 Task: Look for Waterfront Condos in Santa Monica.
Action: Key pressed <Key.caps_lock>S<Key.caps_lock>anta<Key.space><Key.caps_lock>M<Key.caps_lock>onica
Screenshot: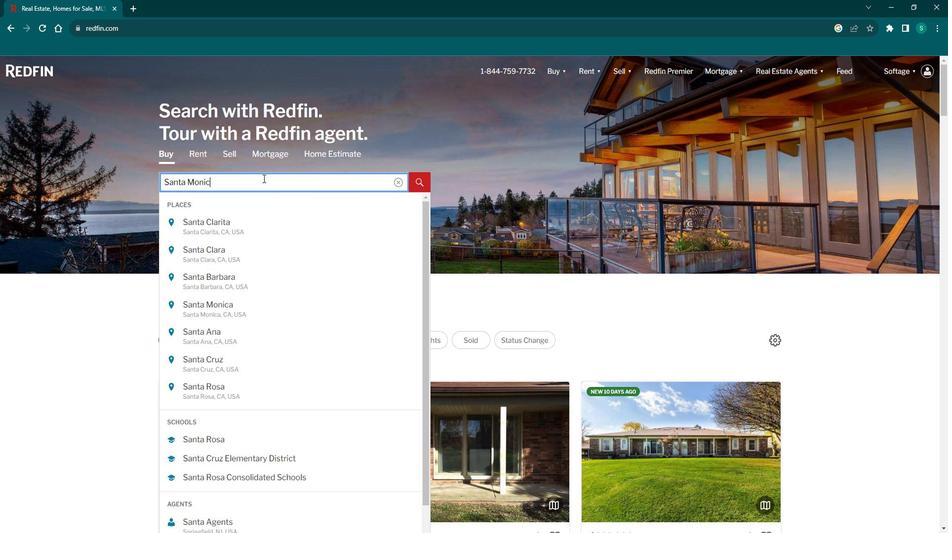 
Action: Mouse moved to (241, 215)
Screenshot: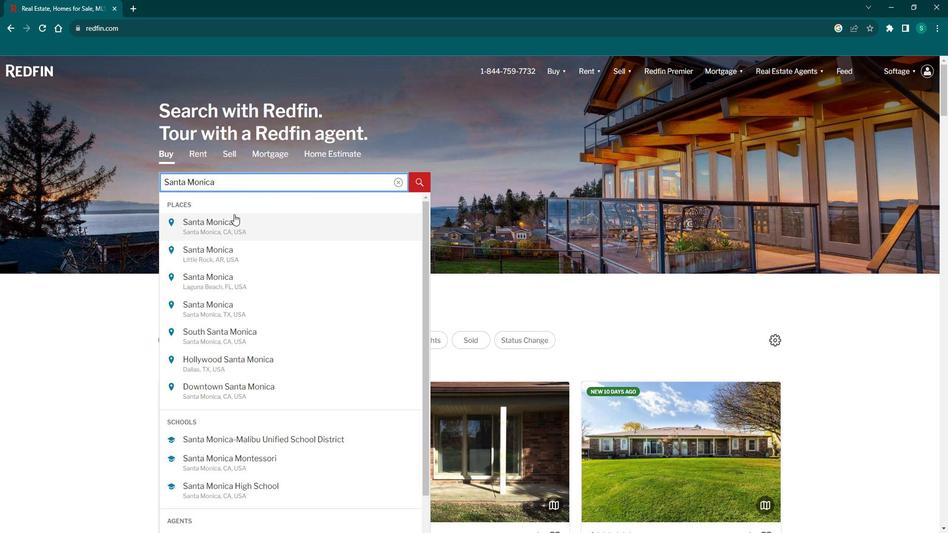 
Action: Mouse pressed left at (241, 215)
Screenshot: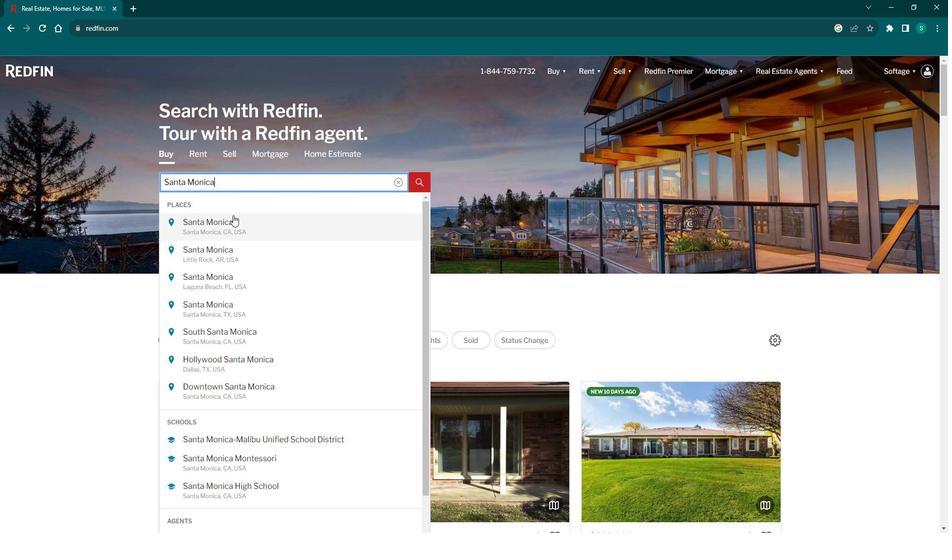 
Action: Mouse moved to (845, 139)
Screenshot: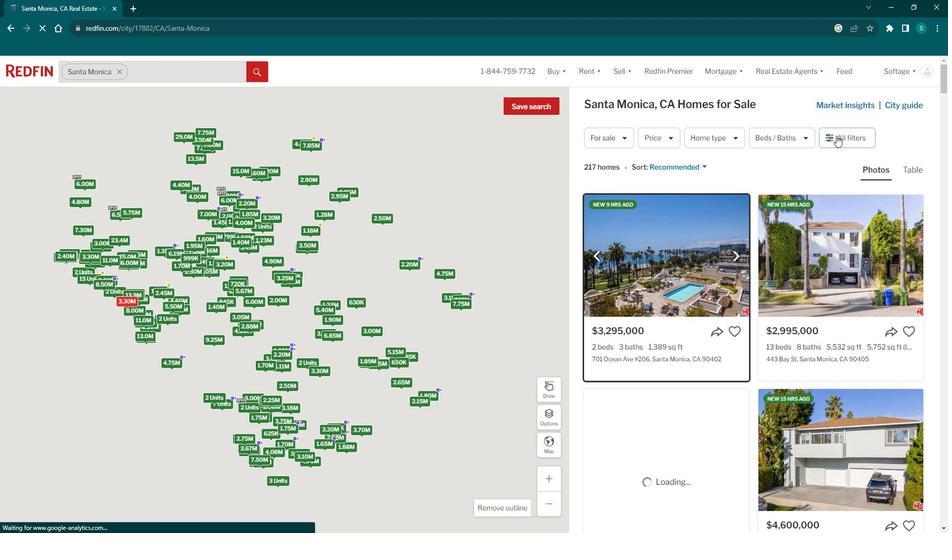 
Action: Mouse pressed left at (845, 139)
Screenshot: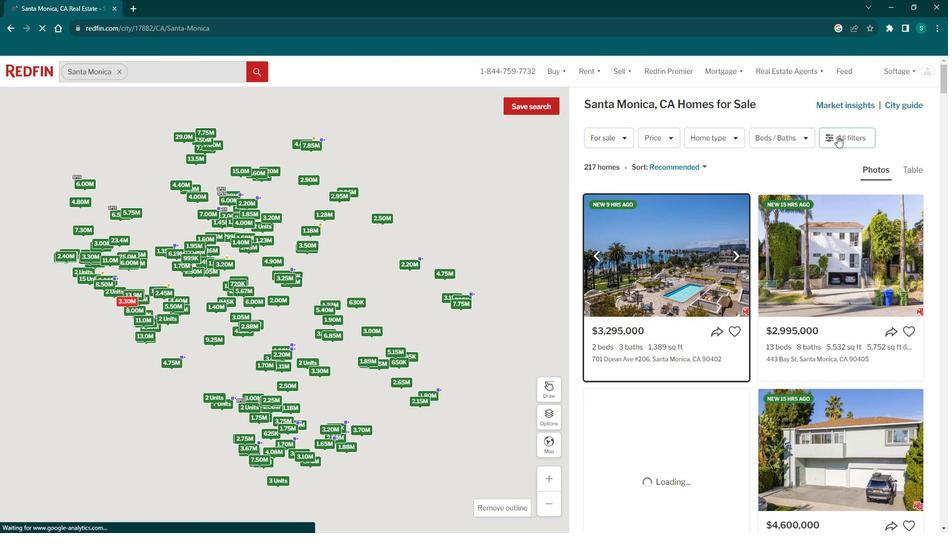 
Action: Mouse pressed left at (845, 139)
Screenshot: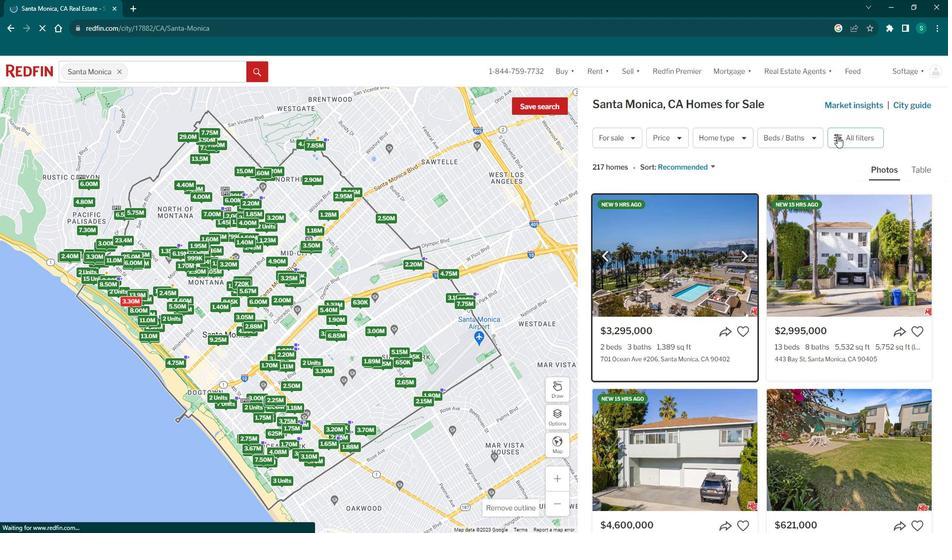 
Action: Mouse moved to (757, 343)
Screenshot: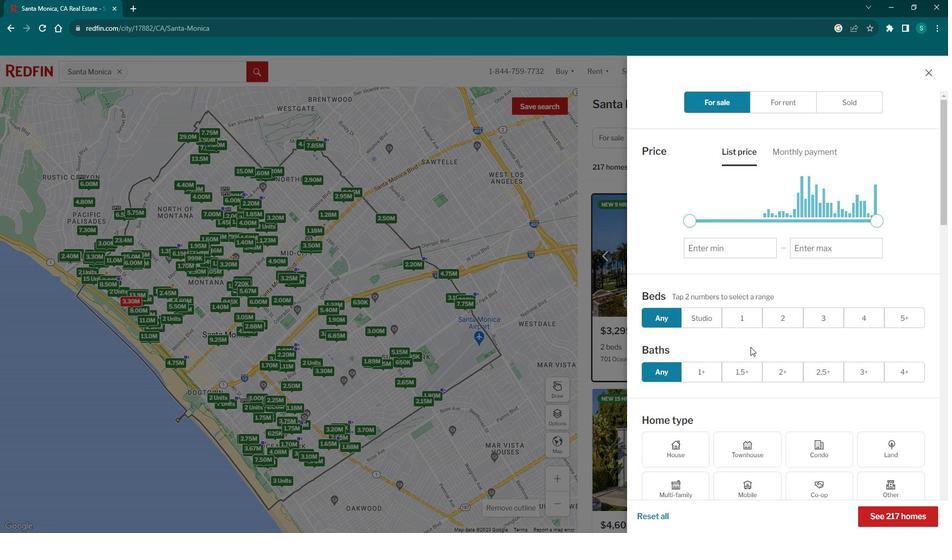 
Action: Mouse scrolled (757, 343) with delta (0, 0)
Screenshot: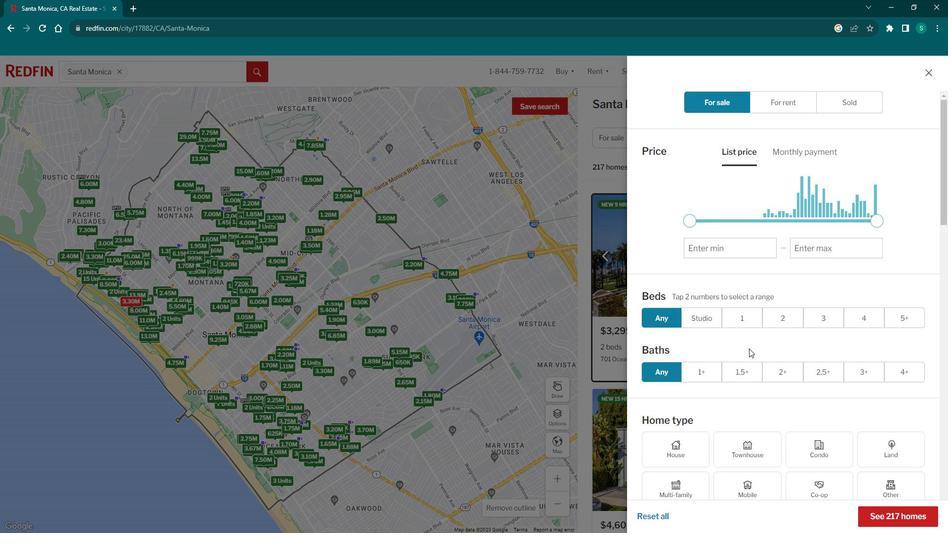 
Action: Mouse scrolled (757, 343) with delta (0, 0)
Screenshot: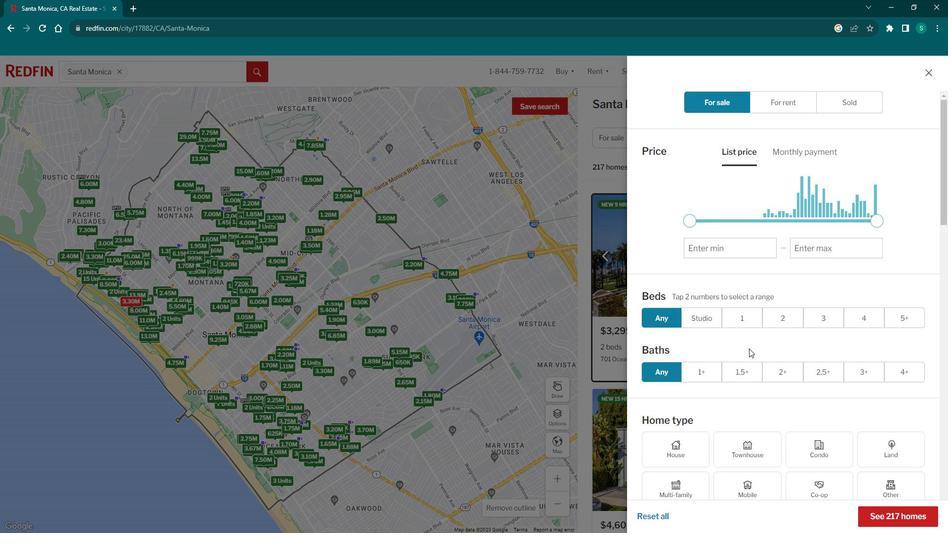 
Action: Mouse scrolled (757, 343) with delta (0, 0)
Screenshot: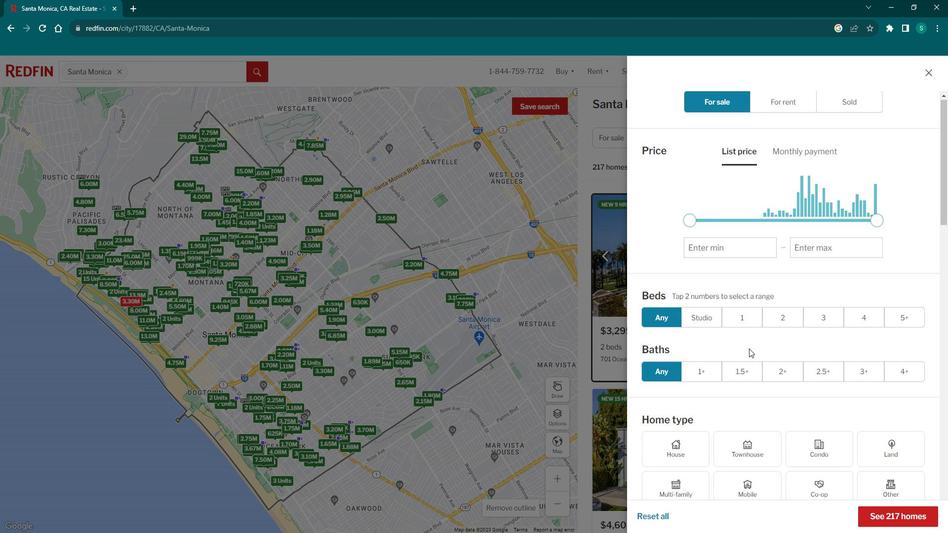 
Action: Mouse moved to (832, 301)
Screenshot: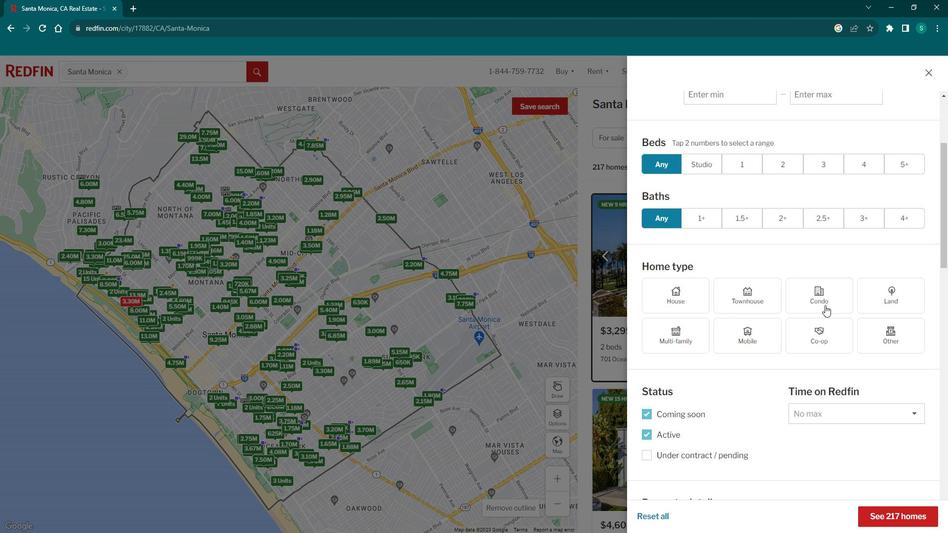 
Action: Mouse pressed left at (832, 301)
Screenshot: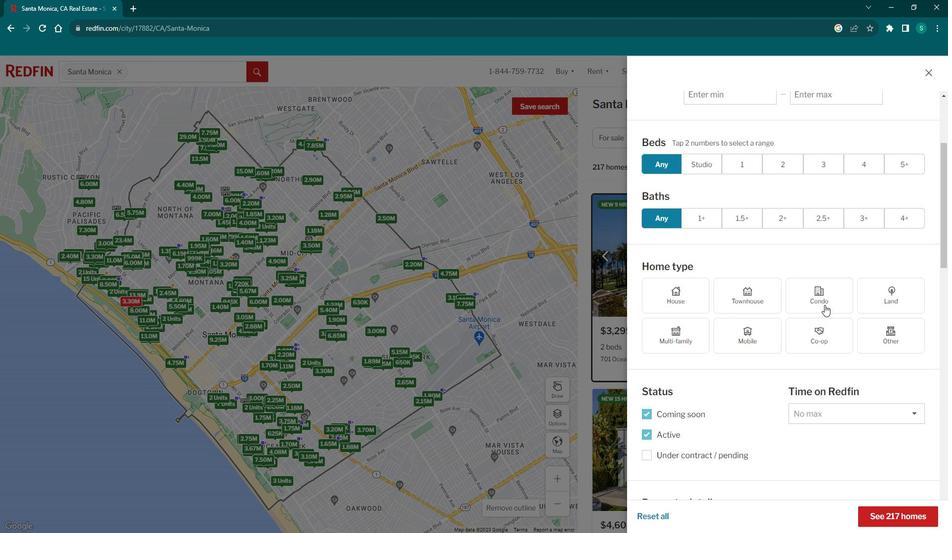 
Action: Mouse moved to (767, 408)
Screenshot: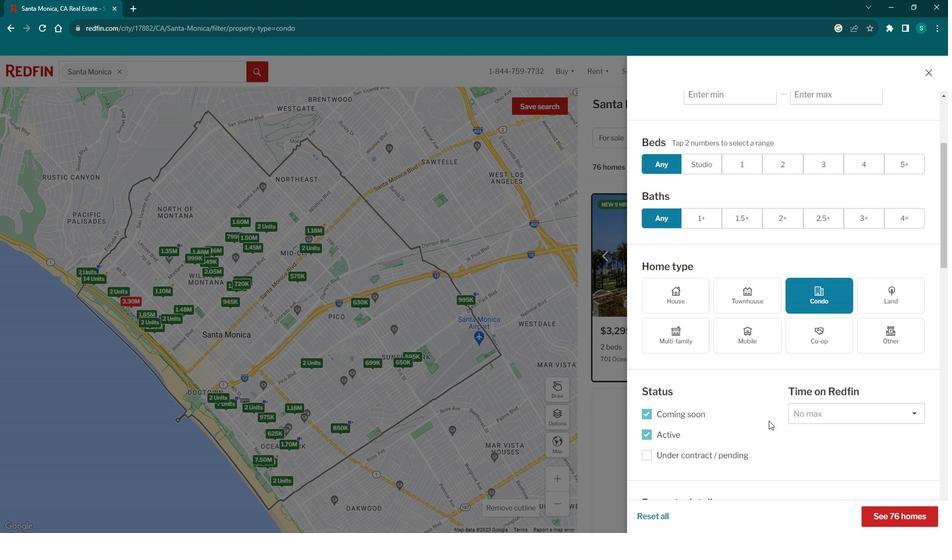 
Action: Mouse scrolled (767, 407) with delta (0, 0)
Screenshot: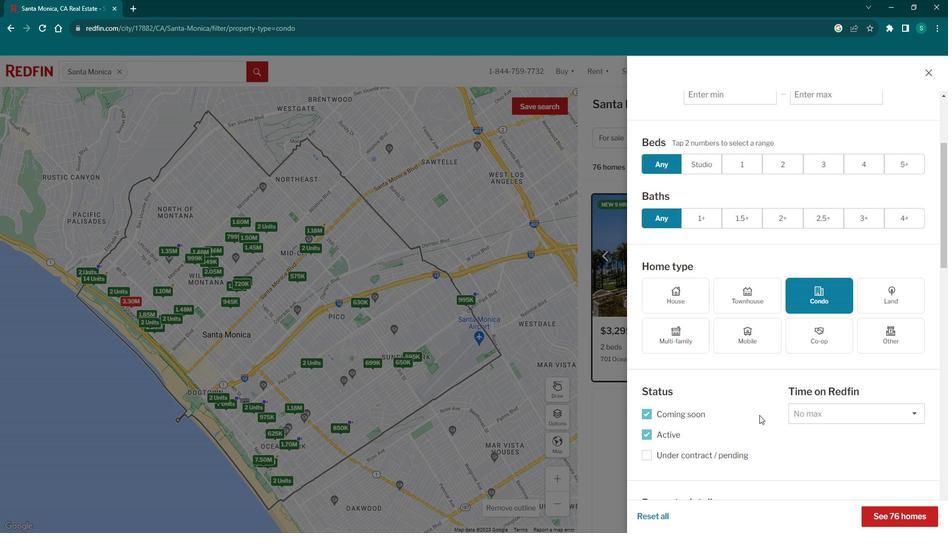 
Action: Mouse scrolled (767, 407) with delta (0, 0)
Screenshot: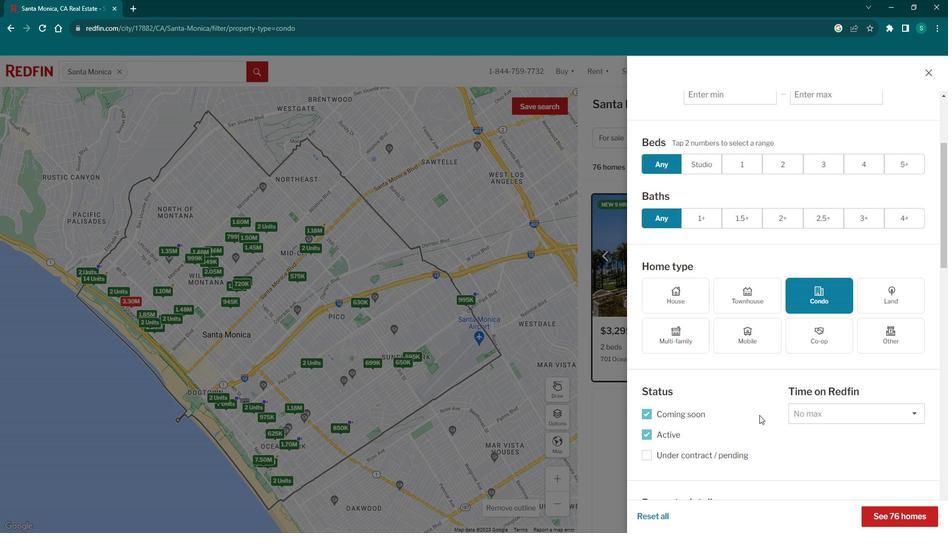 
Action: Mouse scrolled (767, 407) with delta (0, 0)
Screenshot: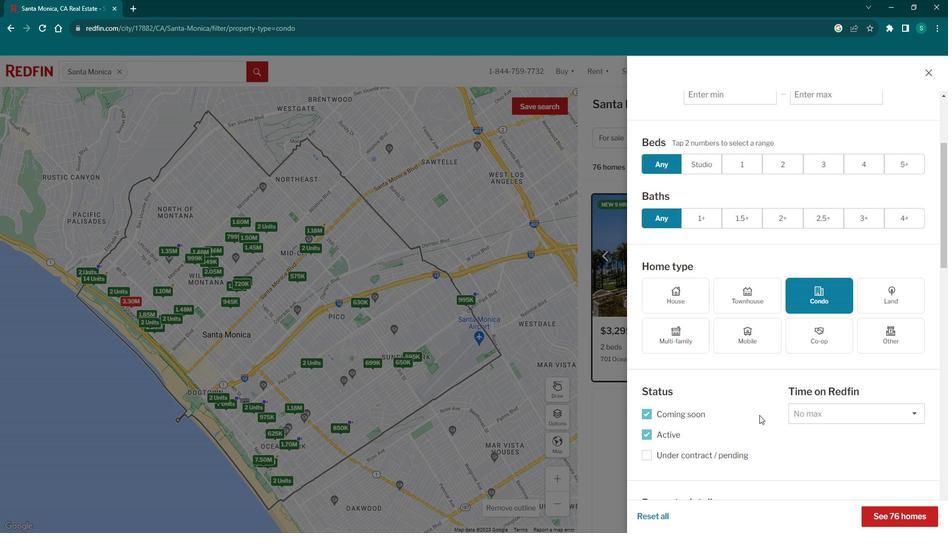 
Action: Mouse scrolled (767, 407) with delta (0, 0)
Screenshot: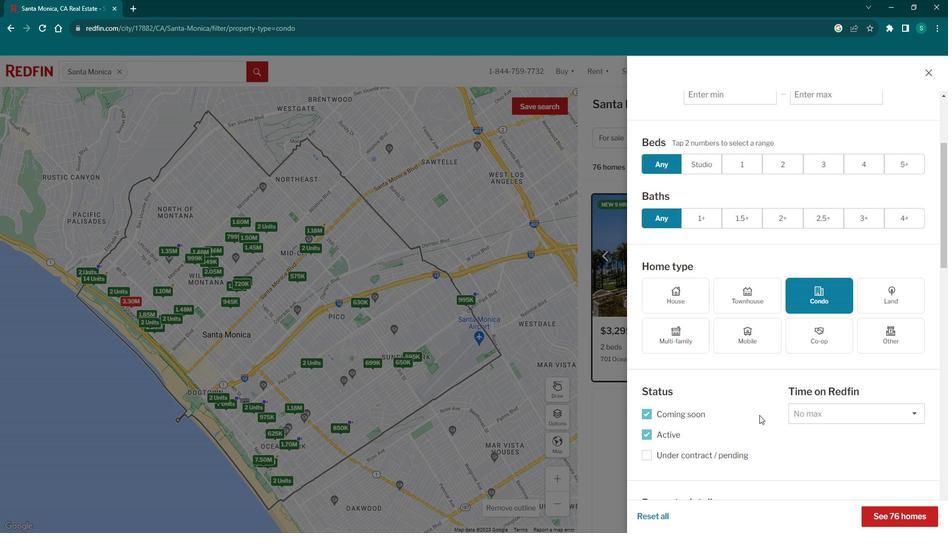 
Action: Mouse moved to (718, 369)
Screenshot: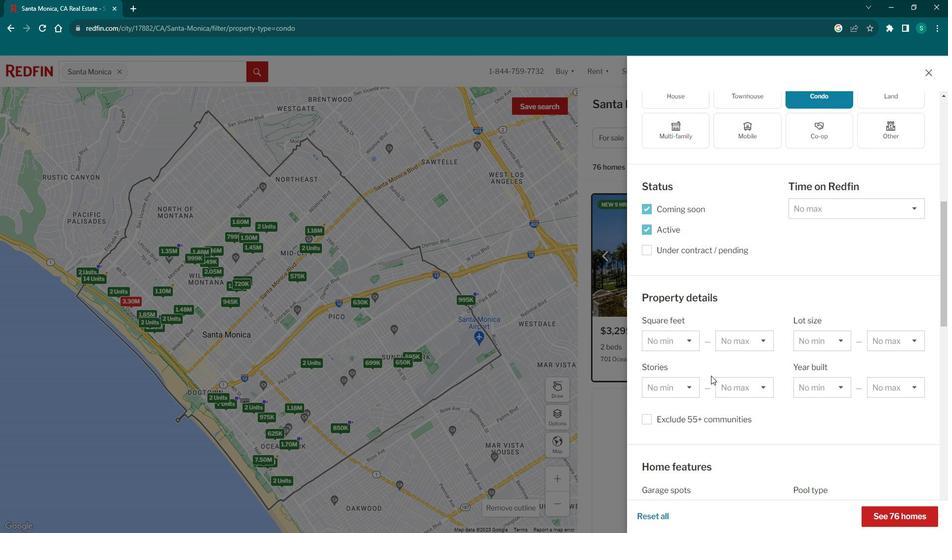 
Action: Mouse scrolled (718, 369) with delta (0, 0)
Screenshot: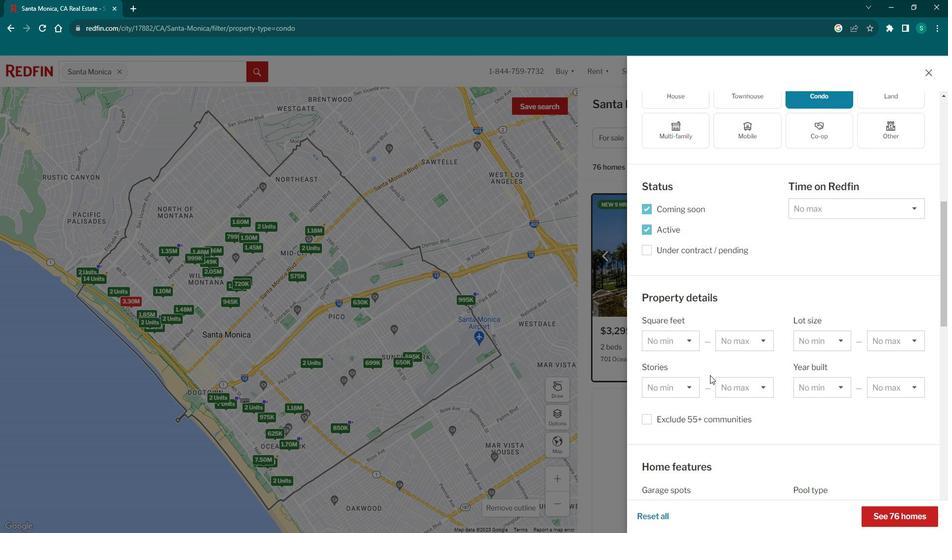 
Action: Mouse scrolled (718, 369) with delta (0, 0)
Screenshot: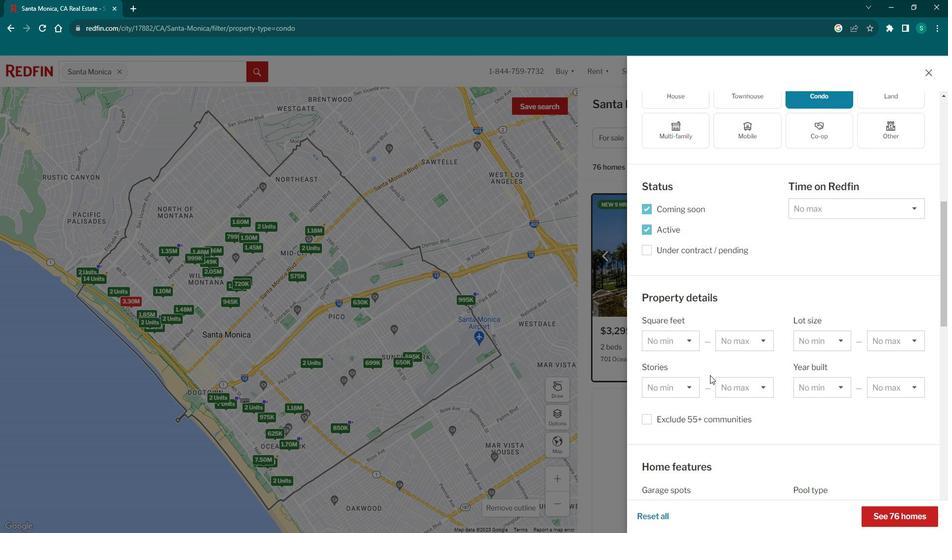 
Action: Mouse moved to (716, 369)
Screenshot: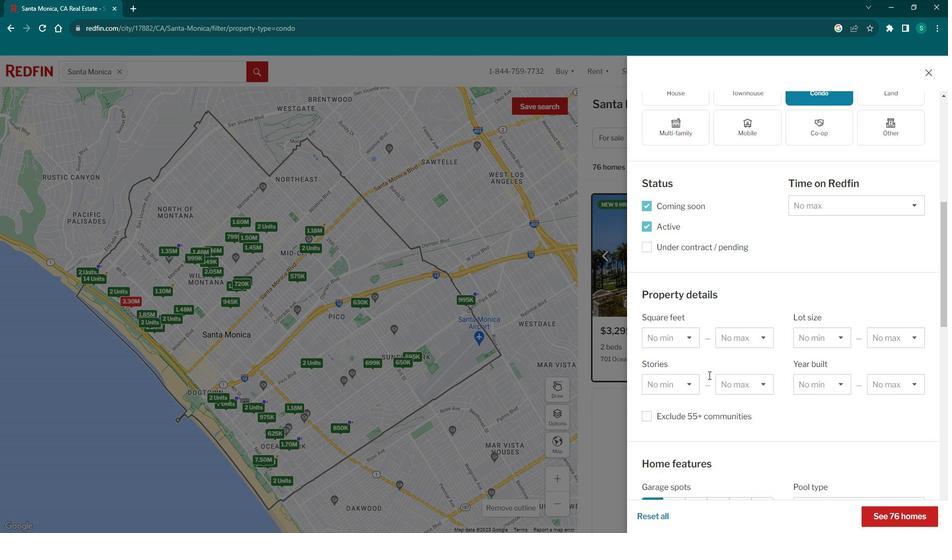 
Action: Mouse scrolled (716, 369) with delta (0, 0)
Screenshot: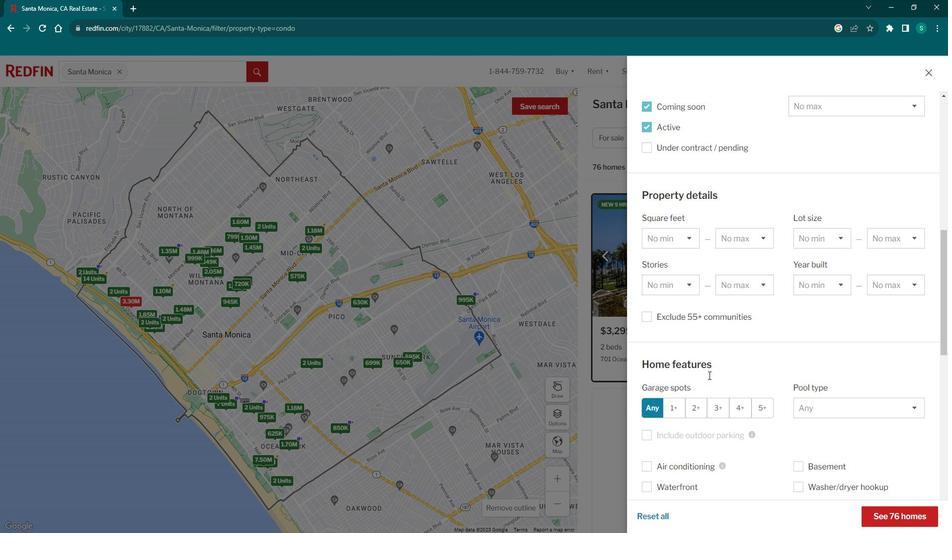 
Action: Mouse scrolled (716, 369) with delta (0, 0)
Screenshot: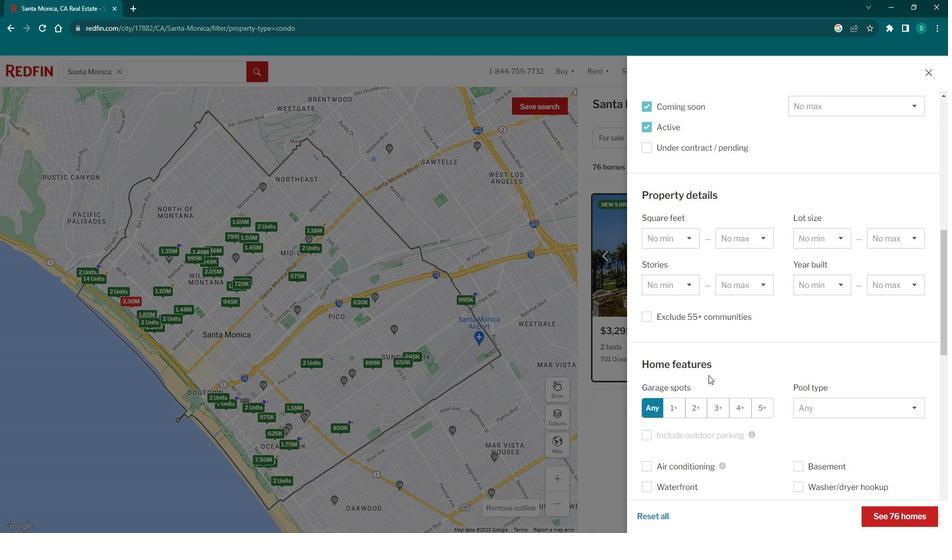 
Action: Mouse scrolled (716, 369) with delta (0, 0)
Screenshot: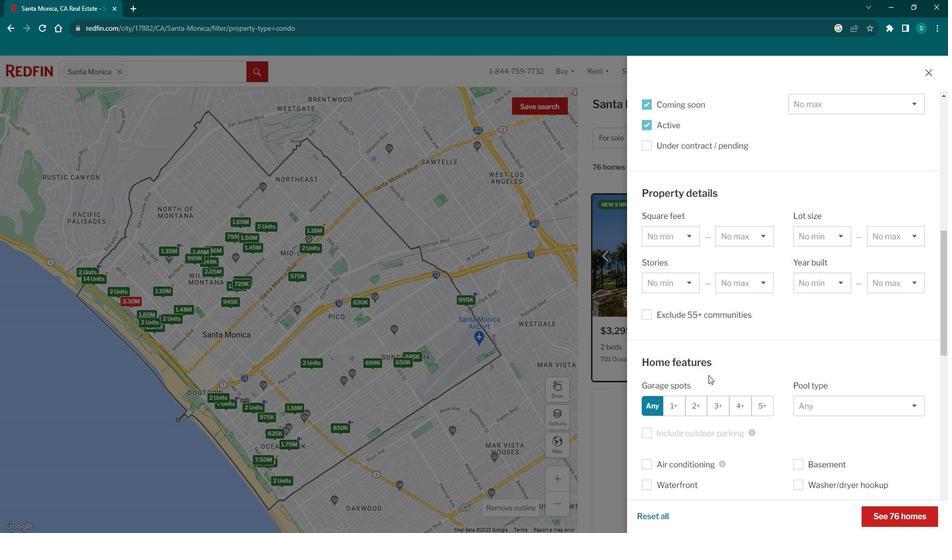 
Action: Mouse moved to (678, 330)
Screenshot: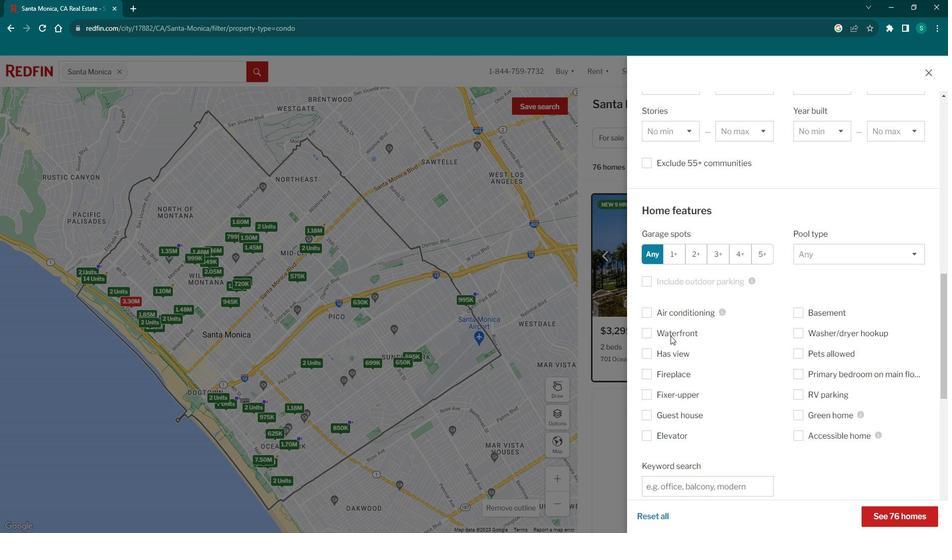 
Action: Mouse pressed left at (678, 330)
Screenshot: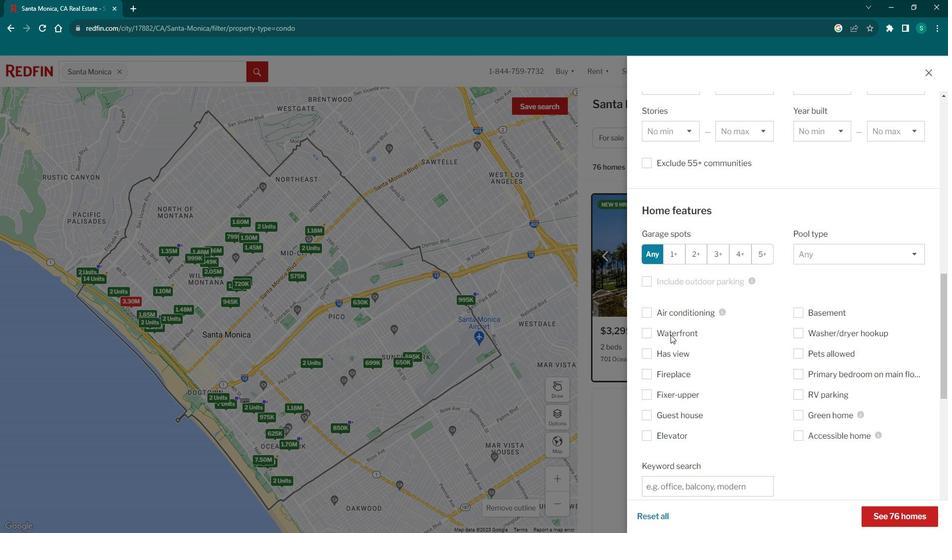
Action: Mouse moved to (918, 478)
Screenshot: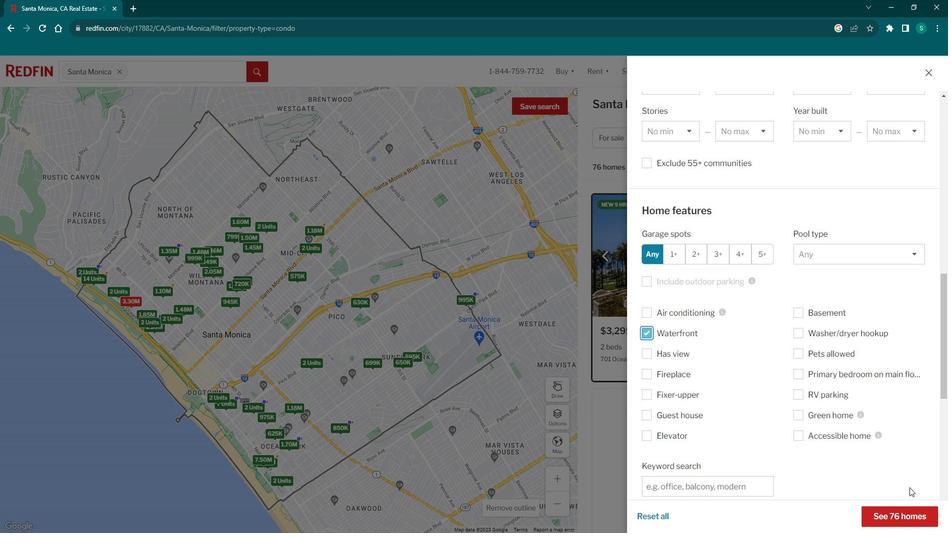 
Action: Mouse scrolled (918, 477) with delta (0, 0)
Screenshot: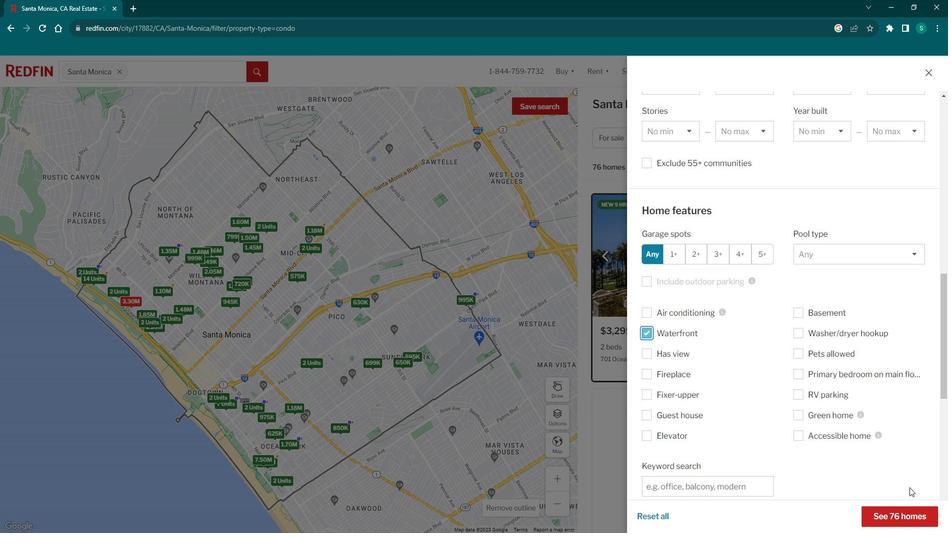 
Action: Mouse moved to (906, 500)
Screenshot: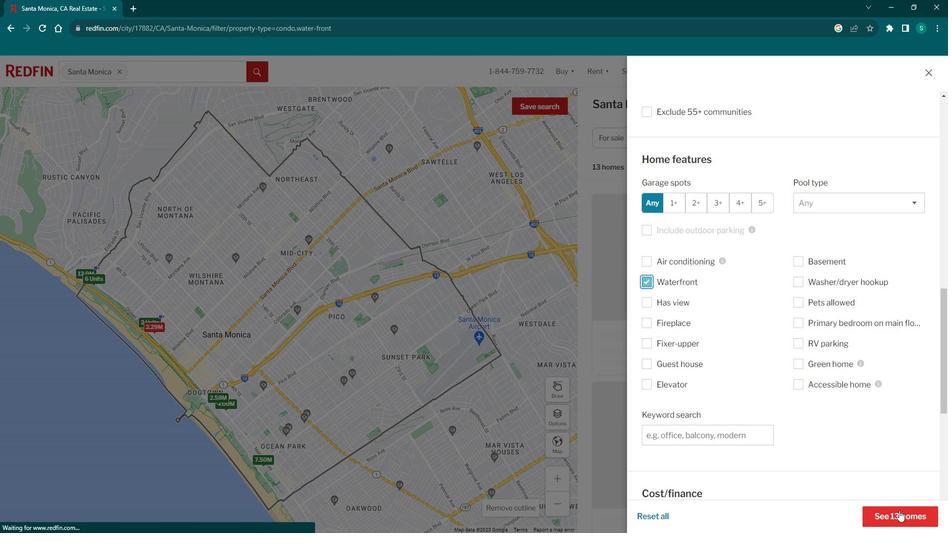 
Action: Mouse pressed left at (906, 500)
Screenshot: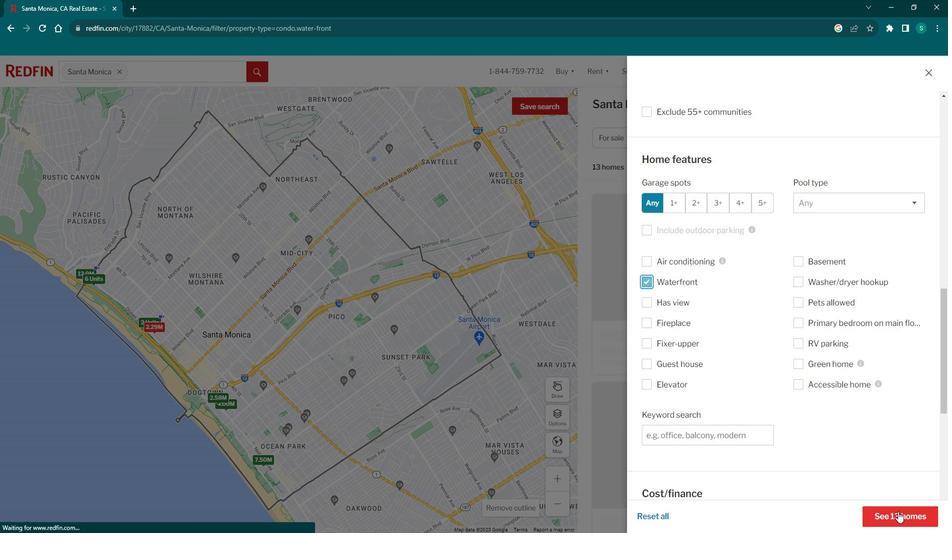 
Action: Mouse moved to (662, 306)
Screenshot: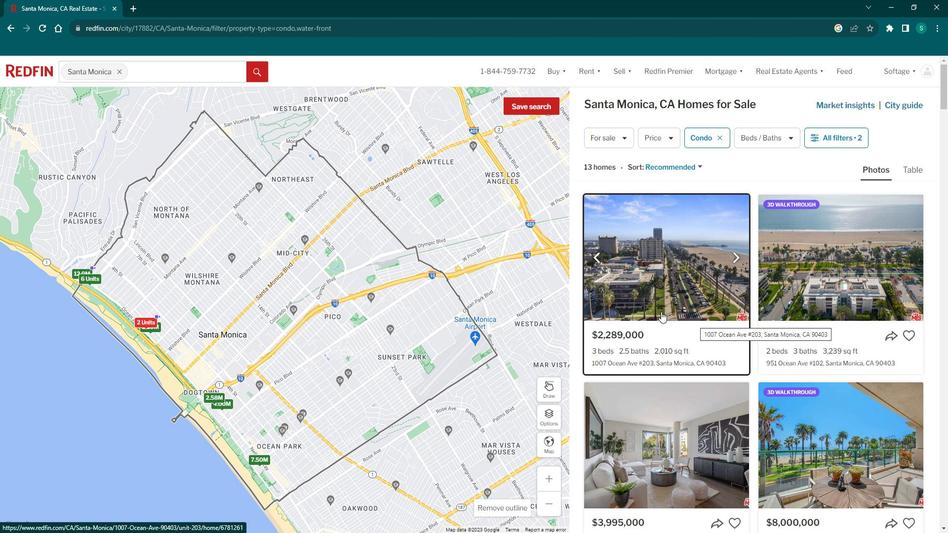 
Action: Mouse pressed left at (662, 306)
Screenshot: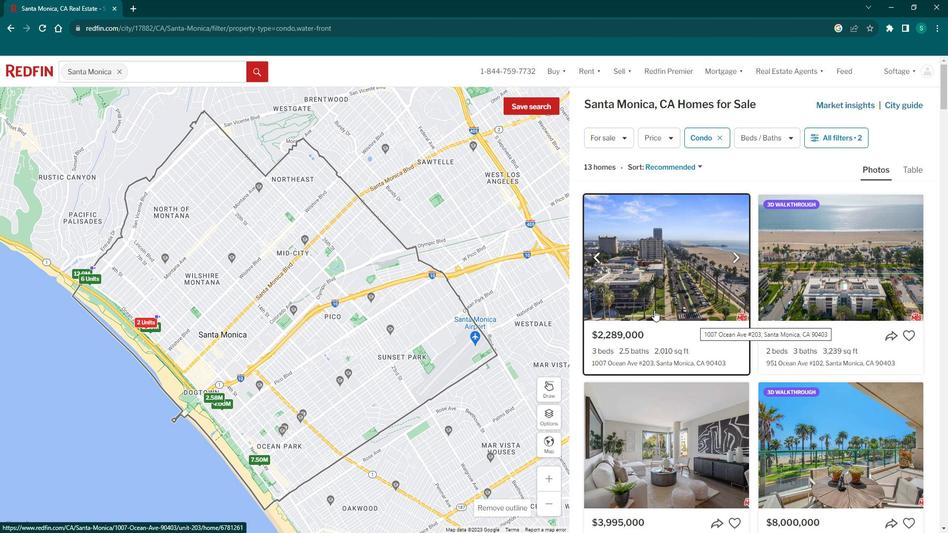 
Action: Mouse moved to (342, 242)
Screenshot: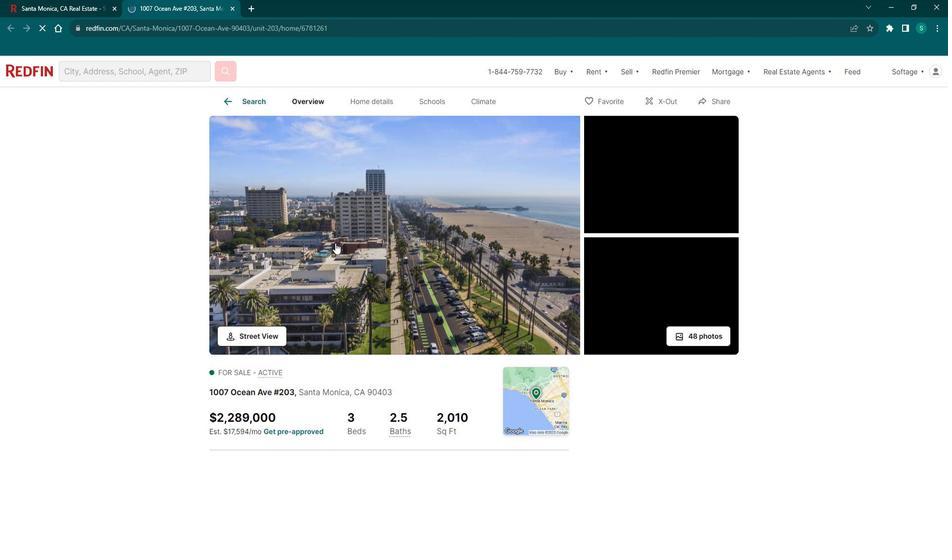 
Action: Mouse scrolled (342, 241) with delta (0, 0)
Screenshot: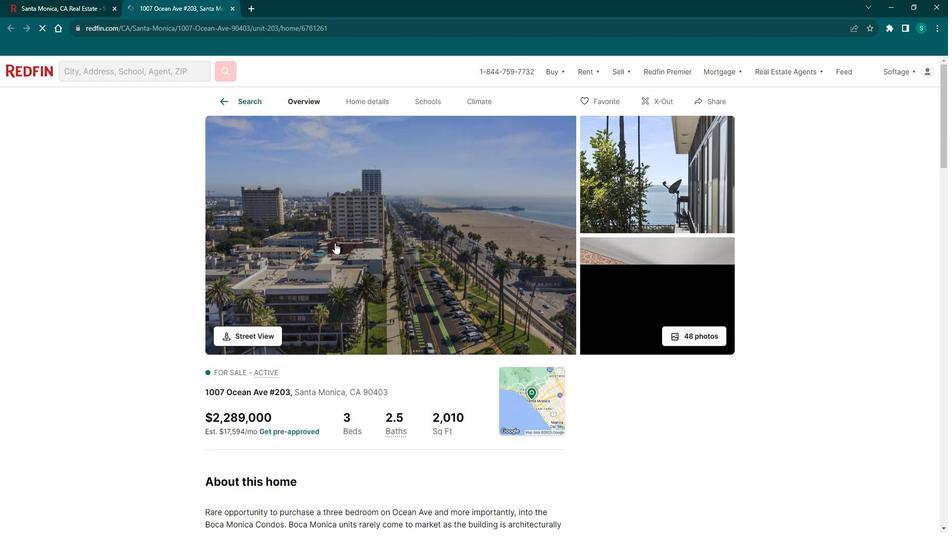 
Action: Mouse scrolled (342, 241) with delta (0, 0)
Screenshot: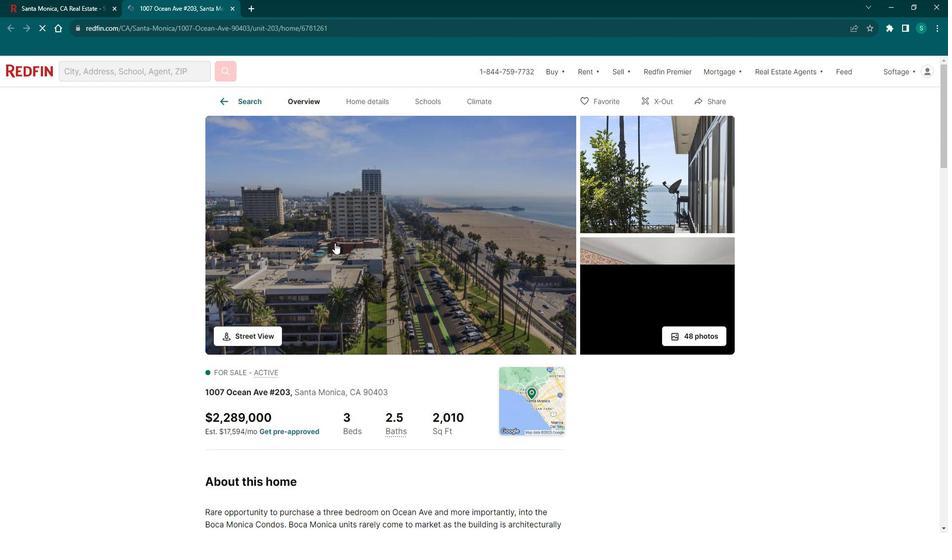 
Action: Mouse scrolled (342, 241) with delta (0, 0)
Screenshot: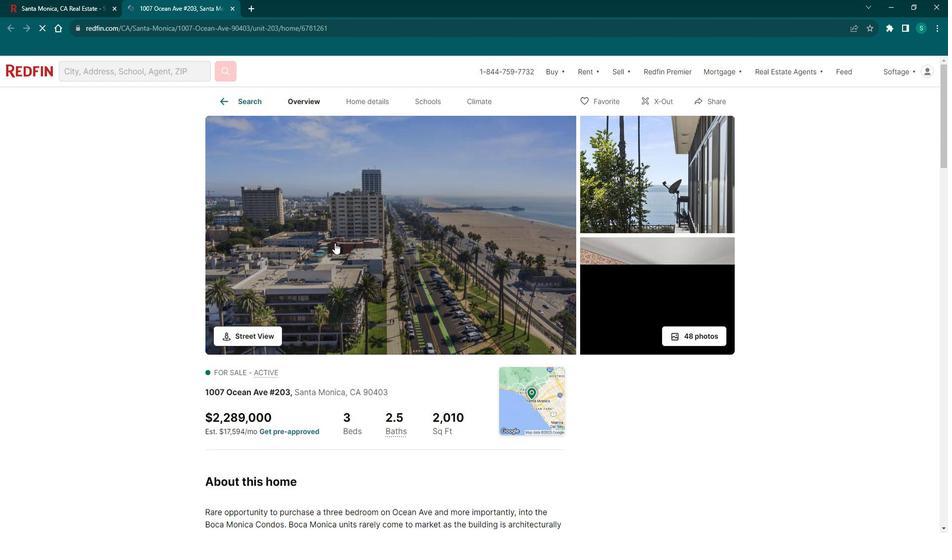 
Action: Mouse scrolled (342, 241) with delta (0, 0)
Screenshot: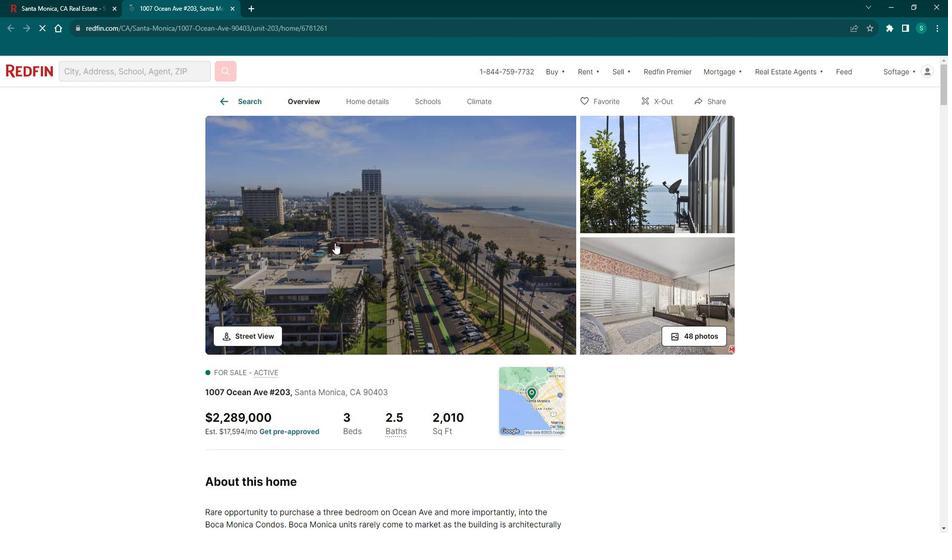 
Action: Mouse scrolled (342, 241) with delta (0, 0)
Screenshot: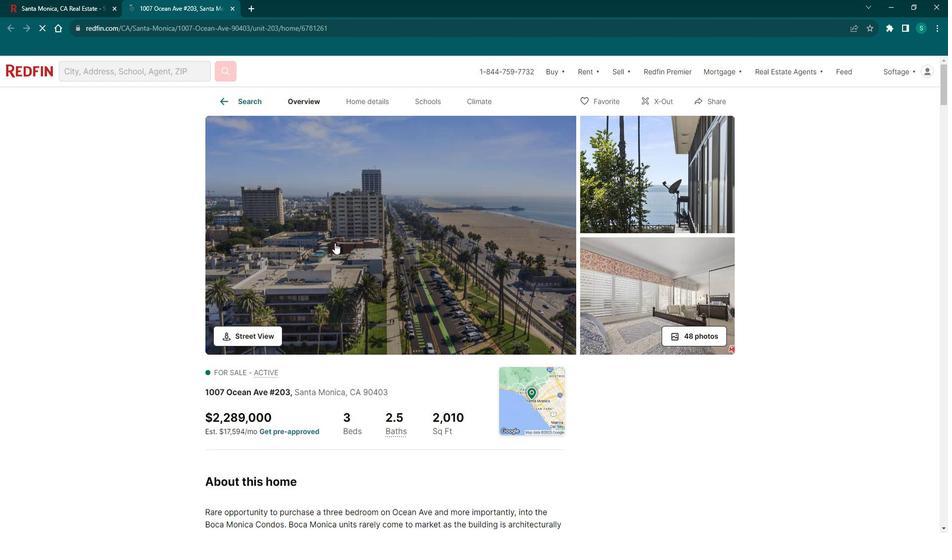 
Action: Mouse scrolled (342, 241) with delta (0, 0)
Screenshot: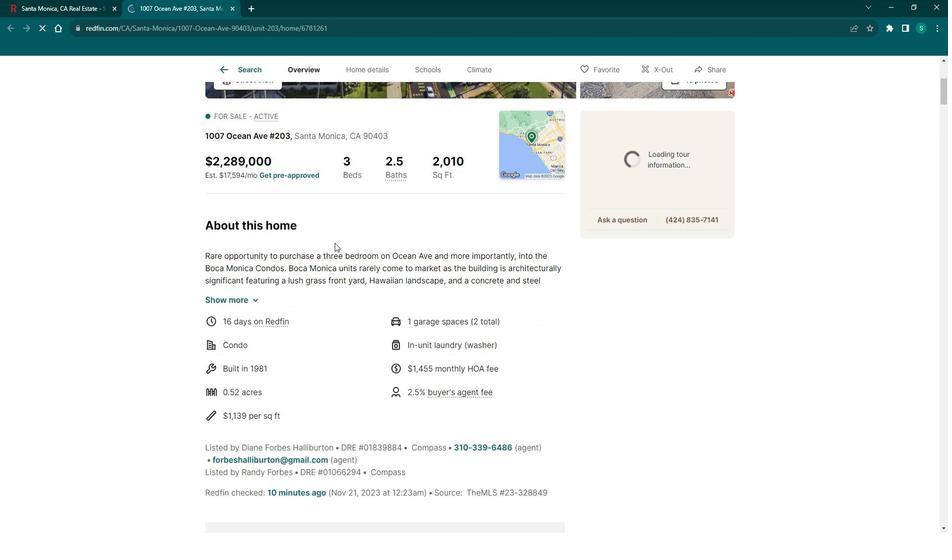 
Action: Mouse scrolled (342, 241) with delta (0, 0)
Screenshot: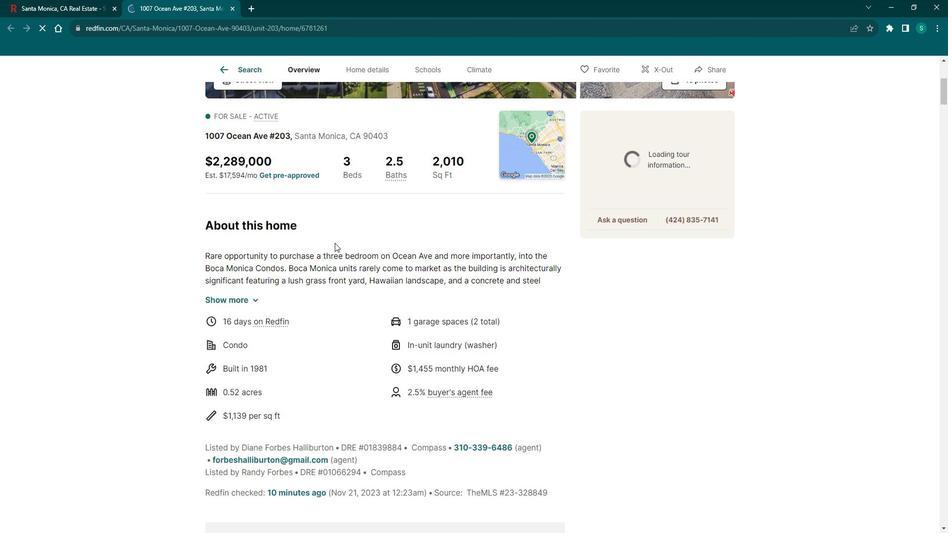 
Action: Mouse moved to (249, 193)
Screenshot: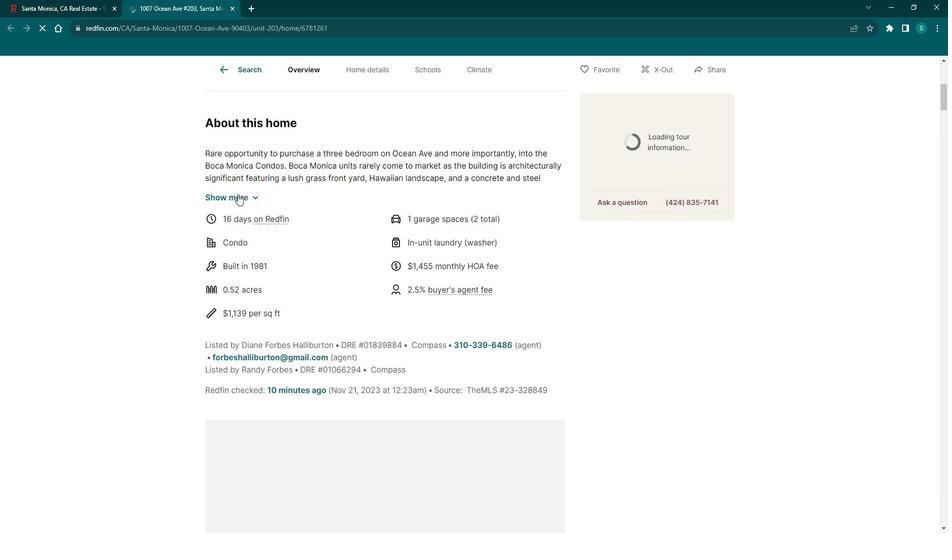 
Action: Mouse pressed left at (249, 193)
Screenshot: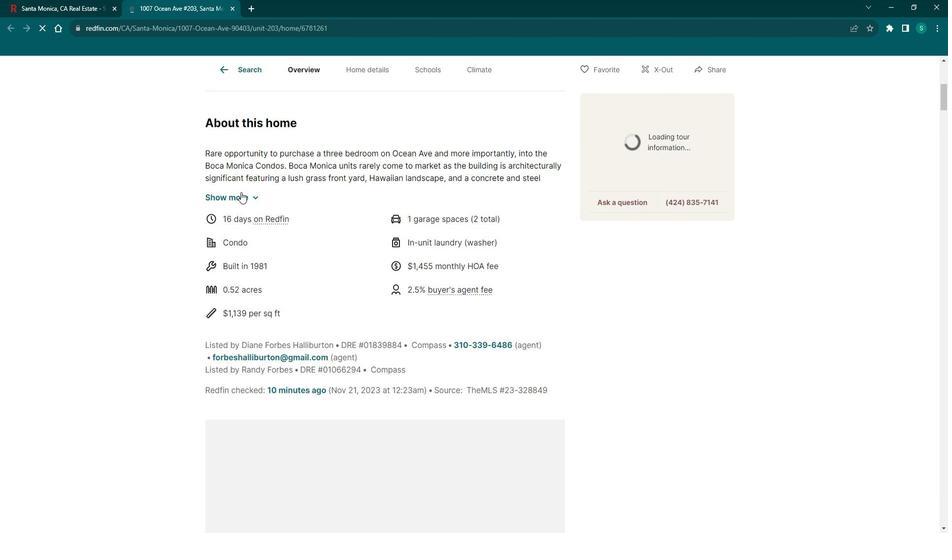 
Action: Mouse moved to (256, 197)
Screenshot: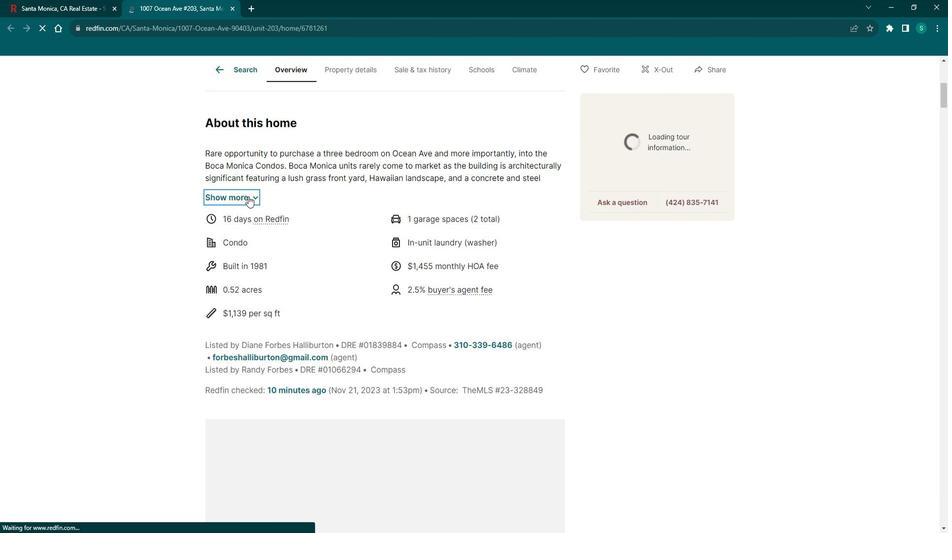 
Action: Mouse pressed left at (256, 197)
Screenshot: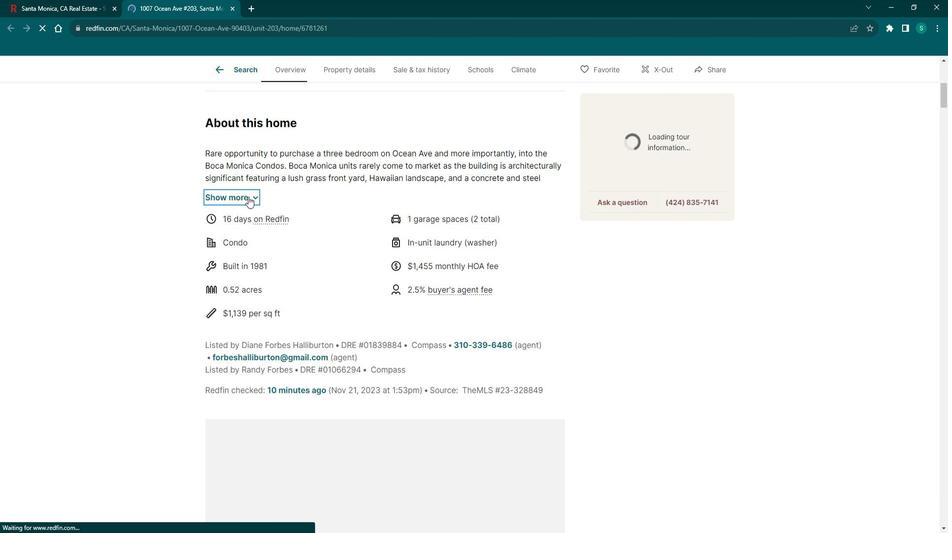
Action: Mouse moved to (253, 196)
Screenshot: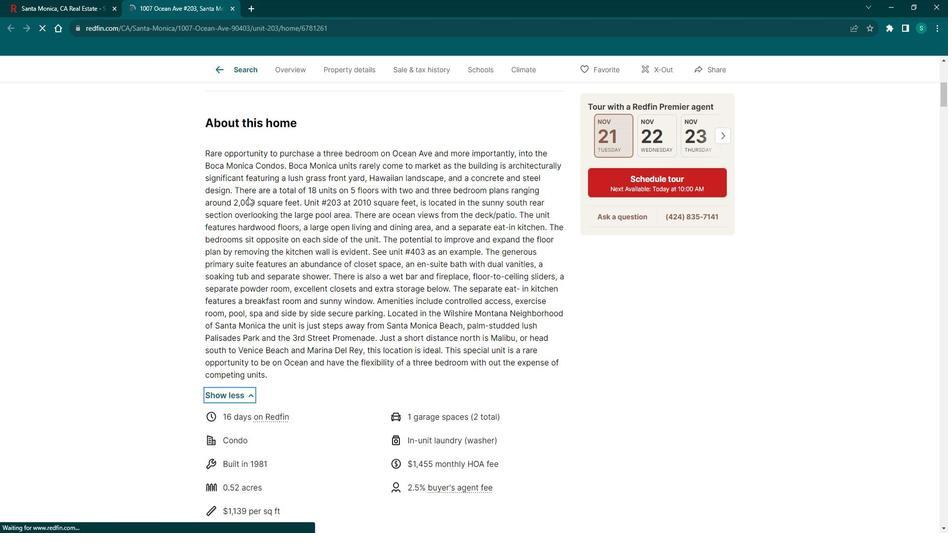 
Action: Mouse scrolled (253, 195) with delta (0, 0)
Screenshot: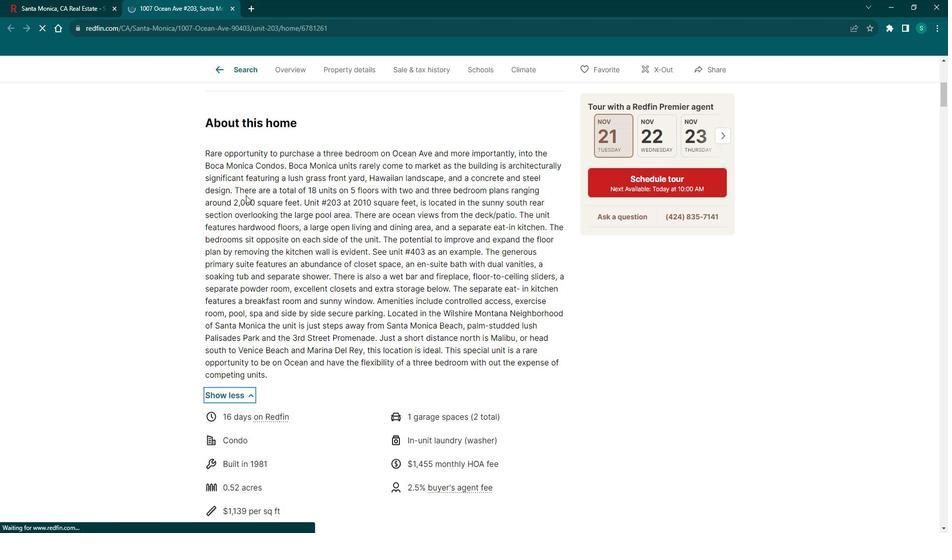 
Action: Mouse scrolled (253, 195) with delta (0, 0)
Screenshot: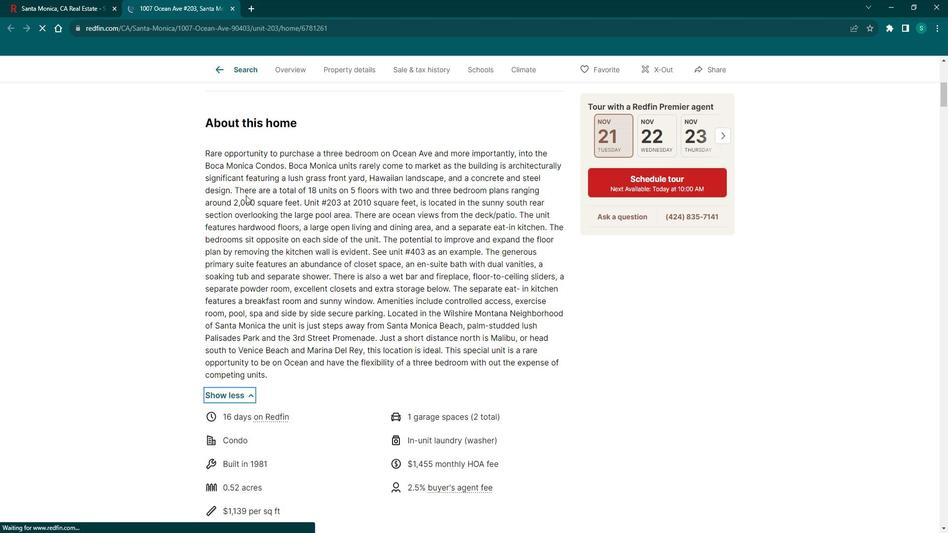 
Action: Mouse scrolled (253, 195) with delta (0, 0)
Screenshot: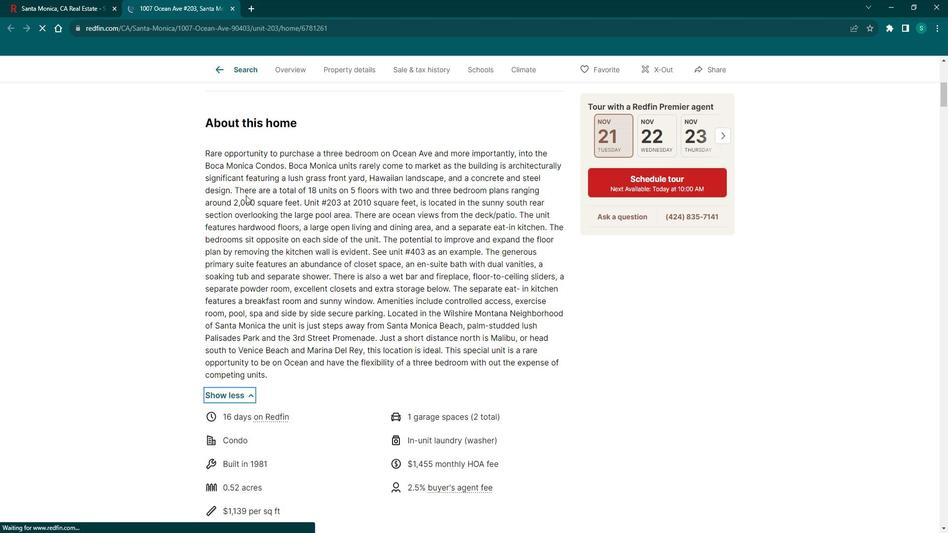 
Action: Mouse scrolled (253, 195) with delta (0, 0)
Screenshot: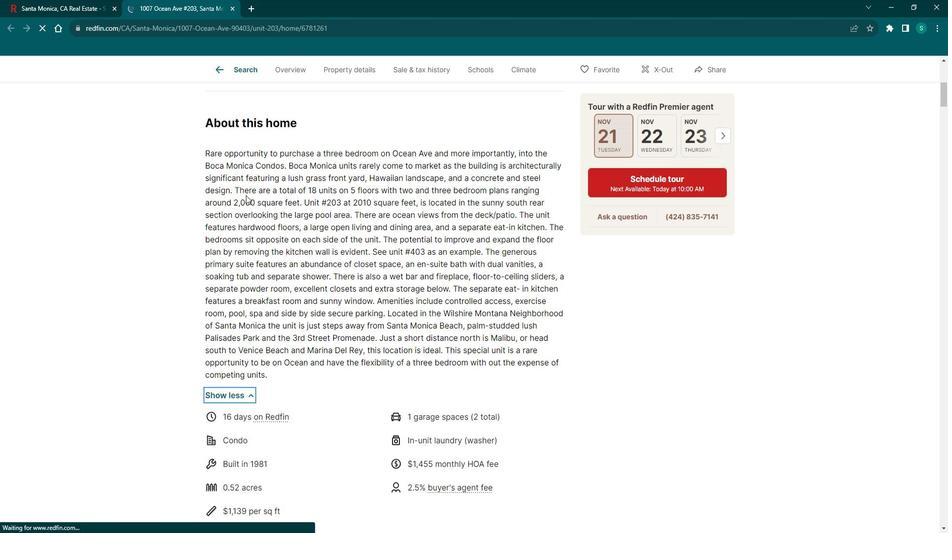 
Action: Mouse scrolled (253, 195) with delta (0, 0)
Screenshot: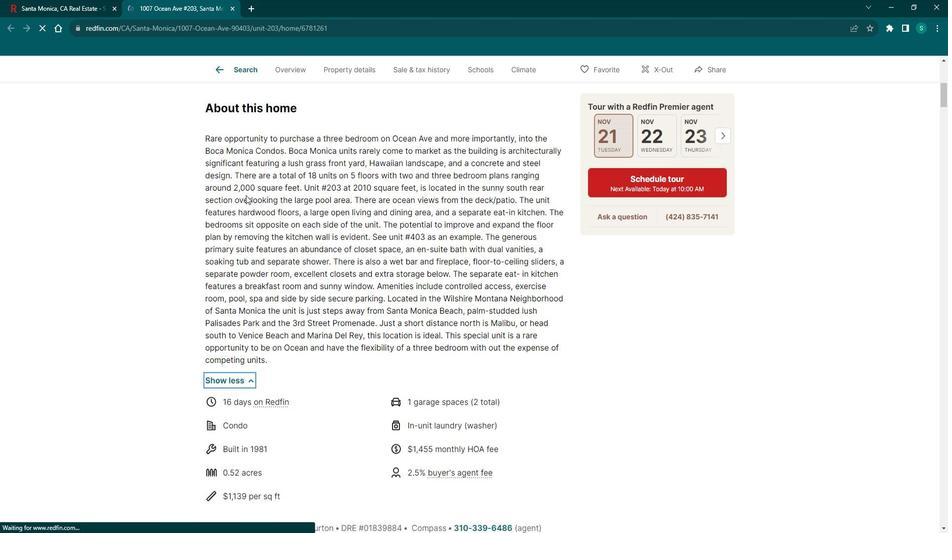 
Action: Mouse scrolled (253, 195) with delta (0, 0)
Screenshot: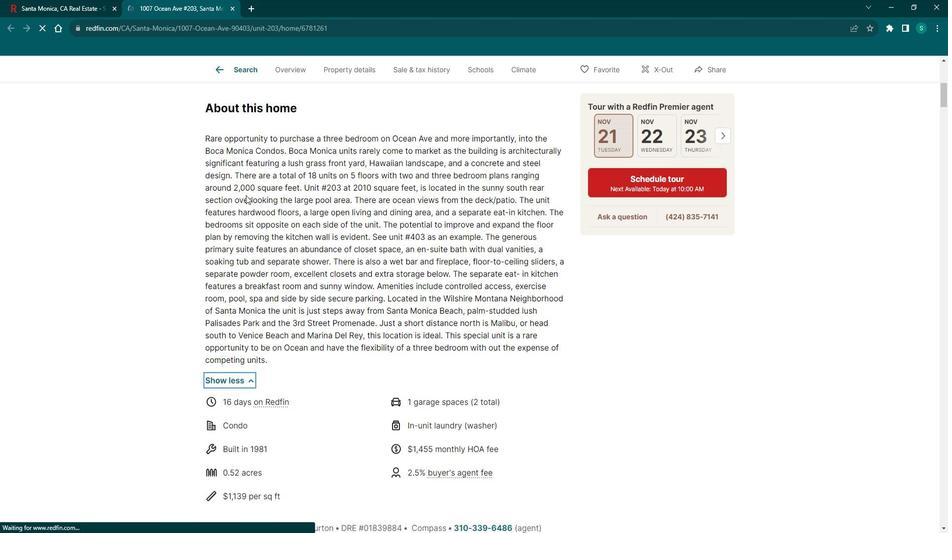 
Action: Mouse scrolled (253, 195) with delta (0, 0)
Screenshot: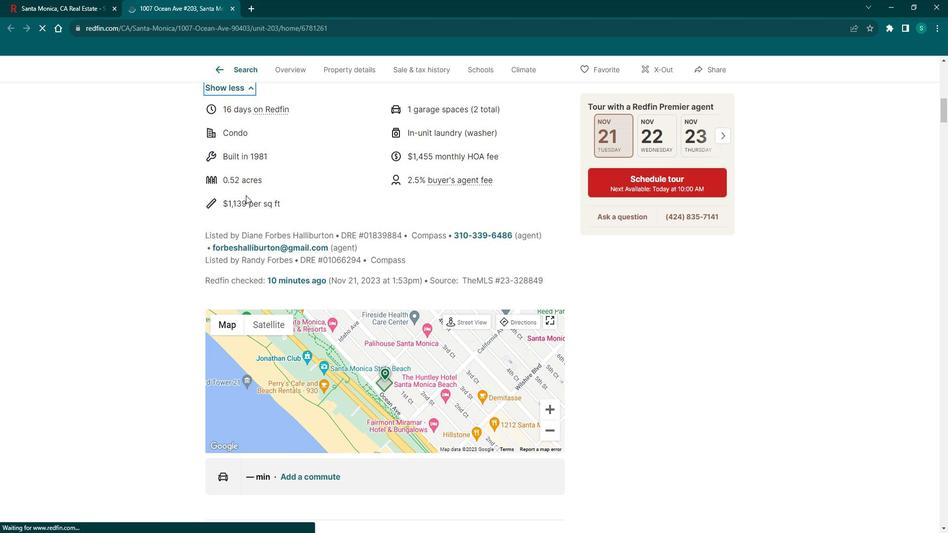 
Action: Mouse scrolled (253, 195) with delta (0, 0)
Screenshot: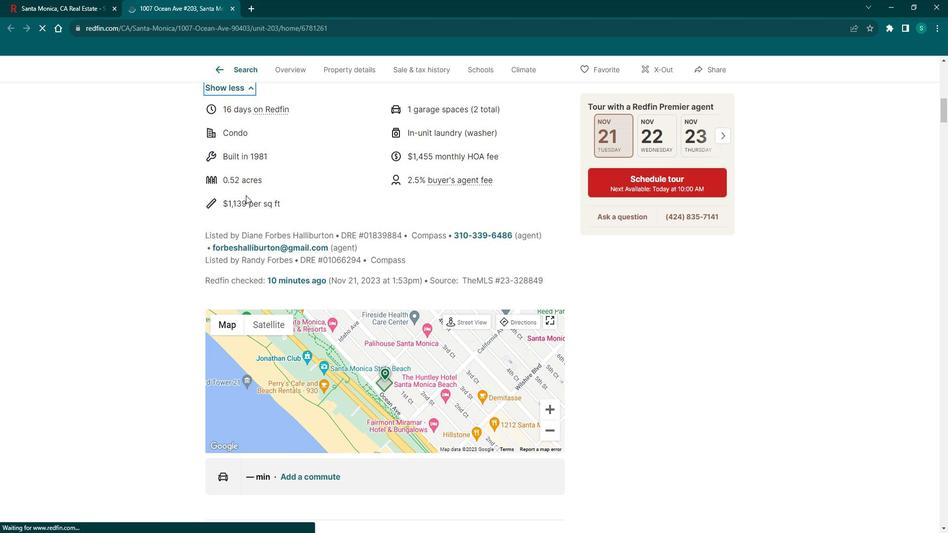 
Action: Mouse scrolled (253, 195) with delta (0, 0)
Screenshot: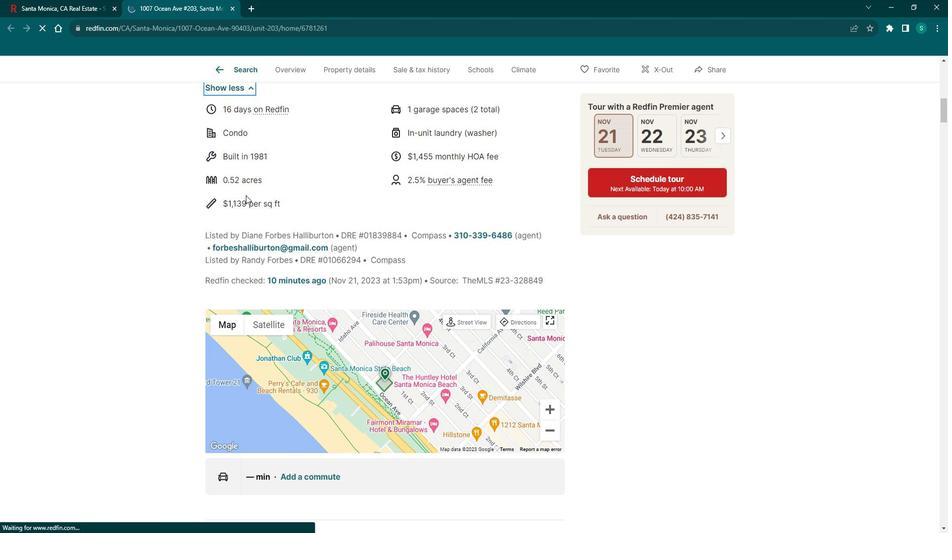
Action: Mouse scrolled (253, 195) with delta (0, 0)
Screenshot: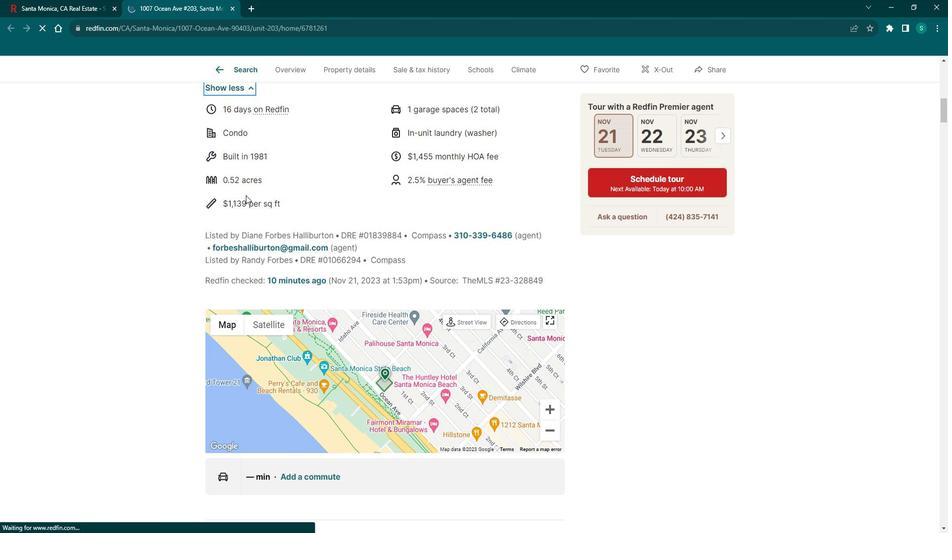 
Action: Mouse scrolled (253, 195) with delta (0, 0)
Screenshot: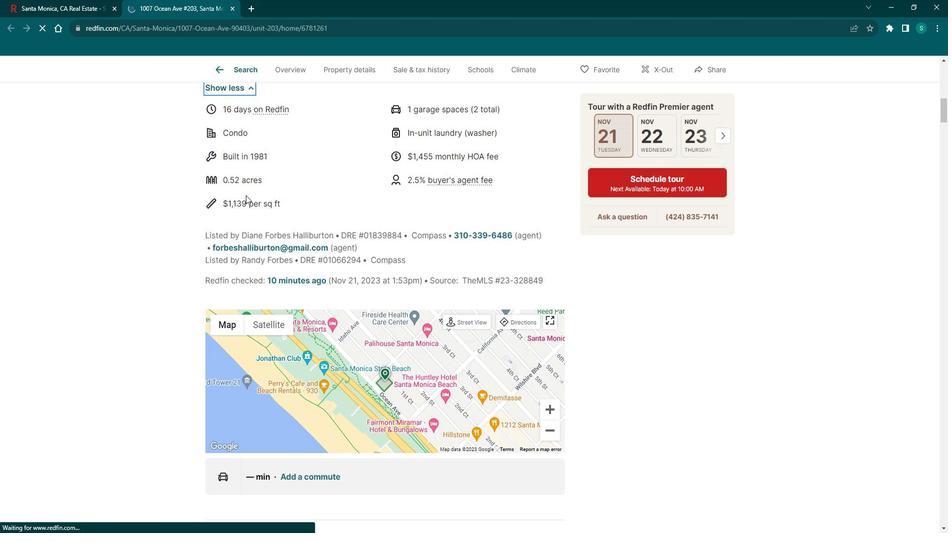 
Action: Mouse scrolled (253, 195) with delta (0, 0)
Screenshot: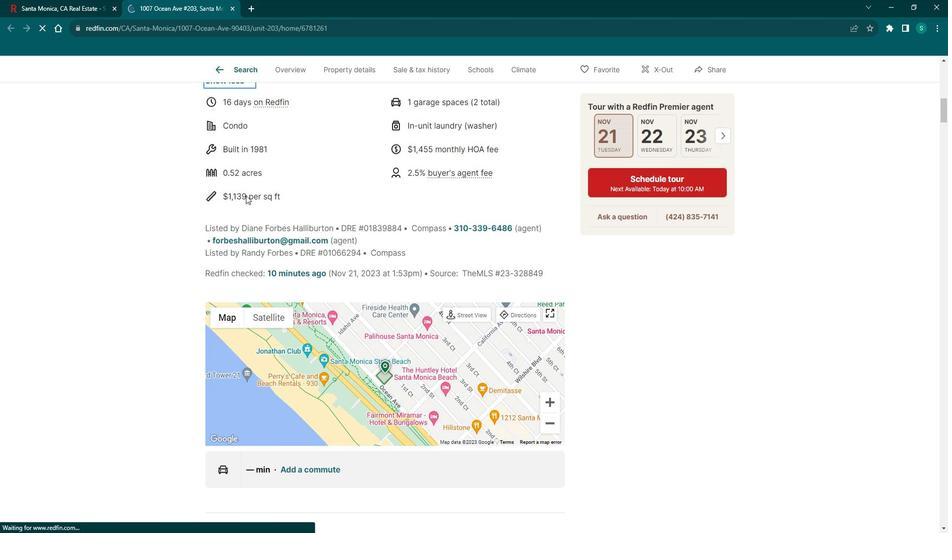 
Action: Mouse scrolled (253, 195) with delta (0, 0)
Screenshot: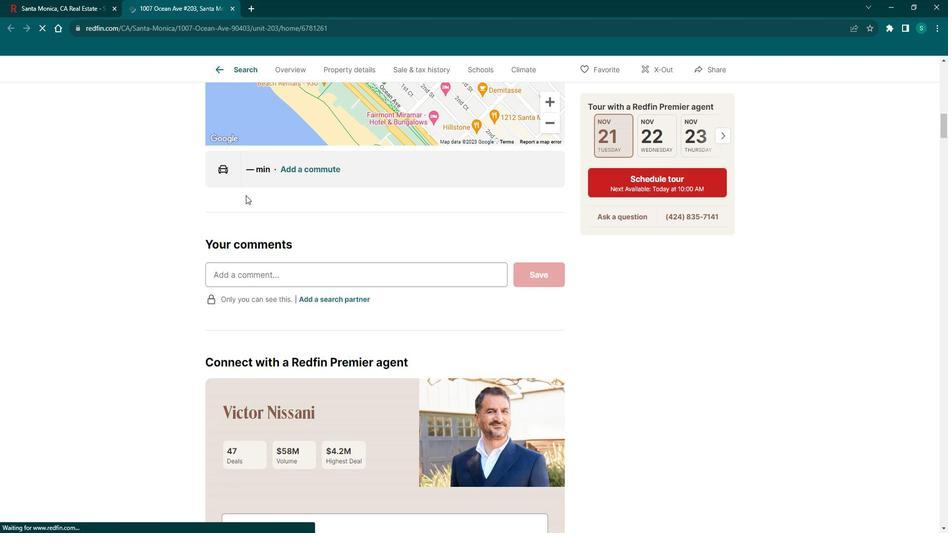 
Action: Mouse scrolled (253, 195) with delta (0, 0)
Screenshot: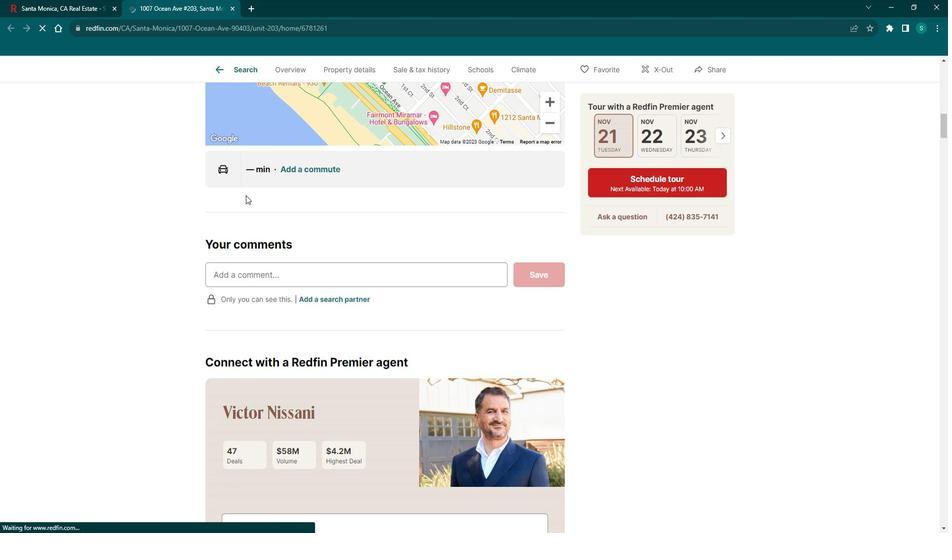 
Action: Mouse scrolled (253, 195) with delta (0, 0)
Screenshot: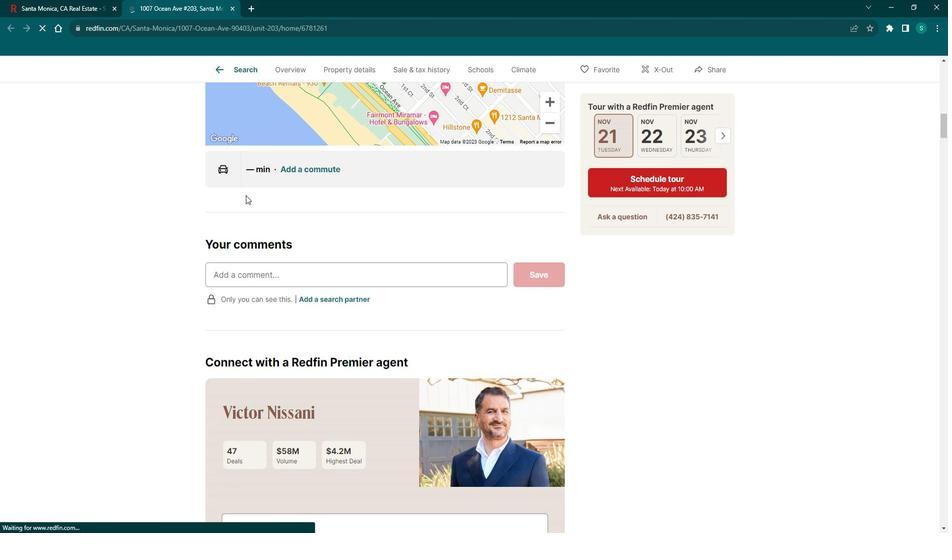 
Action: Mouse scrolled (253, 195) with delta (0, 0)
Screenshot: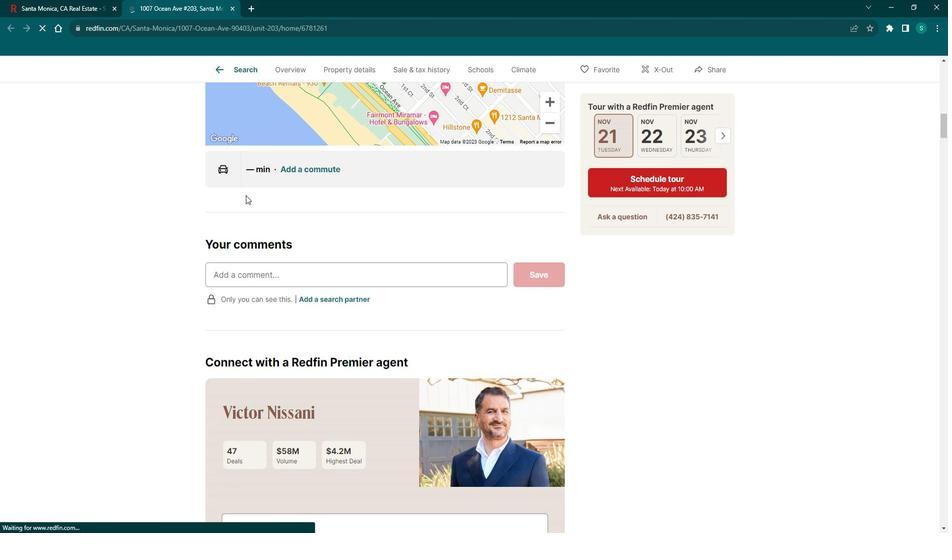 
Action: Mouse scrolled (253, 195) with delta (0, 0)
Screenshot: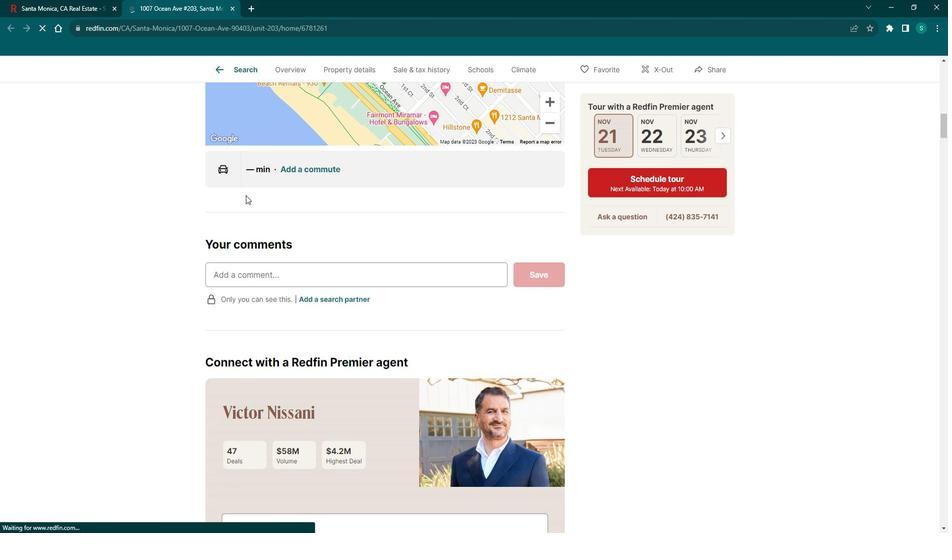 
Action: Mouse scrolled (253, 195) with delta (0, 0)
Screenshot: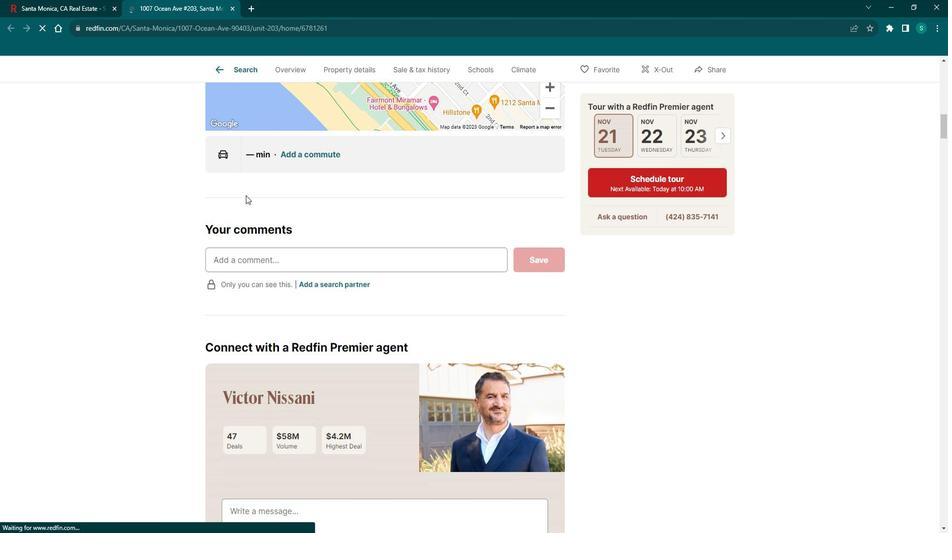 
Action: Mouse scrolled (253, 195) with delta (0, 0)
Screenshot: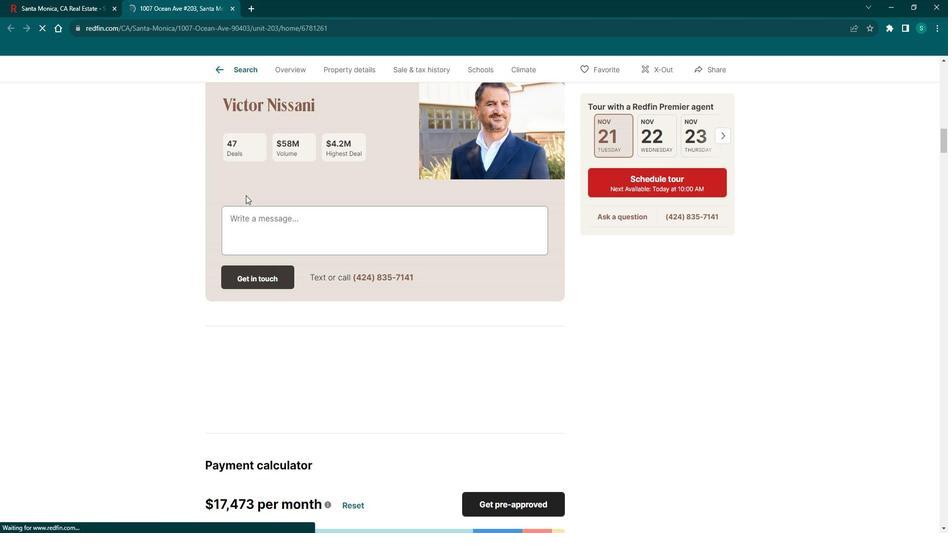 
Action: Mouse scrolled (253, 195) with delta (0, 0)
Screenshot: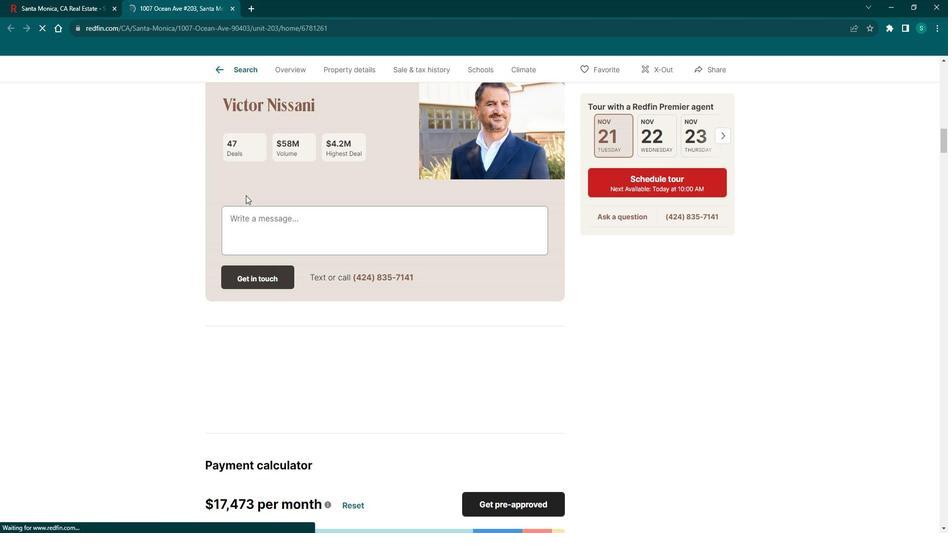 
Action: Mouse scrolled (253, 195) with delta (0, 0)
Screenshot: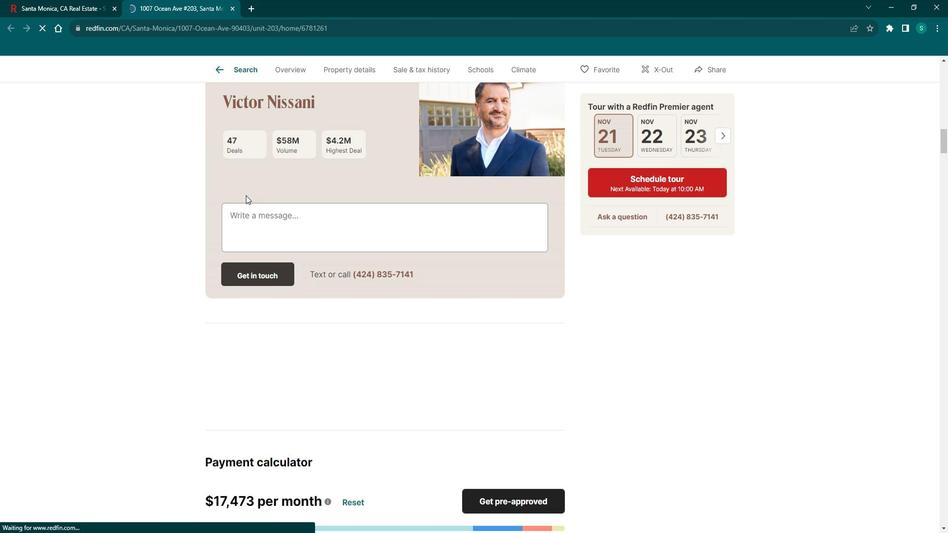 
Action: Mouse scrolled (253, 195) with delta (0, 0)
Screenshot: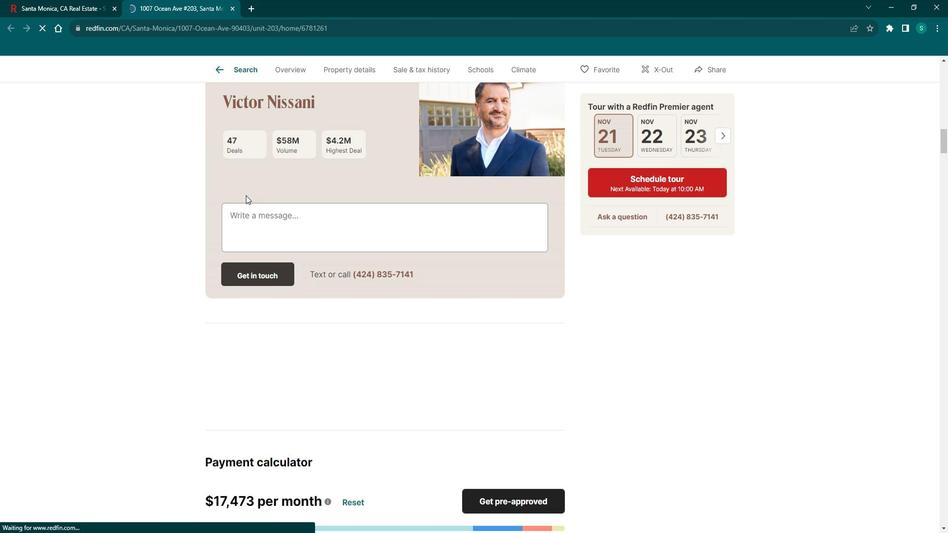 
Action: Mouse scrolled (253, 195) with delta (0, 0)
Screenshot: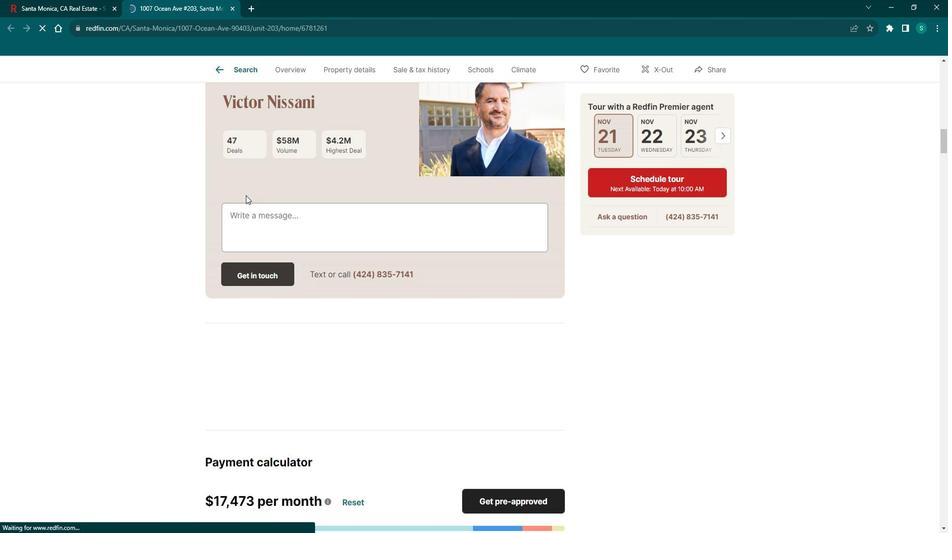 
Action: Mouse scrolled (253, 195) with delta (0, 0)
Screenshot: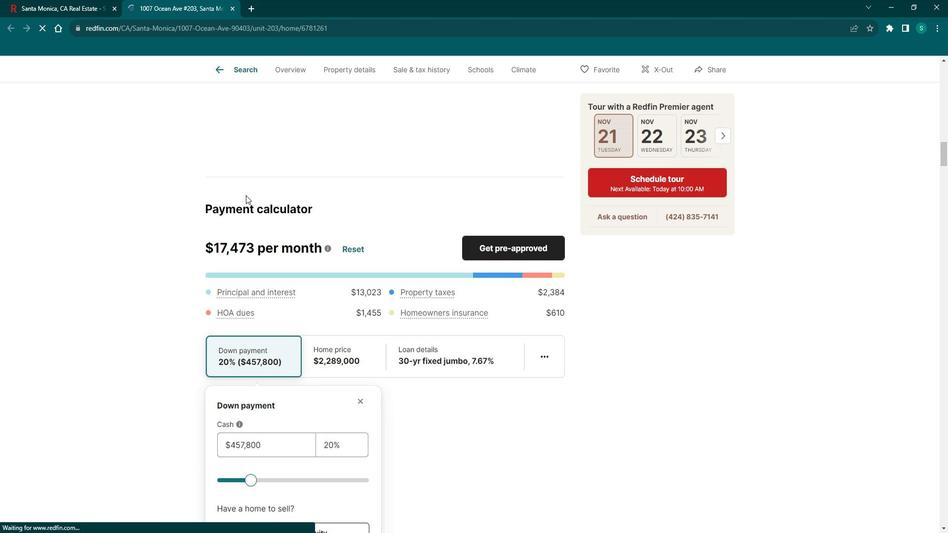 
Action: Mouse scrolled (253, 195) with delta (0, 0)
Screenshot: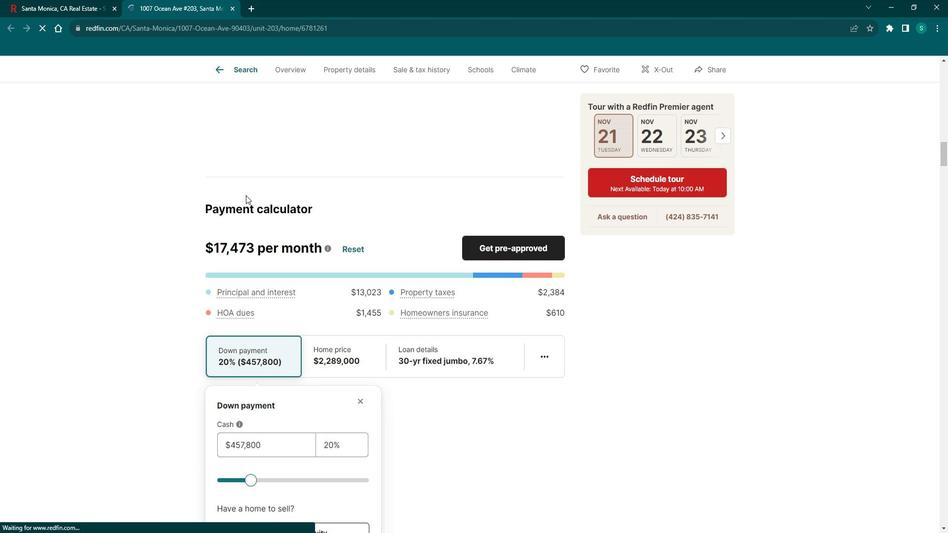 
Action: Mouse scrolled (253, 195) with delta (0, 0)
Screenshot: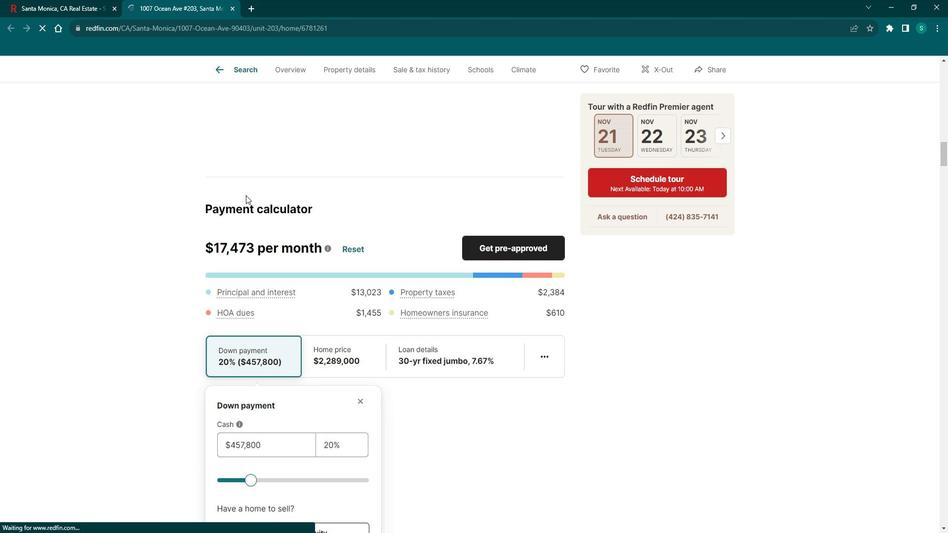 
Action: Mouse scrolled (253, 195) with delta (0, 0)
Screenshot: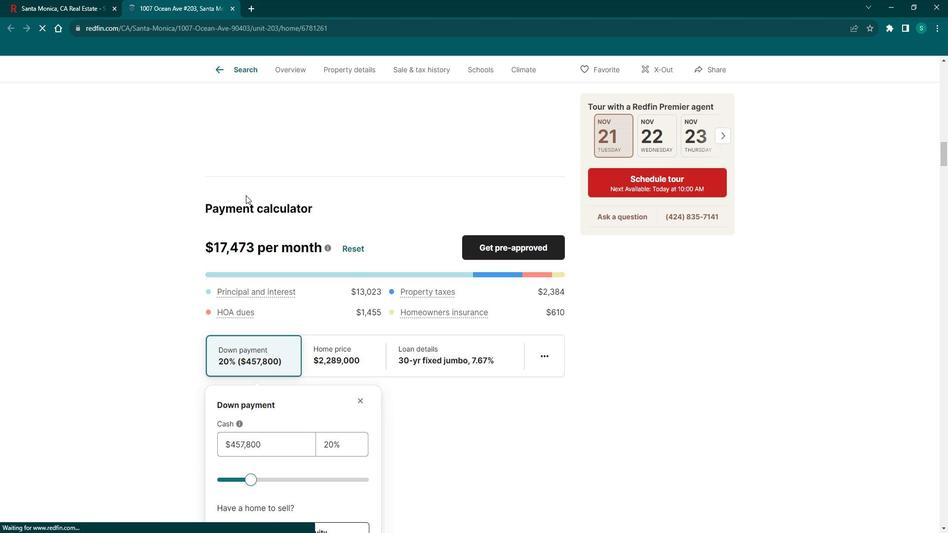 
Action: Mouse scrolled (253, 195) with delta (0, 0)
Screenshot: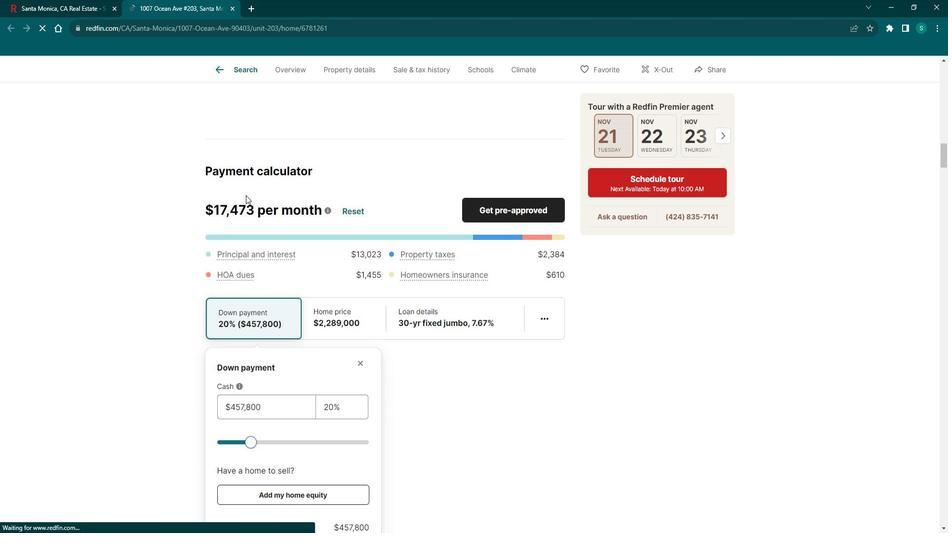 
Action: Mouse scrolled (253, 195) with delta (0, 0)
Screenshot: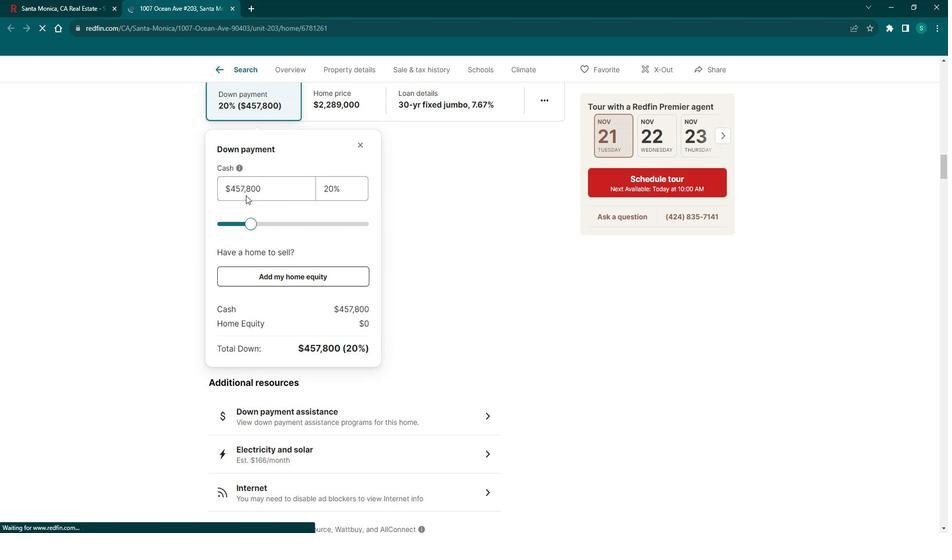 
Action: Mouse scrolled (253, 195) with delta (0, 0)
Screenshot: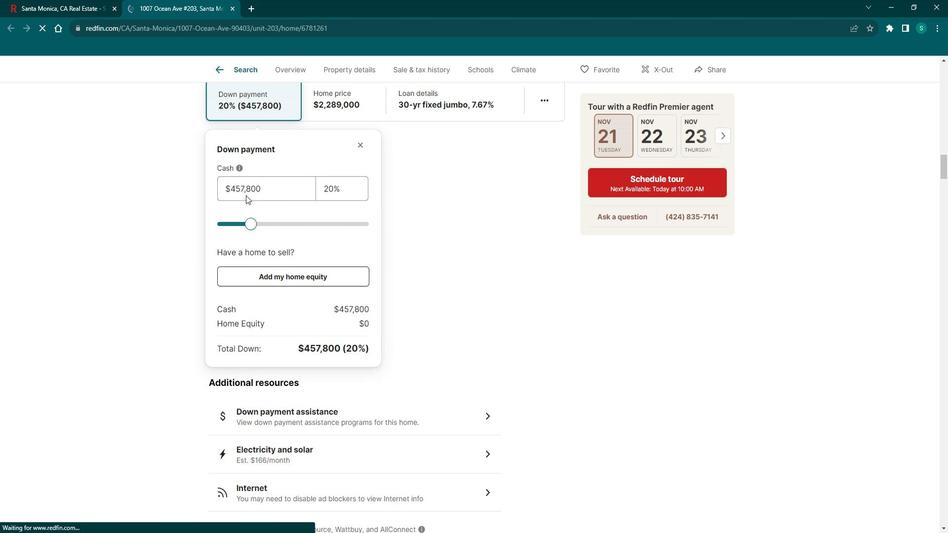 
Action: Mouse scrolled (253, 195) with delta (0, 0)
Screenshot: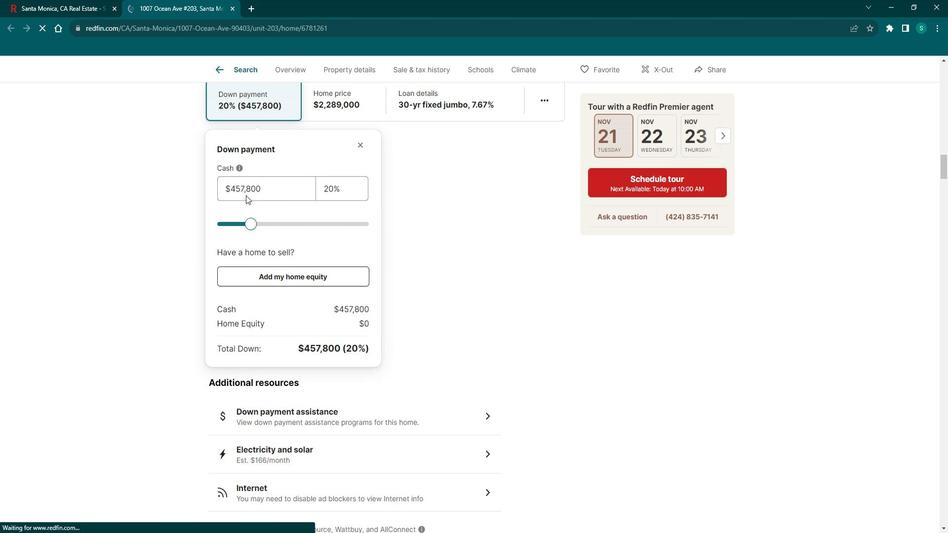 
Action: Mouse scrolled (253, 195) with delta (0, 0)
Screenshot: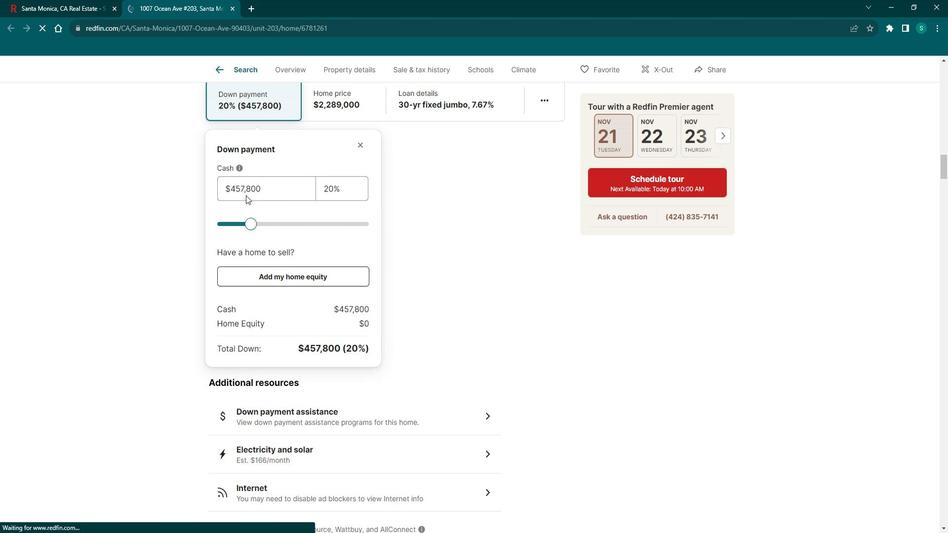 
Action: Mouse scrolled (253, 195) with delta (0, 0)
Screenshot: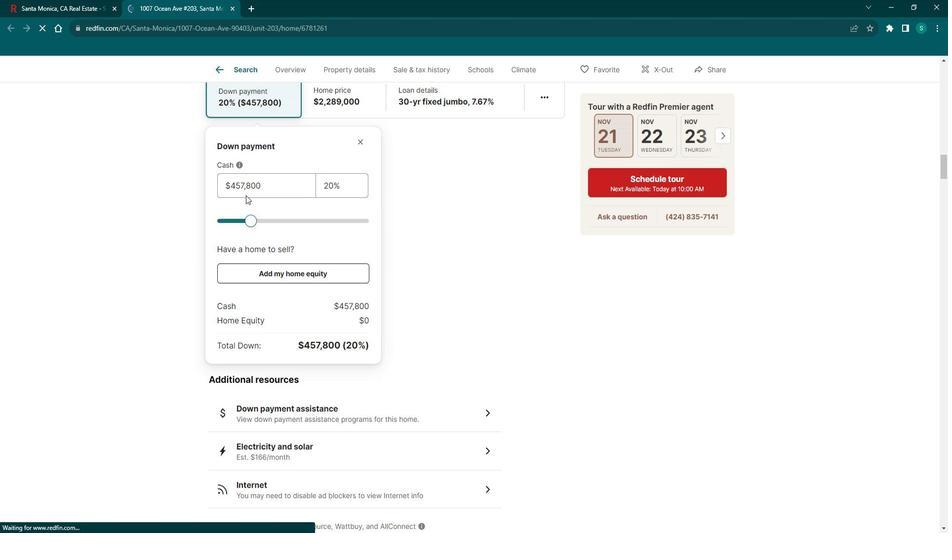 
Action: Mouse scrolled (253, 195) with delta (0, 0)
Screenshot: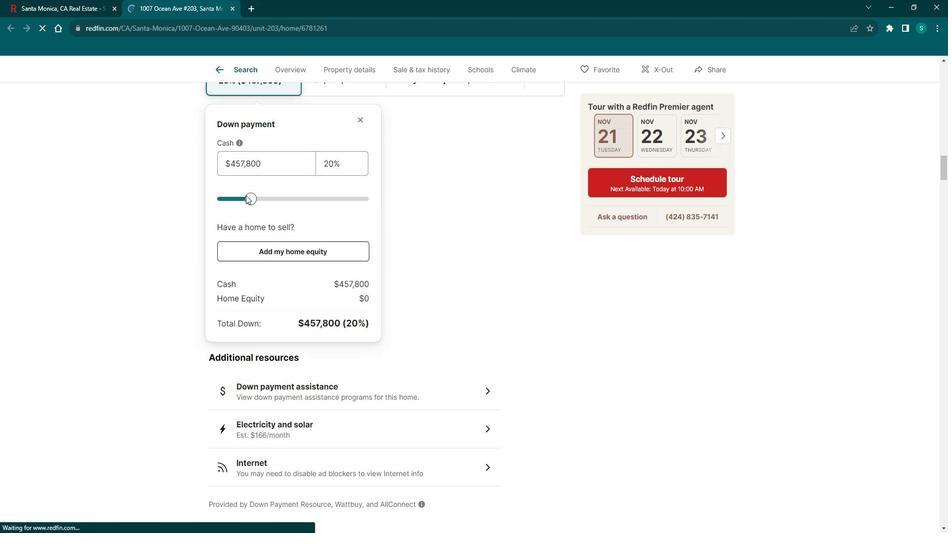 
Action: Mouse scrolled (253, 195) with delta (0, 0)
Screenshot: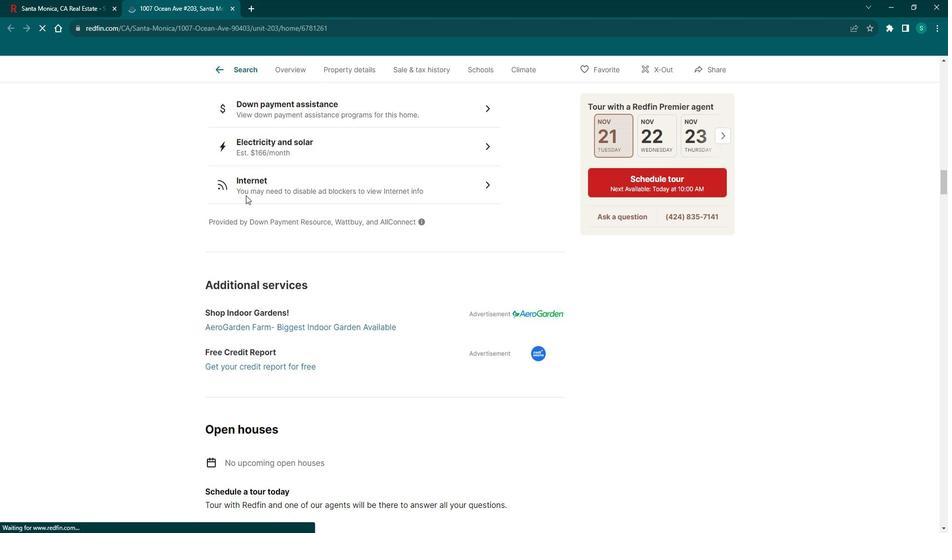 
Action: Mouse scrolled (253, 195) with delta (0, 0)
Screenshot: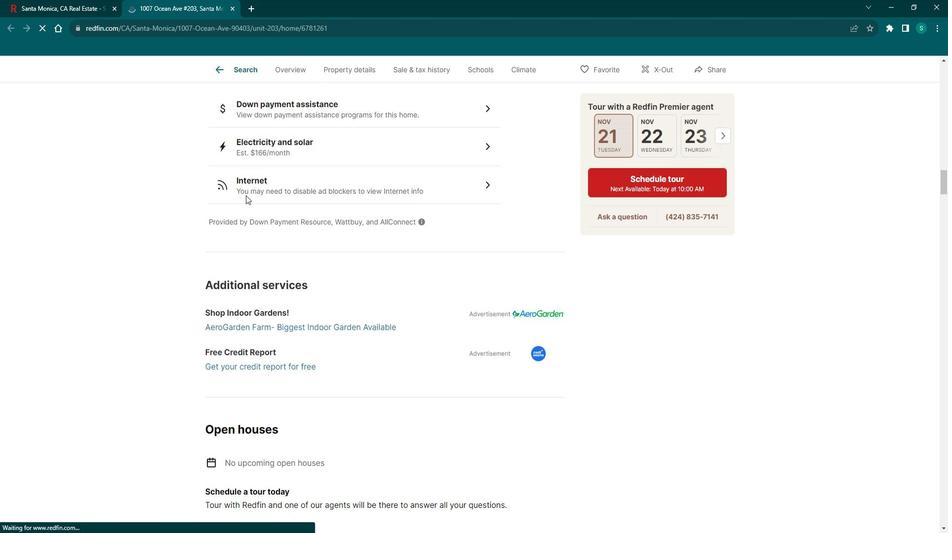 
Action: Mouse scrolled (253, 195) with delta (0, 0)
Screenshot: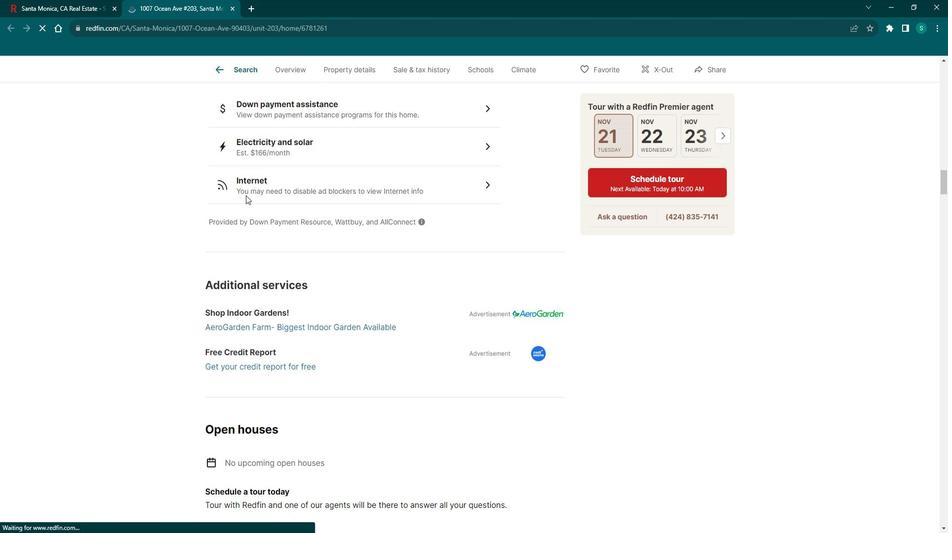 
Action: Mouse scrolled (253, 195) with delta (0, 0)
Screenshot: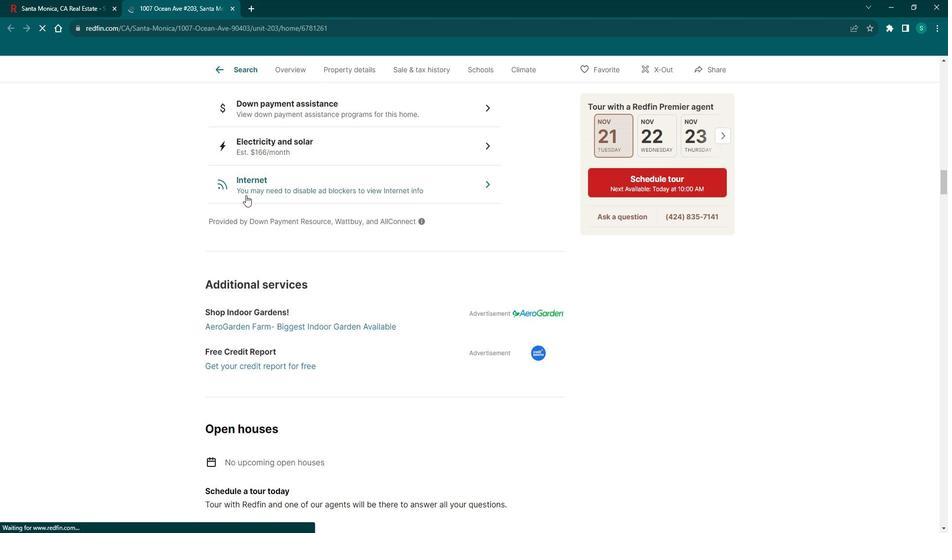 
Action: Mouse scrolled (253, 195) with delta (0, 0)
Screenshot: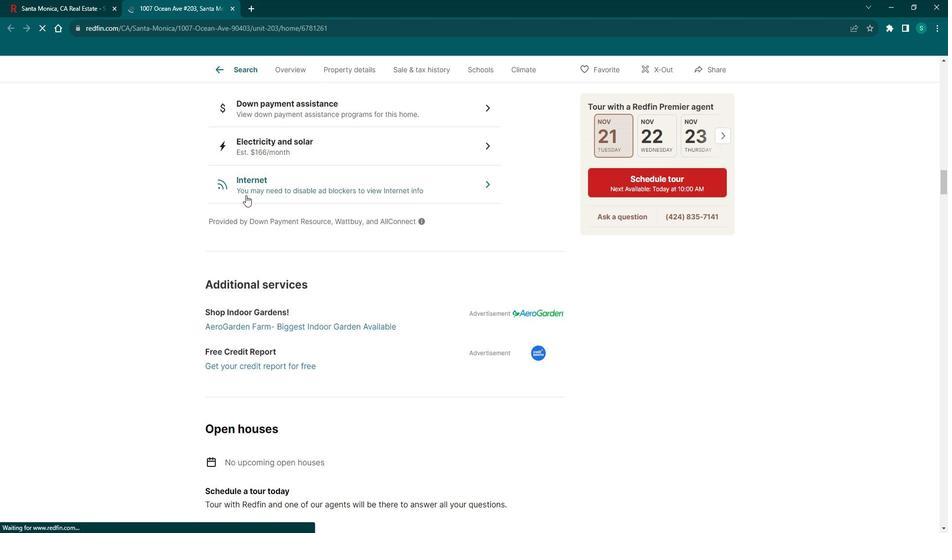 
Action: Mouse scrolled (253, 195) with delta (0, 0)
Screenshot: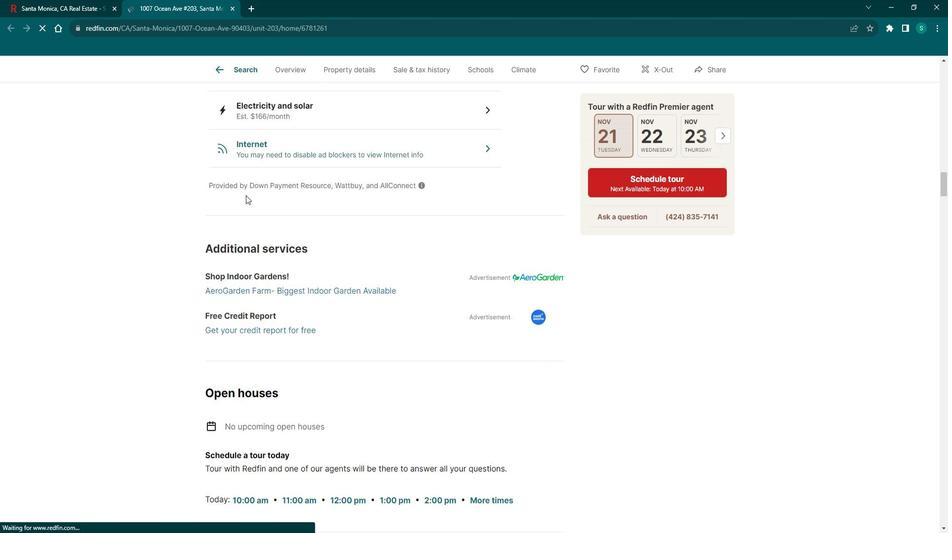 
Action: Mouse scrolled (253, 195) with delta (0, 0)
Screenshot: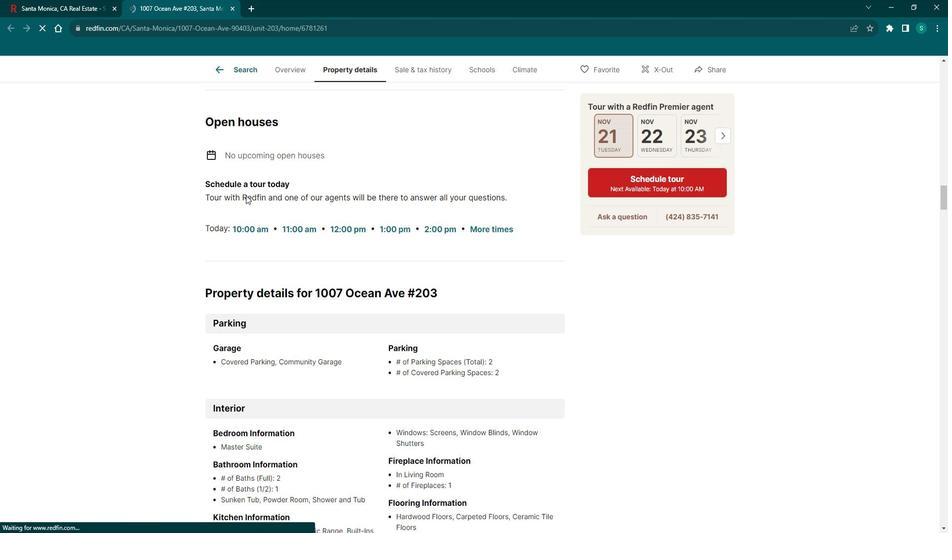 
Action: Mouse scrolled (253, 195) with delta (0, 0)
Screenshot: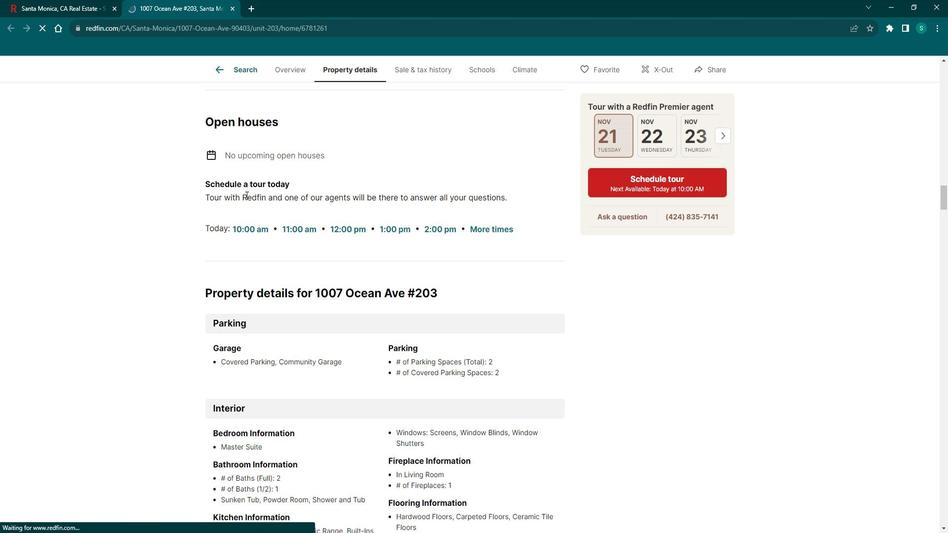 
Action: Mouse scrolled (253, 195) with delta (0, 0)
Screenshot: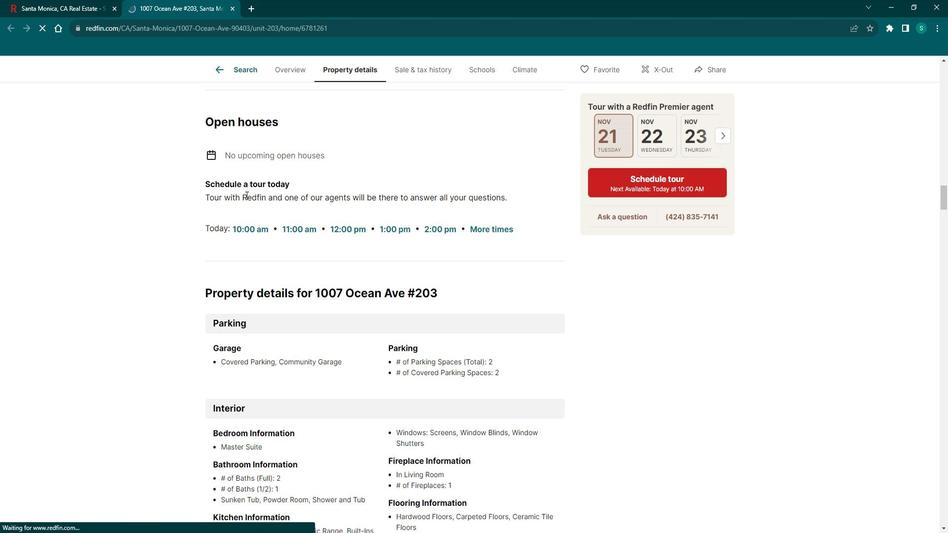 
Action: Mouse scrolled (253, 195) with delta (0, 0)
Screenshot: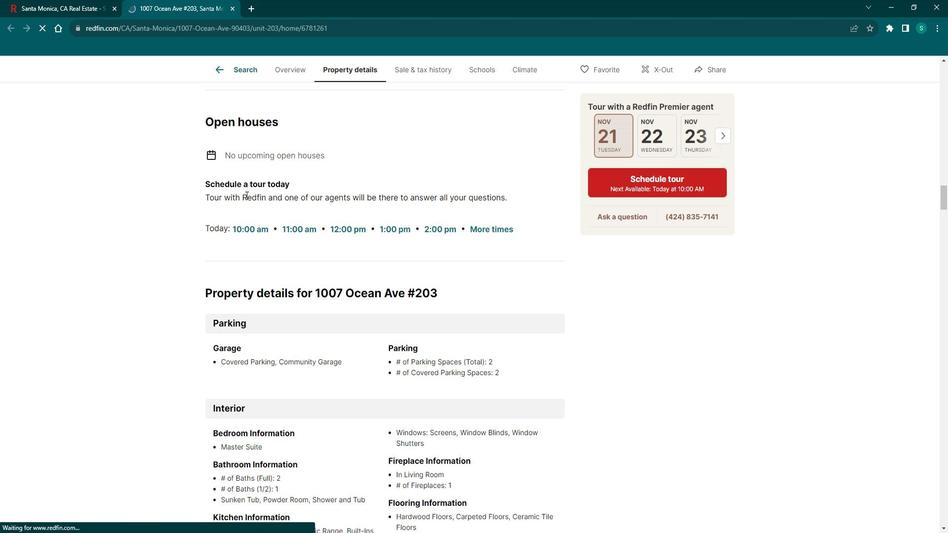 
Action: Mouse scrolled (253, 195) with delta (0, 0)
Screenshot: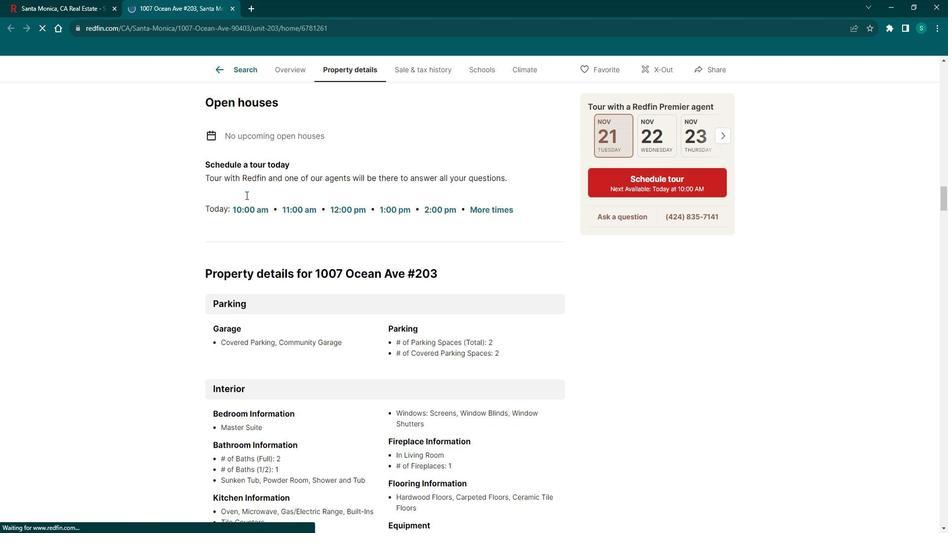 
Action: Mouse scrolled (253, 195) with delta (0, 0)
Screenshot: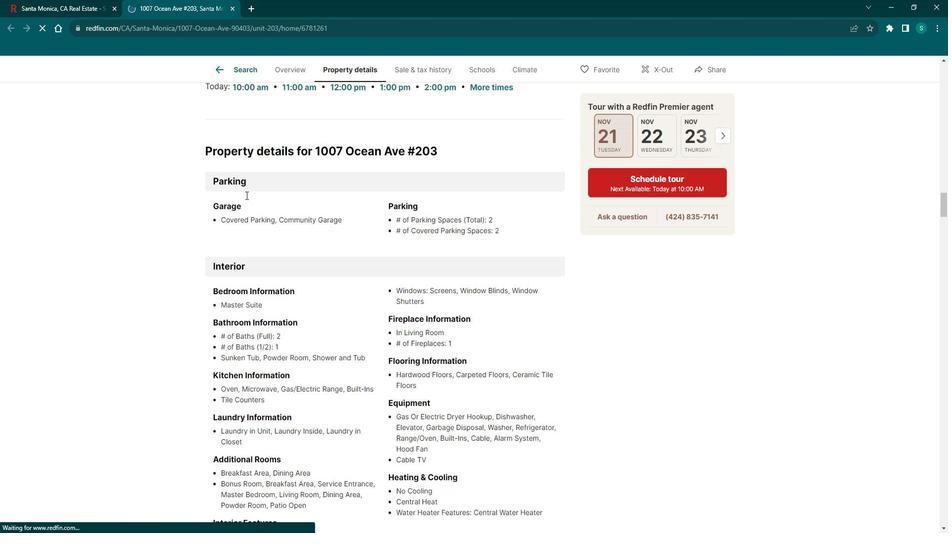 
Action: Mouse scrolled (253, 195) with delta (0, 0)
Screenshot: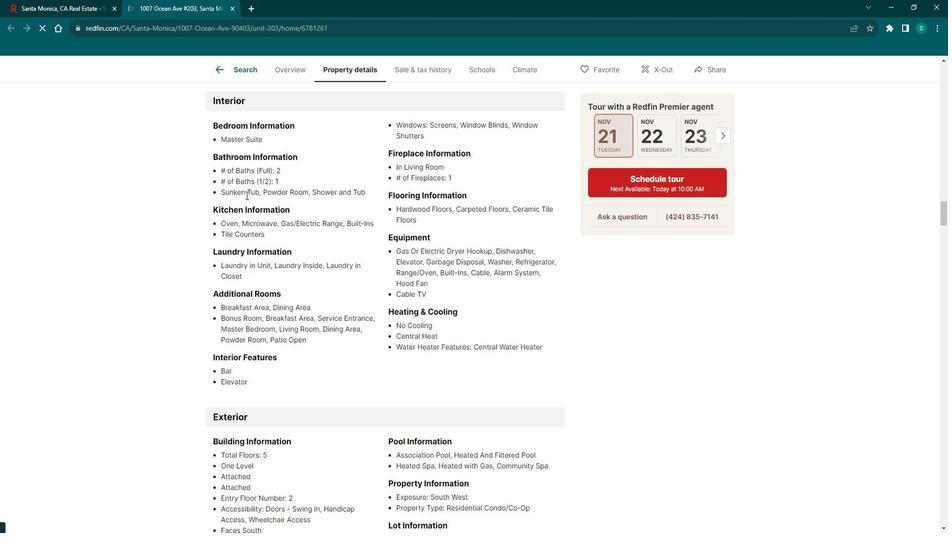 
Action: Mouse scrolled (253, 195) with delta (0, 0)
Screenshot: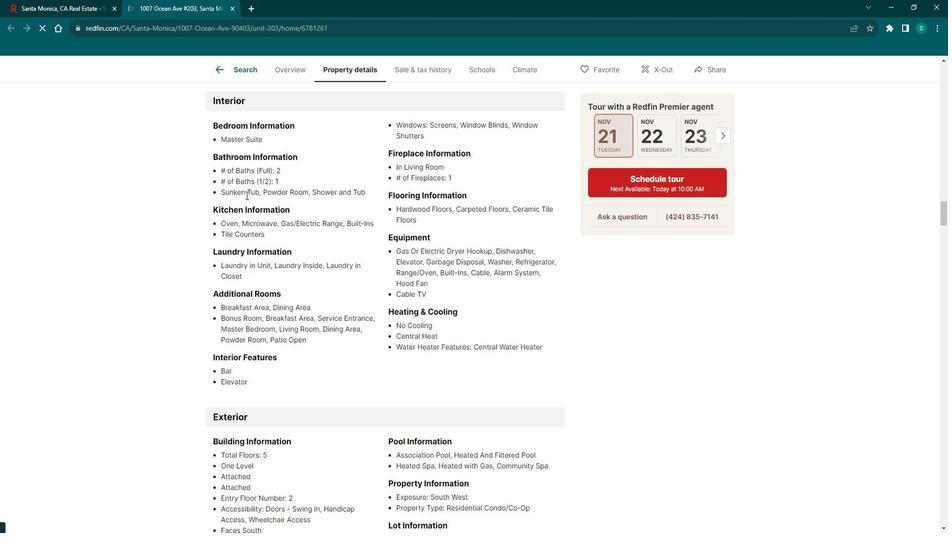 
Action: Mouse scrolled (253, 195) with delta (0, 0)
Screenshot: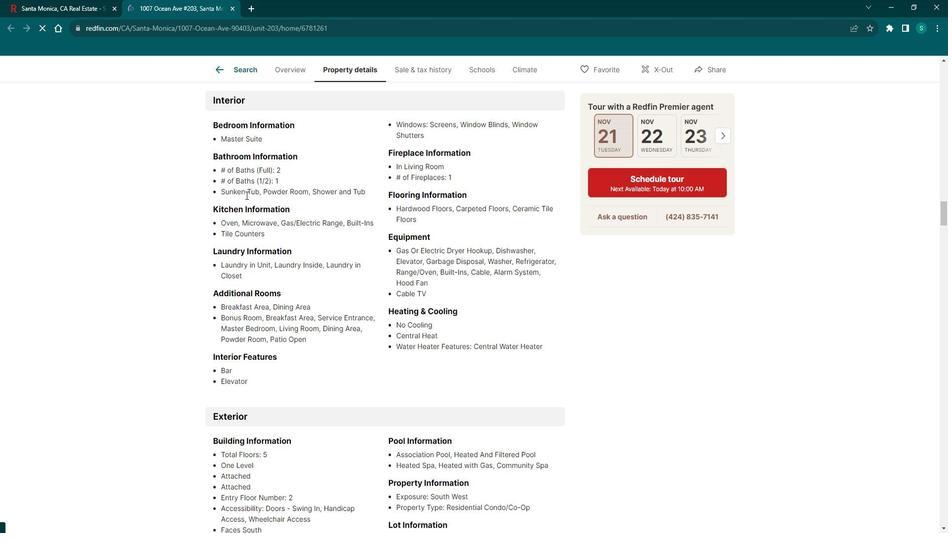 
Action: Mouse scrolled (253, 195) with delta (0, 0)
Screenshot: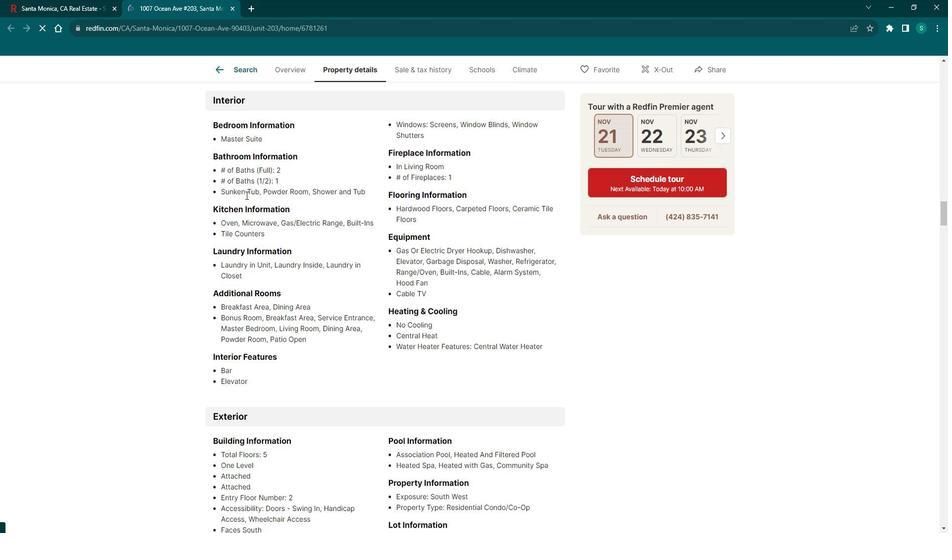 
Action: Mouse scrolled (253, 195) with delta (0, 0)
Screenshot: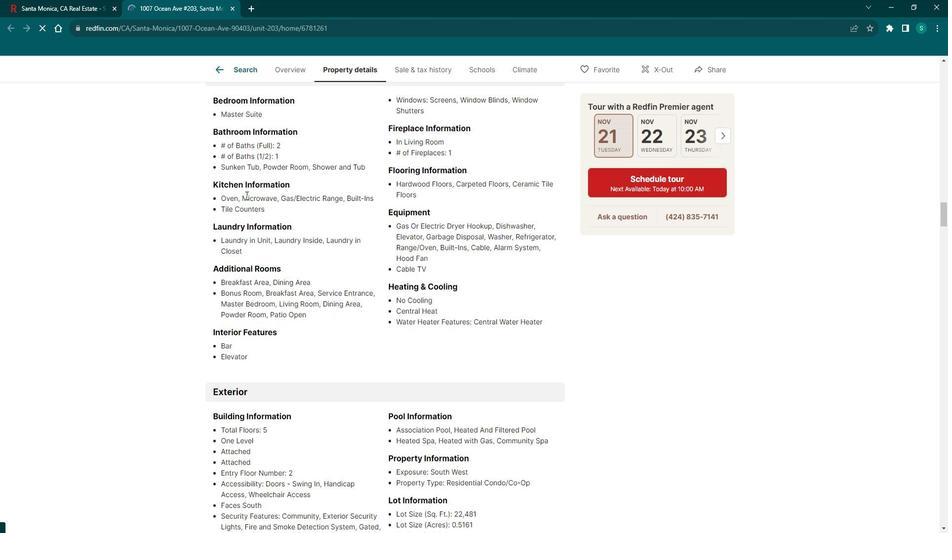
Action: Mouse scrolled (253, 195) with delta (0, 0)
Screenshot: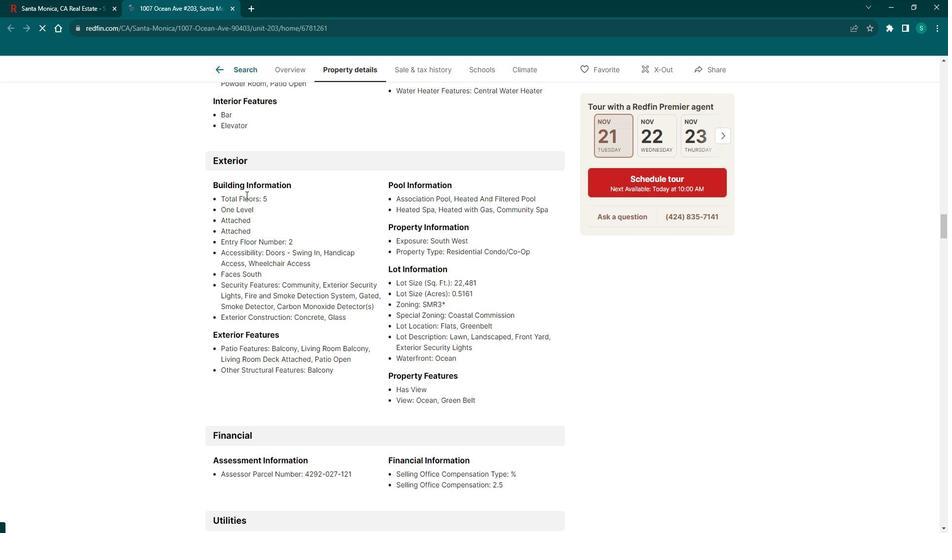 
Action: Mouse scrolled (253, 195) with delta (0, 0)
Screenshot: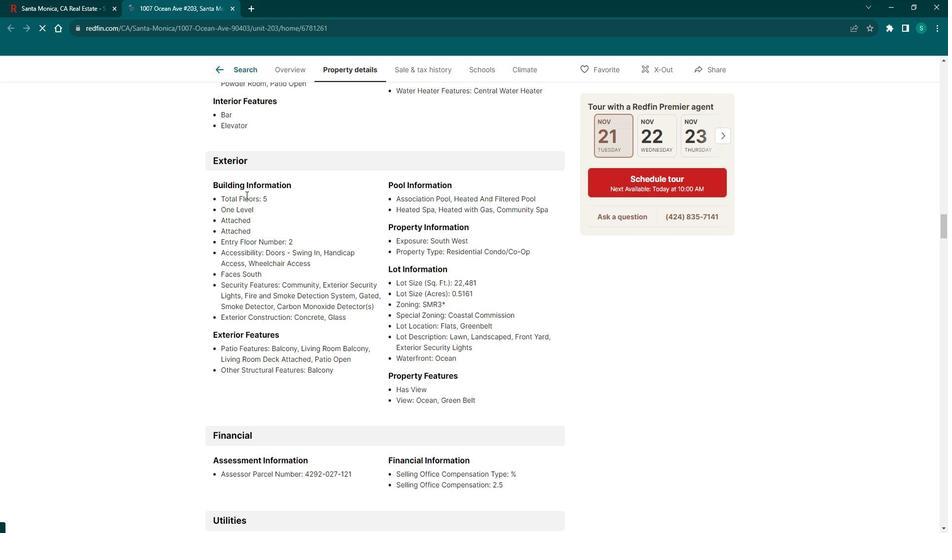 
Action: Mouse scrolled (253, 195) with delta (0, 0)
Screenshot: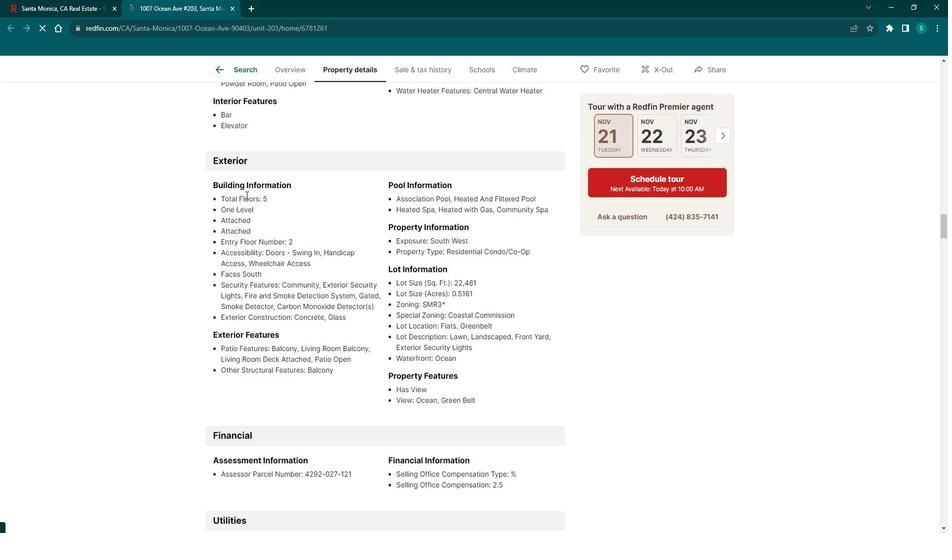 
Action: Mouse scrolled (253, 195) with delta (0, 0)
Screenshot: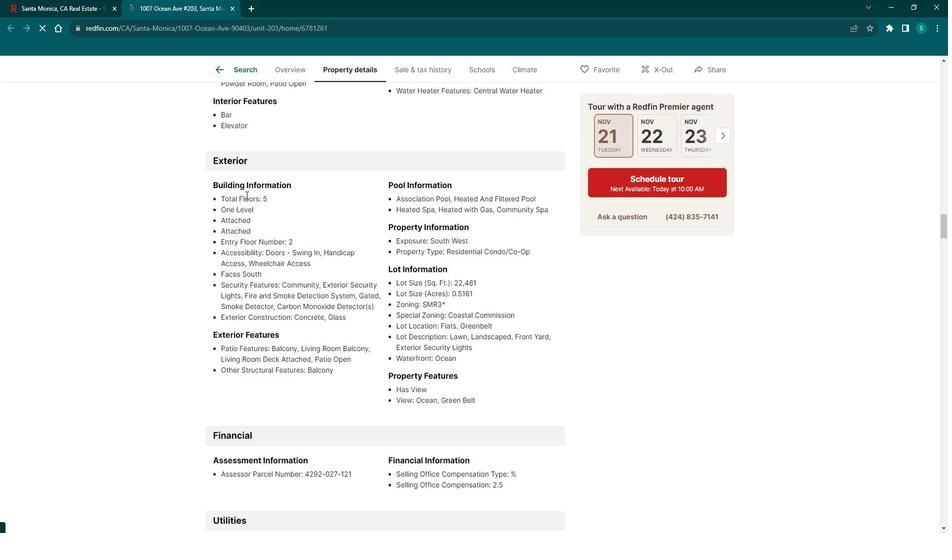 
Action: Mouse scrolled (253, 195) with delta (0, 0)
Screenshot: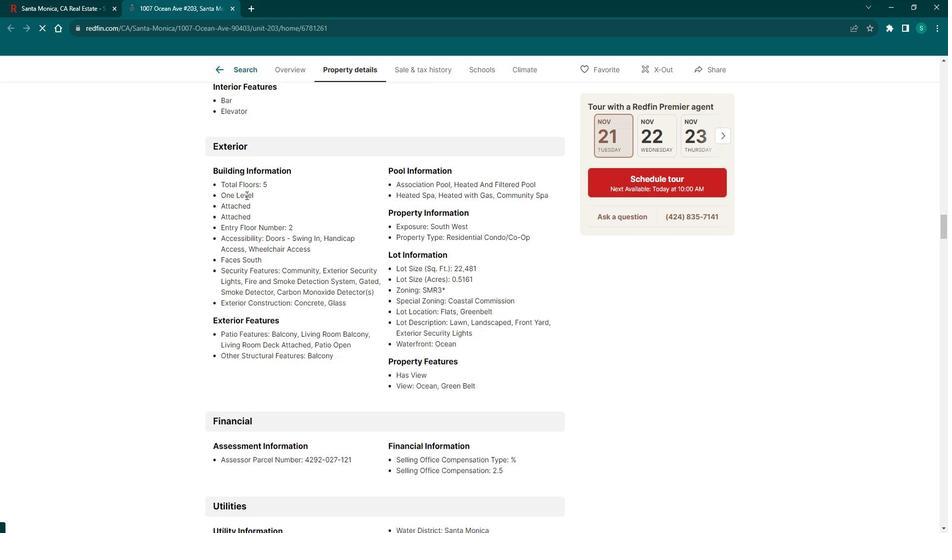 
Action: Mouse scrolled (253, 195) with delta (0, 0)
Screenshot: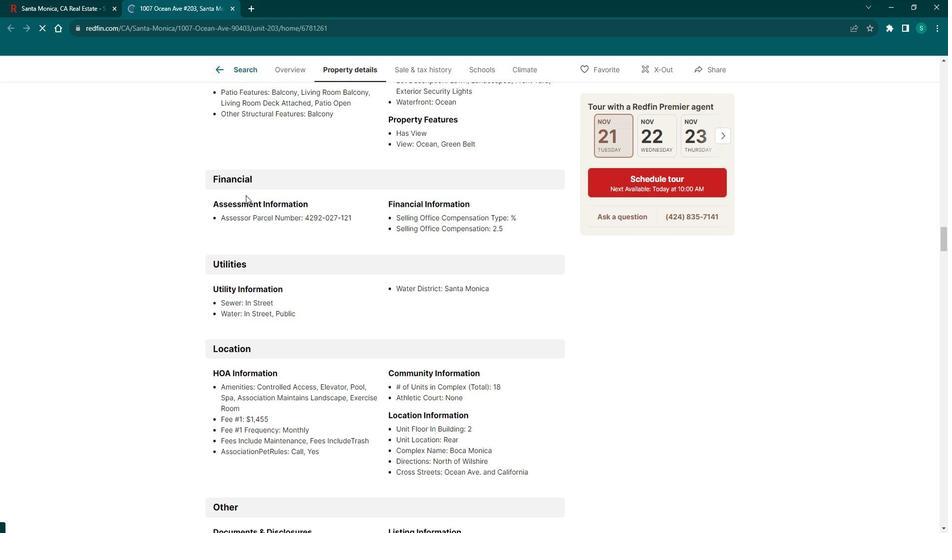 
Action: Mouse scrolled (253, 195) with delta (0, 0)
Screenshot: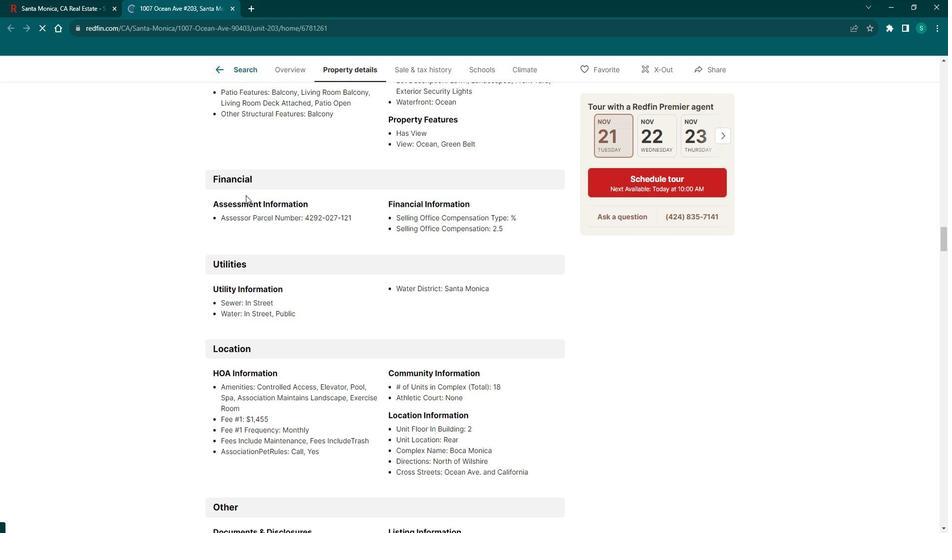 
Action: Mouse scrolled (253, 195) with delta (0, 0)
Screenshot: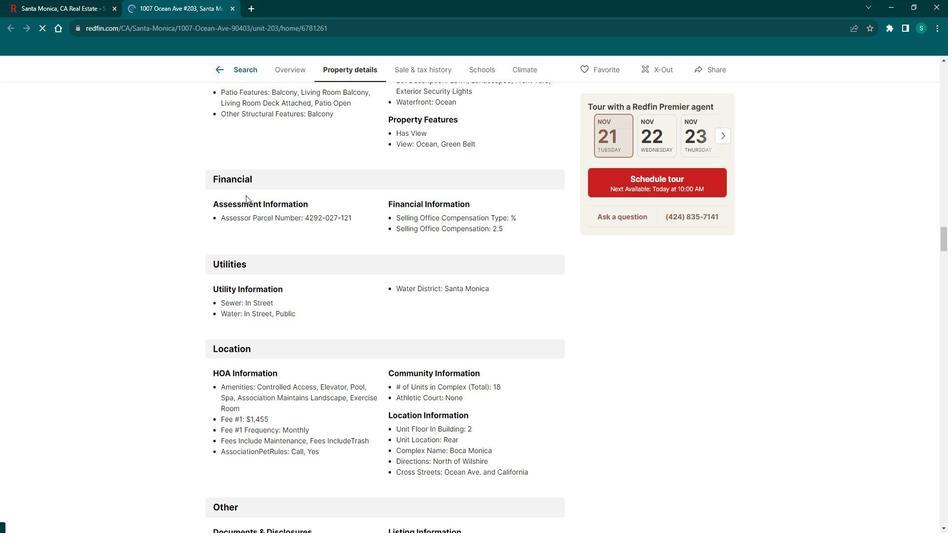 
Action: Mouse scrolled (253, 195) with delta (0, 0)
Screenshot: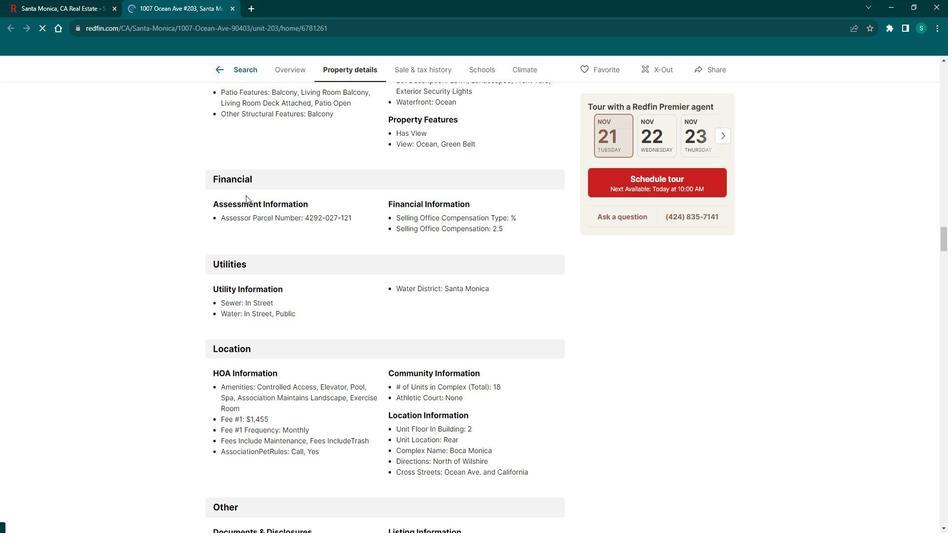 
Action: Mouse scrolled (253, 195) with delta (0, 0)
Screenshot: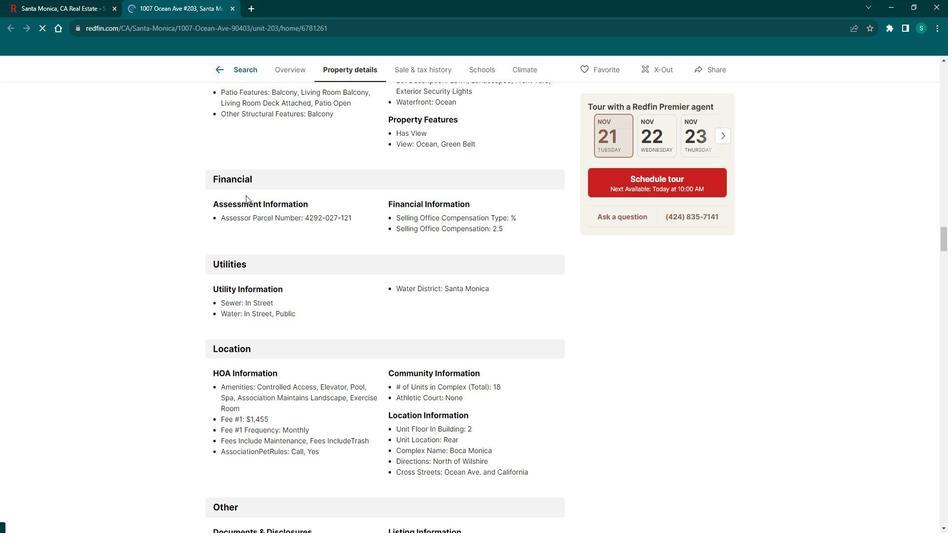 
Action: Mouse scrolled (253, 195) with delta (0, 0)
Screenshot: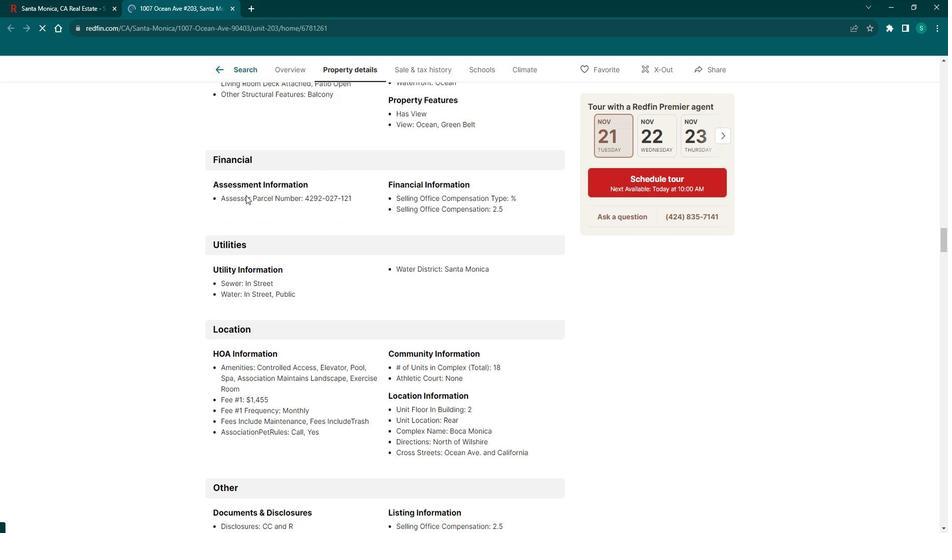 
Action: Mouse scrolled (253, 195) with delta (0, 0)
Screenshot: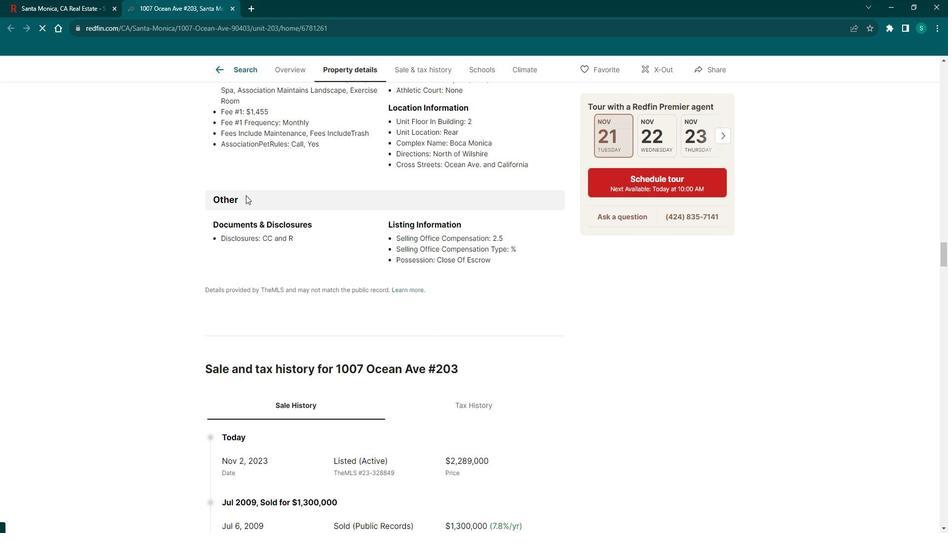 
Action: Mouse scrolled (253, 195) with delta (0, 0)
Screenshot: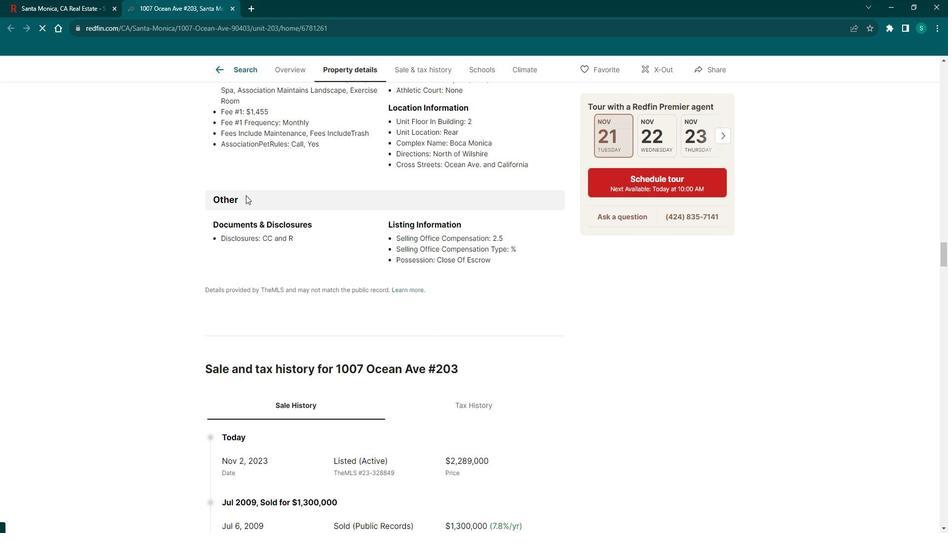 
Action: Mouse scrolled (253, 195) with delta (0, 0)
Screenshot: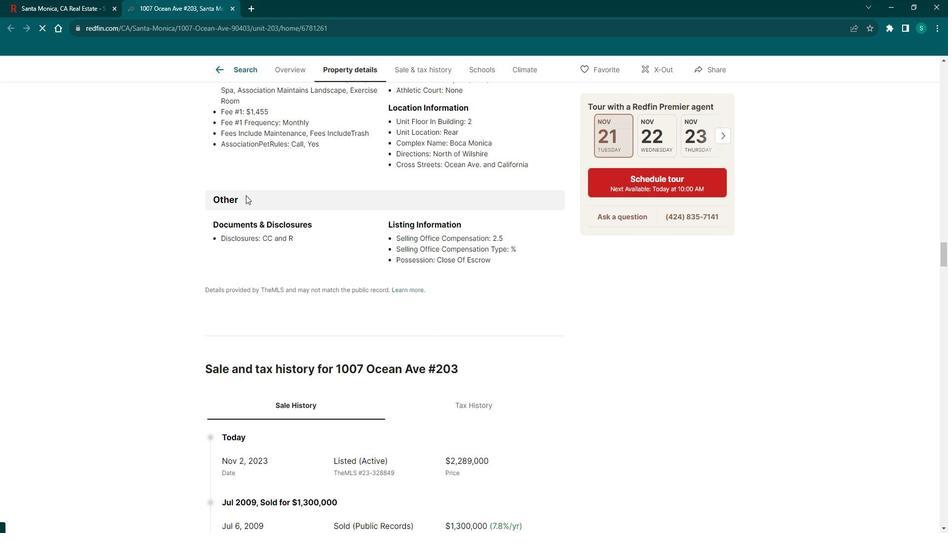 
Action: Mouse scrolled (253, 195) with delta (0, 0)
Screenshot: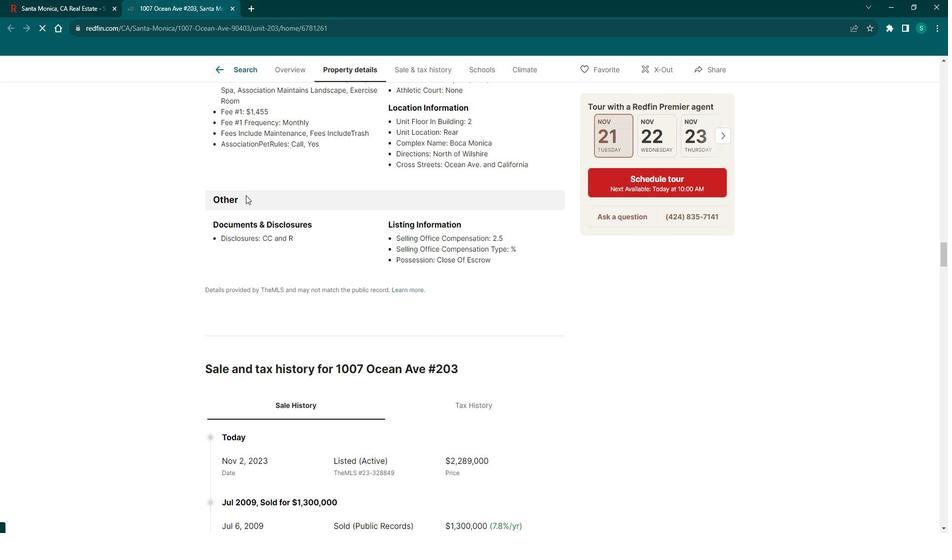 
Action: Mouse scrolled (253, 195) with delta (0, 0)
Screenshot: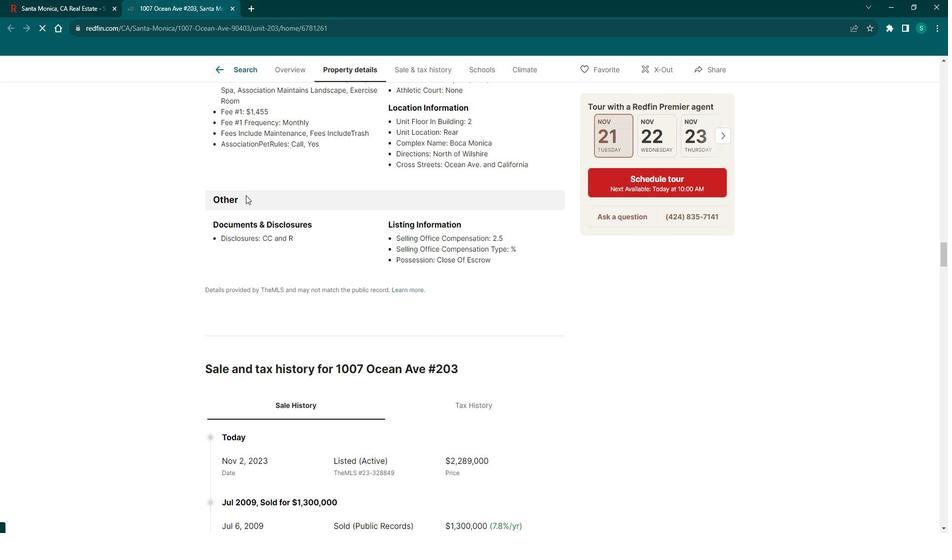 
Action: Mouse scrolled (253, 195) with delta (0, 0)
Screenshot: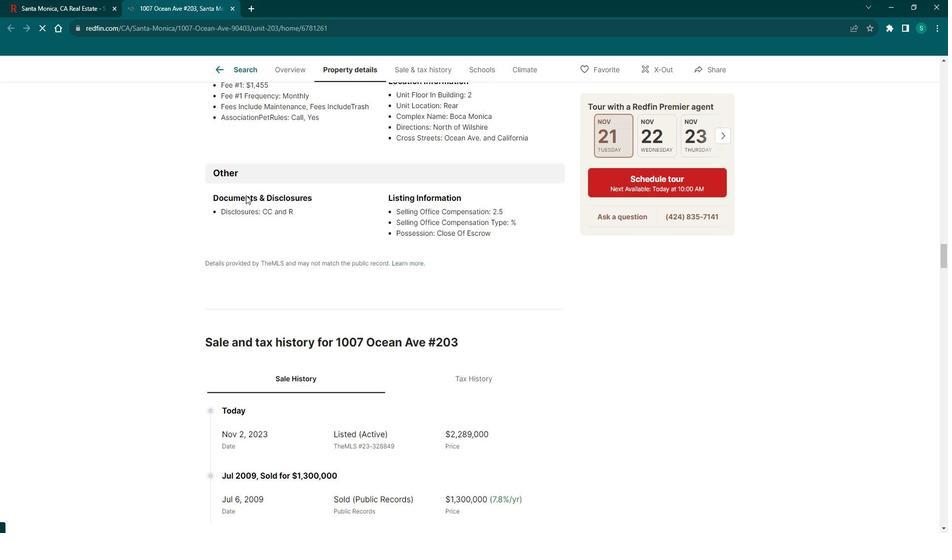 
Action: Mouse scrolled (253, 195) with delta (0, 0)
Screenshot: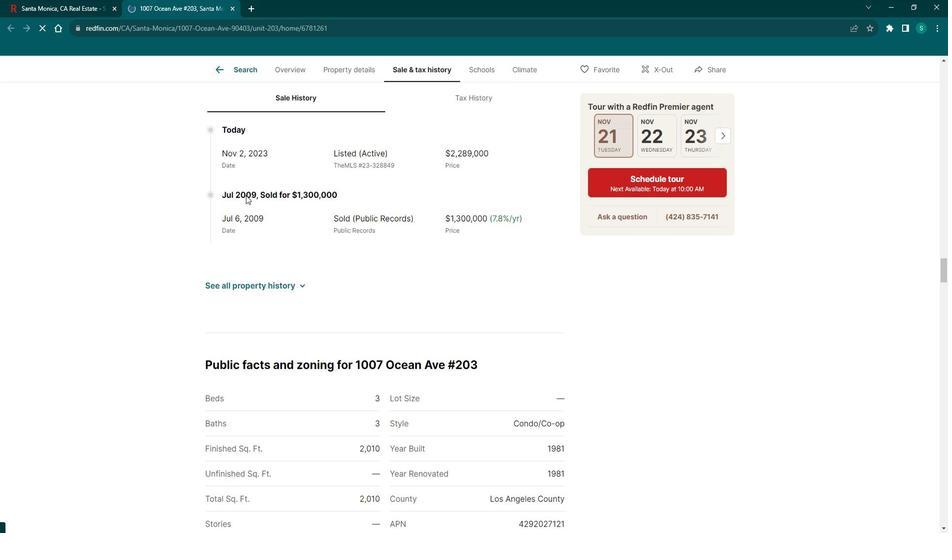 
Action: Mouse scrolled (253, 195) with delta (0, 0)
Screenshot: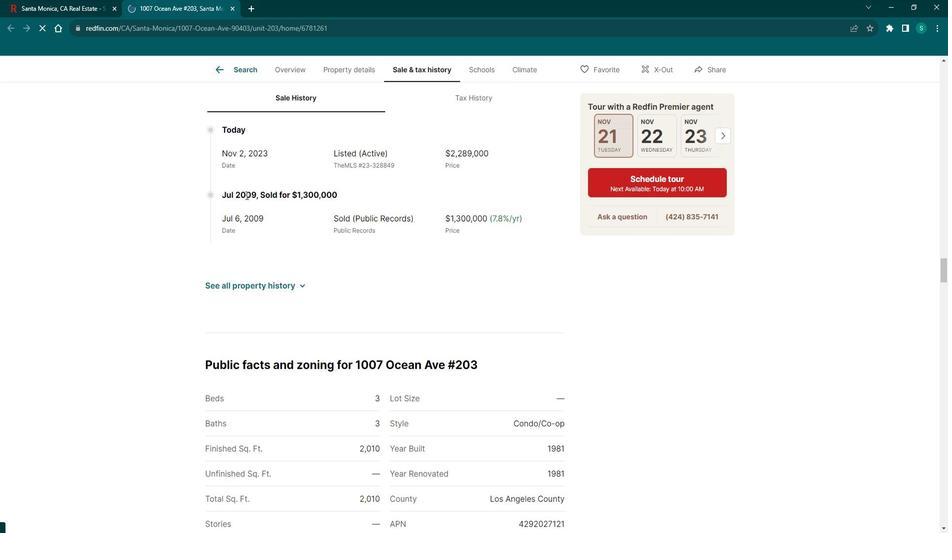 
Action: Mouse scrolled (253, 195) with delta (0, 0)
Screenshot: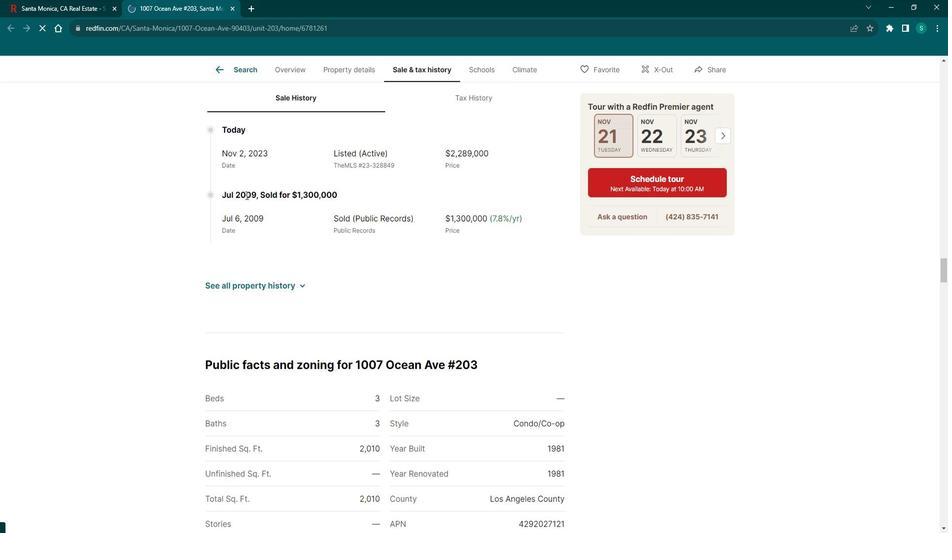 
Action: Mouse scrolled (253, 195) with delta (0, 0)
Screenshot: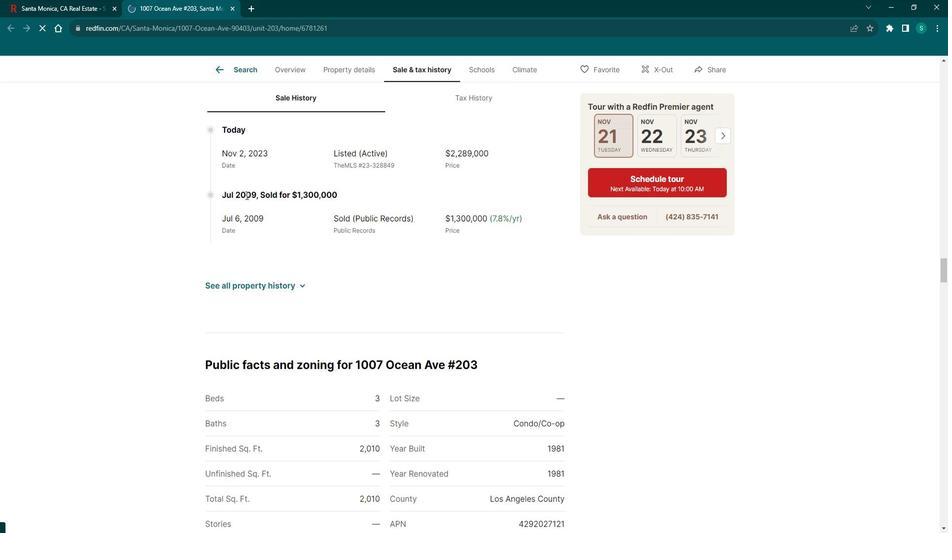 
Action: Mouse scrolled (253, 195) with delta (0, 0)
Screenshot: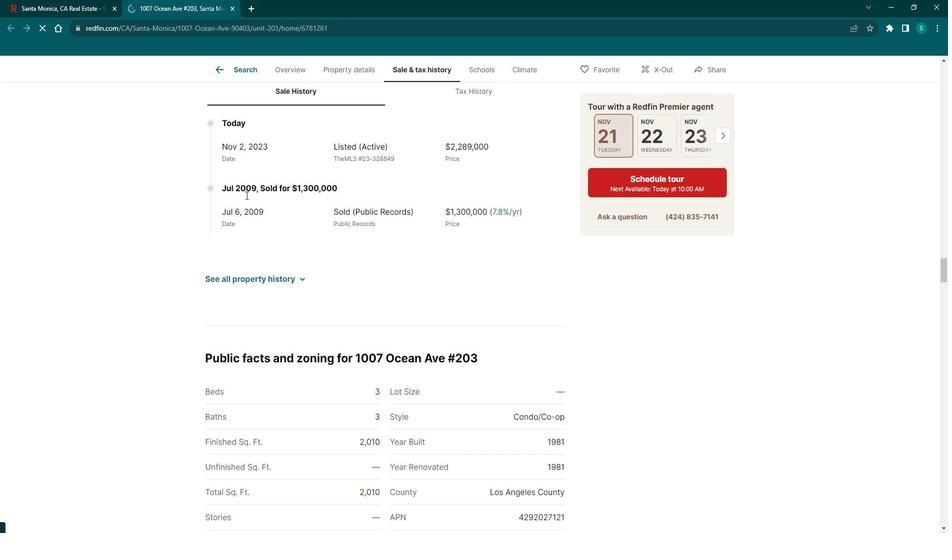 
Action: Mouse scrolled (253, 195) with delta (0, 0)
Screenshot: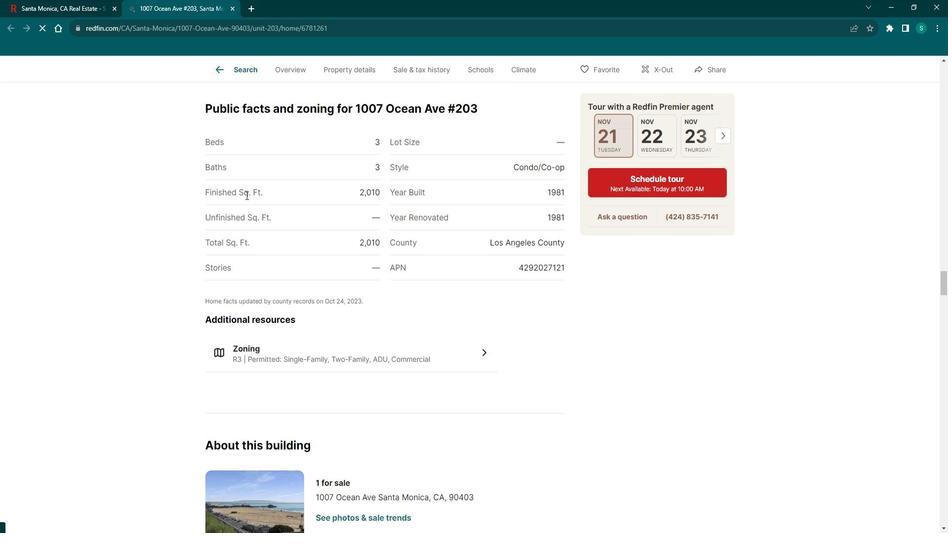 
Action: Mouse scrolled (253, 195) with delta (0, 0)
Screenshot: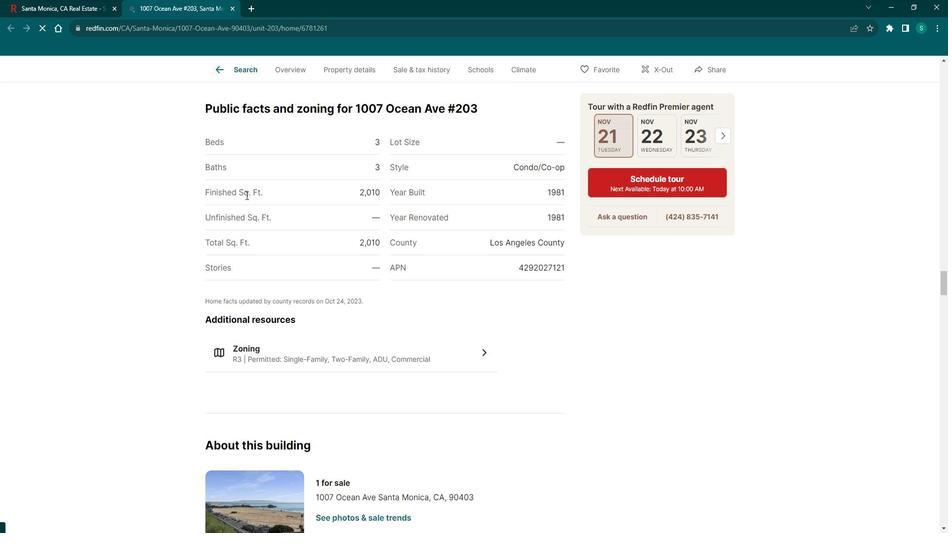 
Action: Mouse scrolled (253, 195) with delta (0, 0)
Screenshot: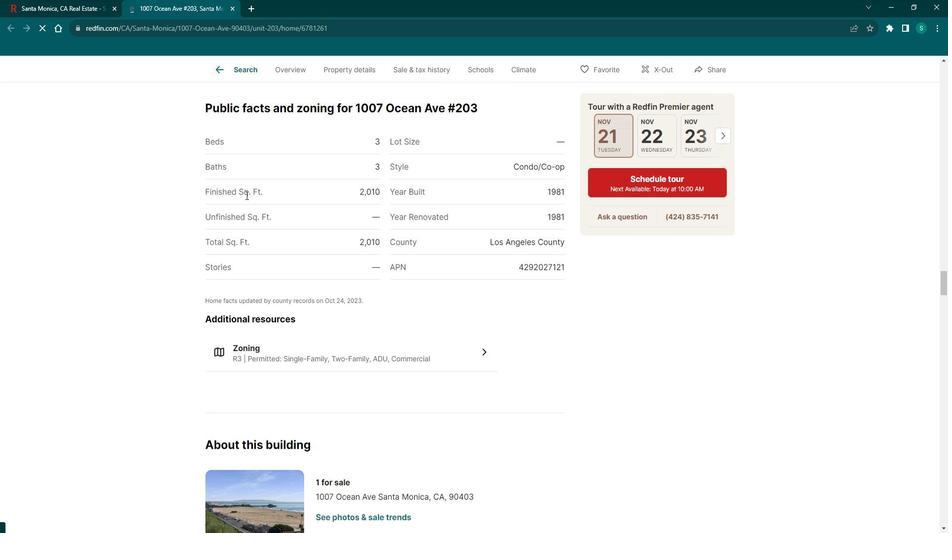 
Action: Mouse scrolled (253, 195) with delta (0, 0)
Screenshot: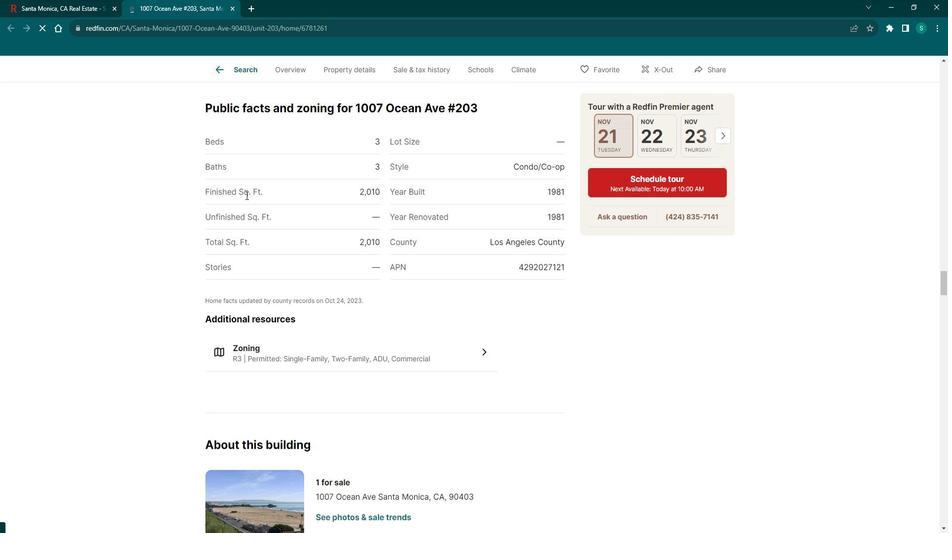
Action: Mouse scrolled (253, 195) with delta (0, 0)
Screenshot: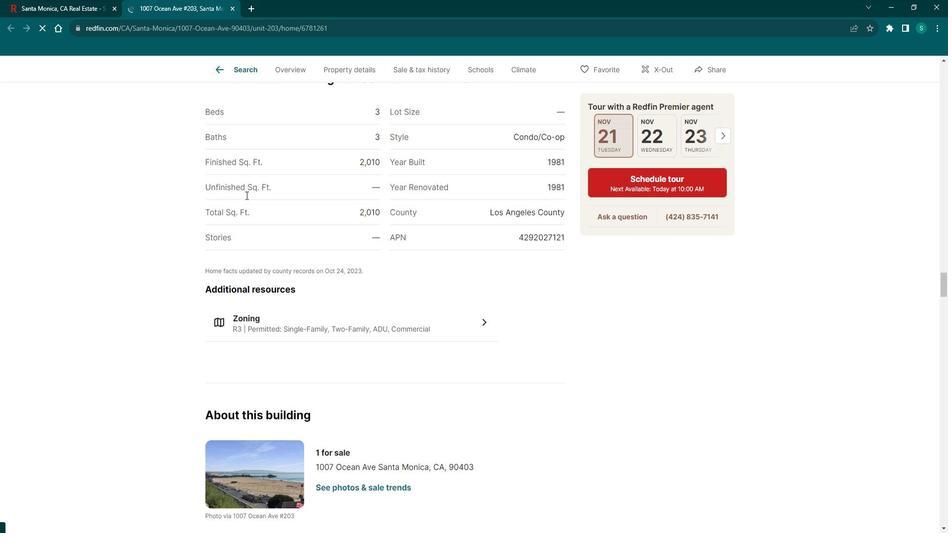 
Action: Mouse scrolled (253, 195) with delta (0, 0)
Screenshot: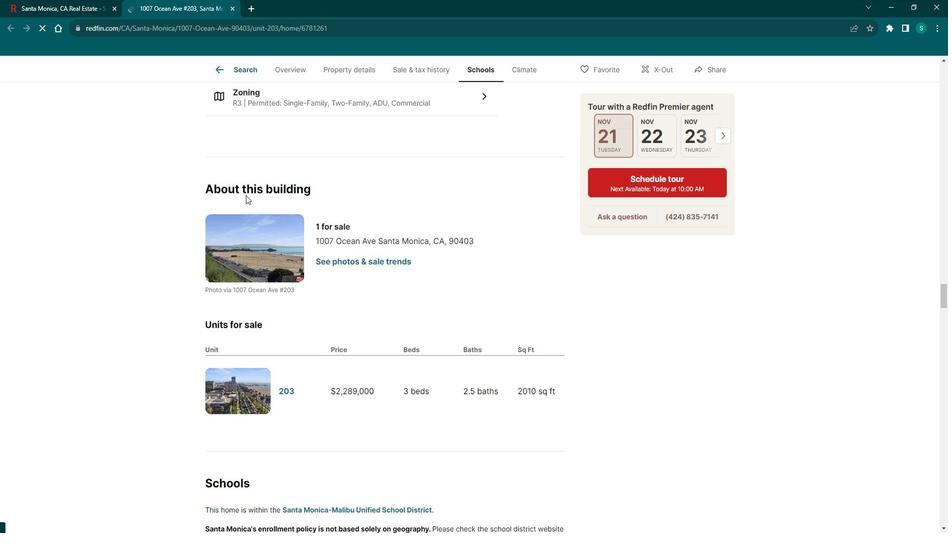 
Action: Mouse scrolled (253, 195) with delta (0, 0)
Screenshot: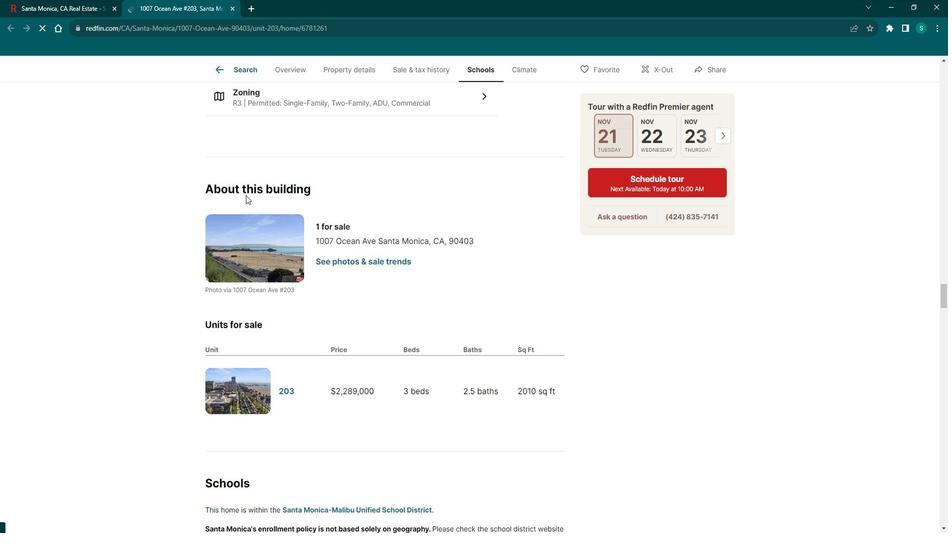 
Action: Mouse scrolled (253, 195) with delta (0, 0)
Screenshot: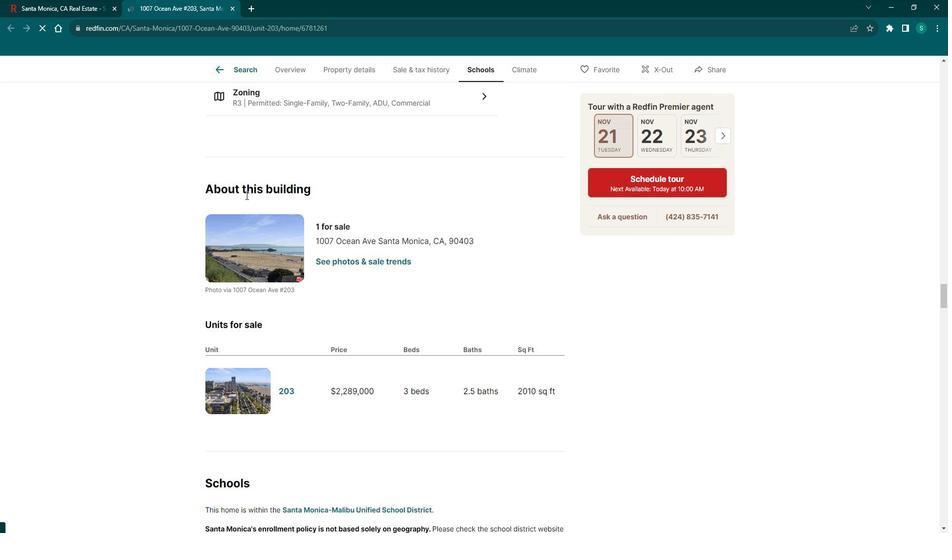 
Action: Mouse scrolled (253, 195) with delta (0, 0)
Screenshot: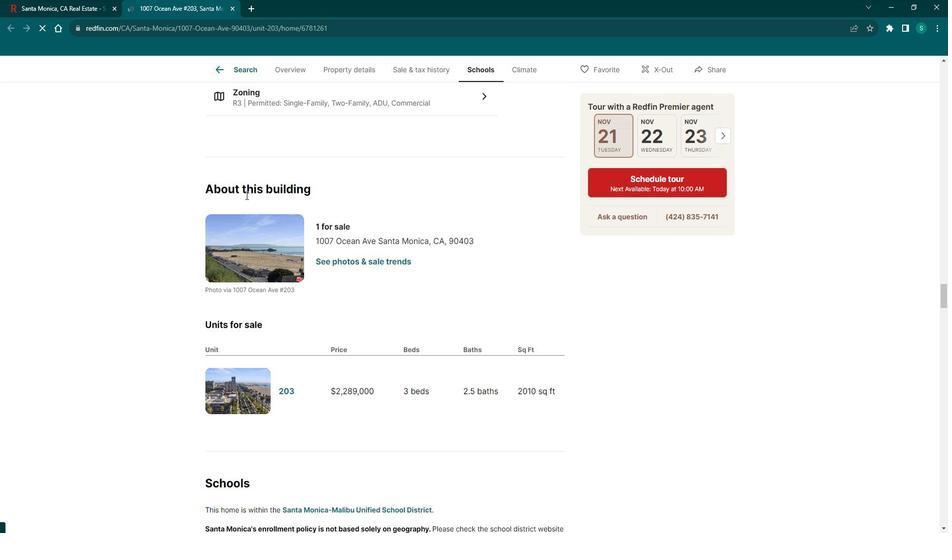 
Action: Mouse scrolled (253, 195) with delta (0, 0)
Screenshot: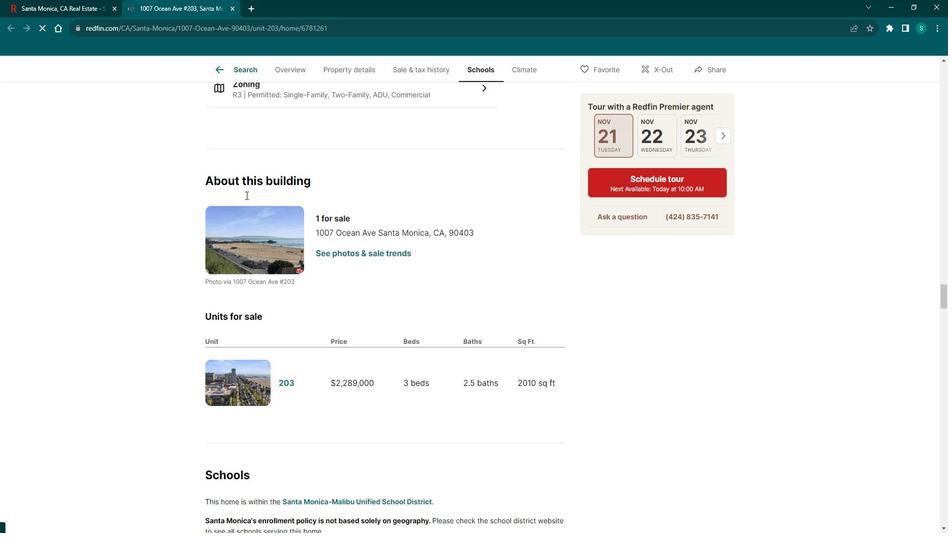 
Action: Mouse scrolled (253, 195) with delta (0, 0)
Screenshot: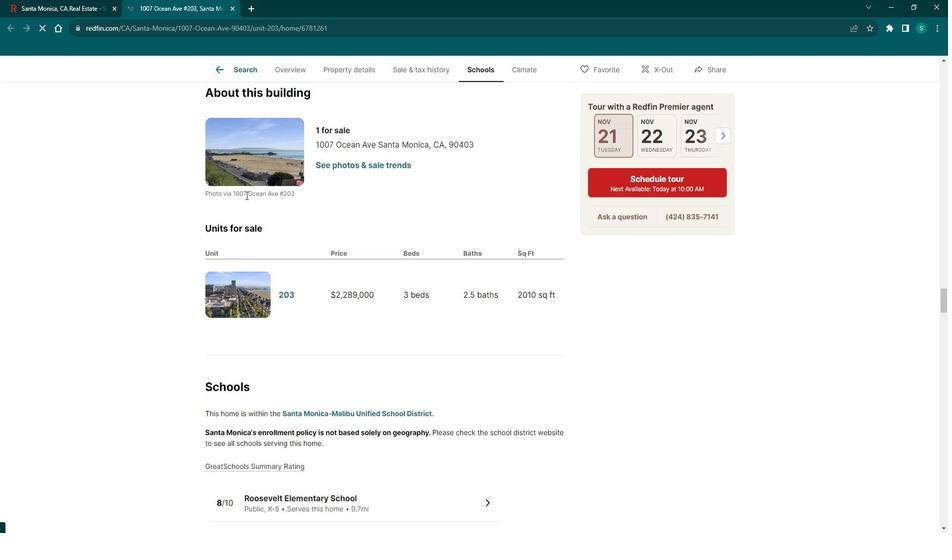 
Action: Mouse scrolled (253, 196) with delta (0, 0)
Screenshot: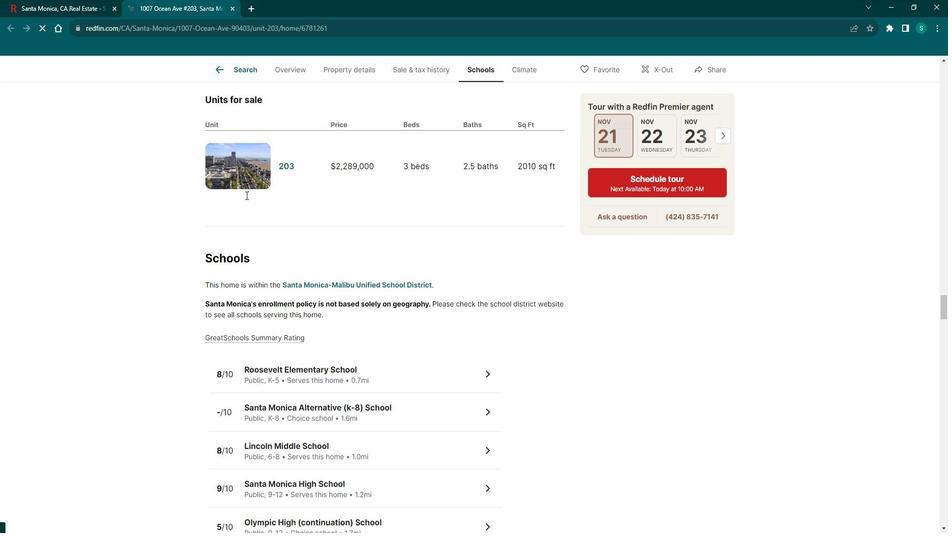
Action: Mouse scrolled (253, 195) with delta (0, 0)
Screenshot: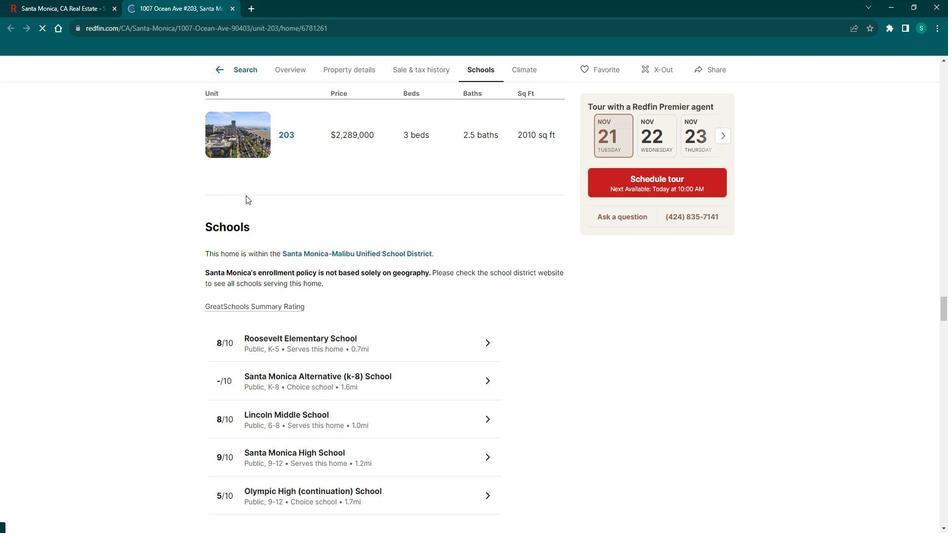 
Action: Mouse scrolled (253, 195) with delta (0, 0)
Screenshot: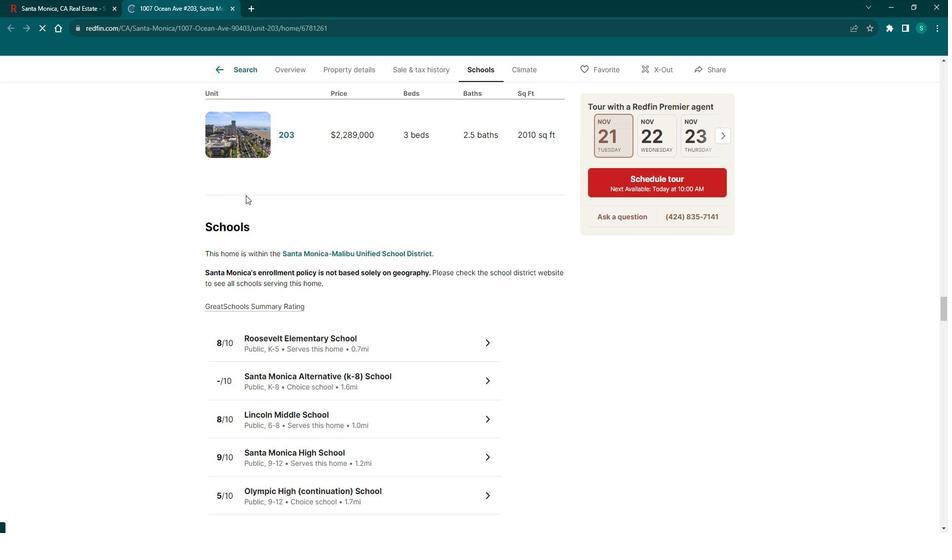 
Action: Mouse scrolled (253, 195) with delta (0, 0)
Screenshot: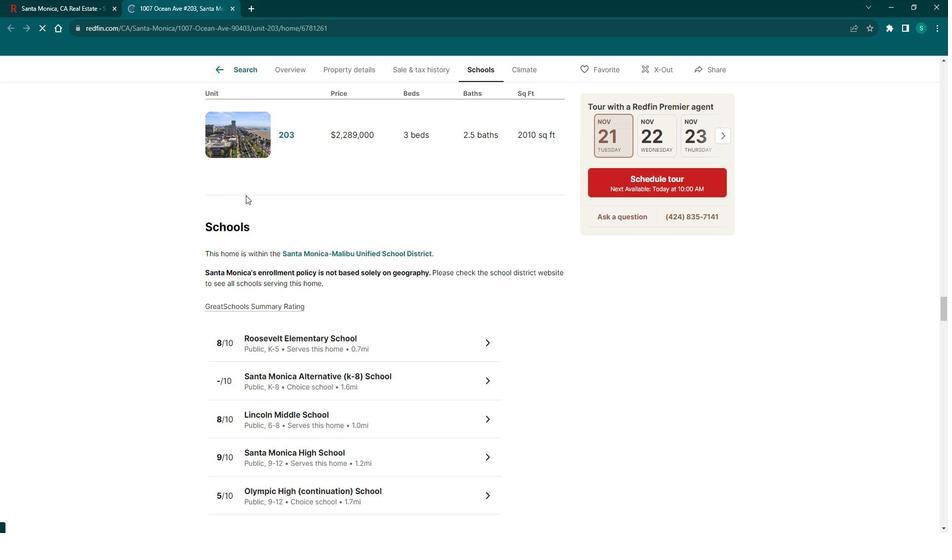 
Action: Mouse scrolled (253, 195) with delta (0, 0)
Screenshot: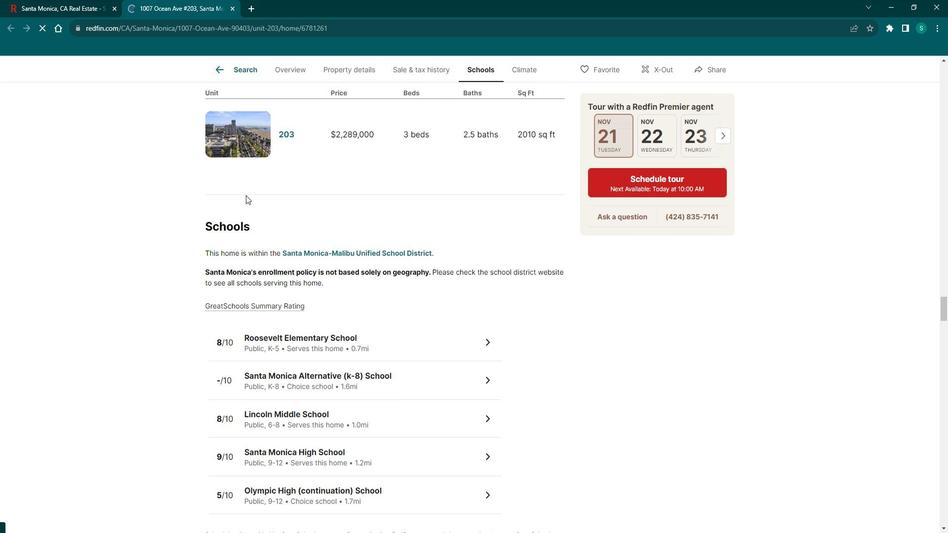 
Action: Mouse scrolled (253, 195) with delta (0, 0)
Screenshot: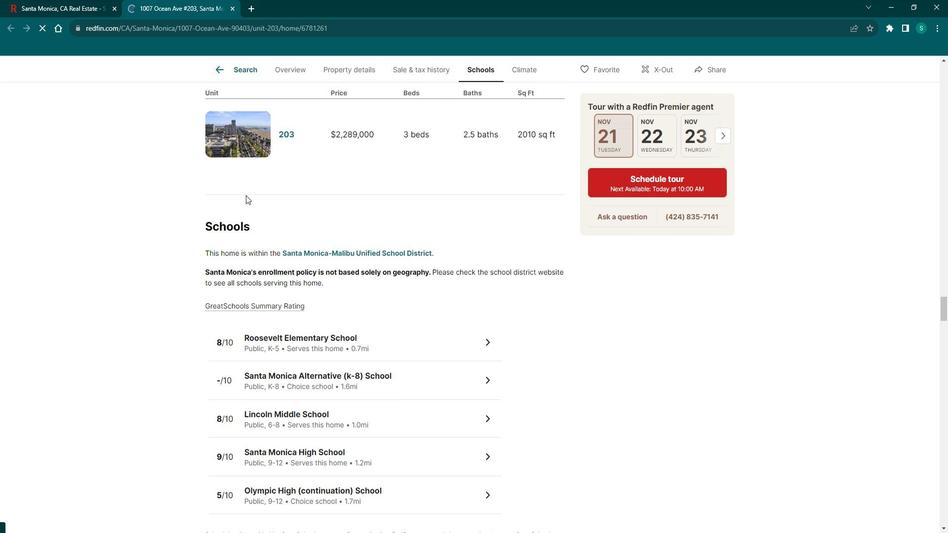 
Action: Mouse scrolled (253, 195) with delta (0, 0)
Screenshot: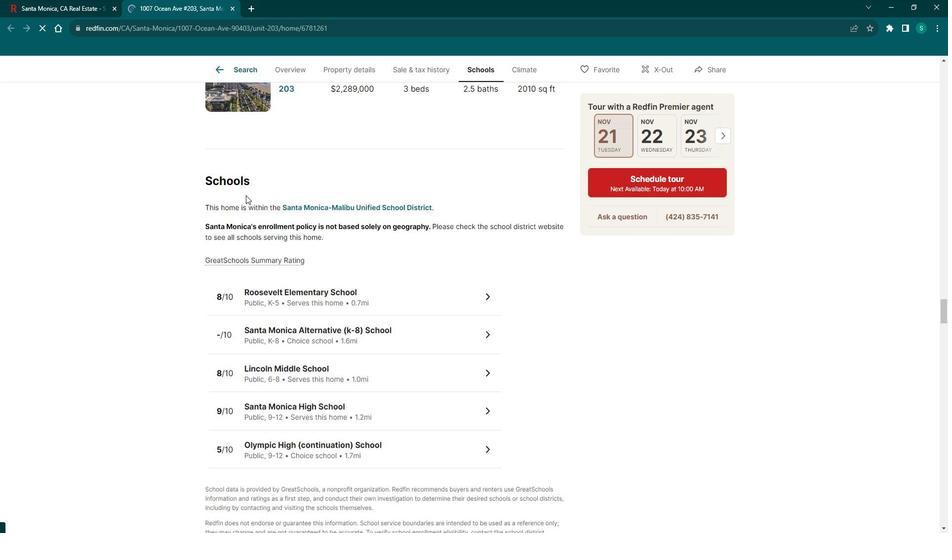 
Action: Mouse scrolled (253, 195) with delta (0, 0)
Screenshot: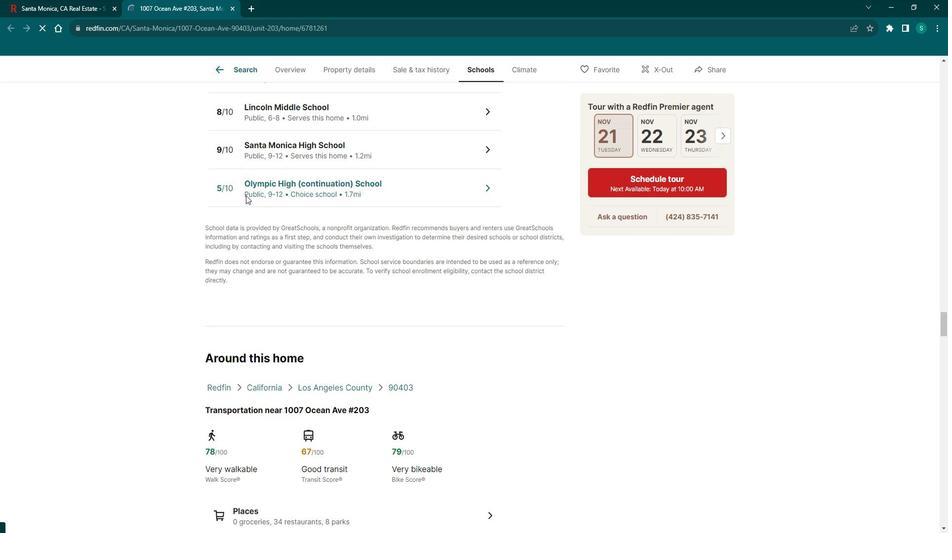 
Action: Mouse scrolled (253, 195) with delta (0, 0)
Screenshot: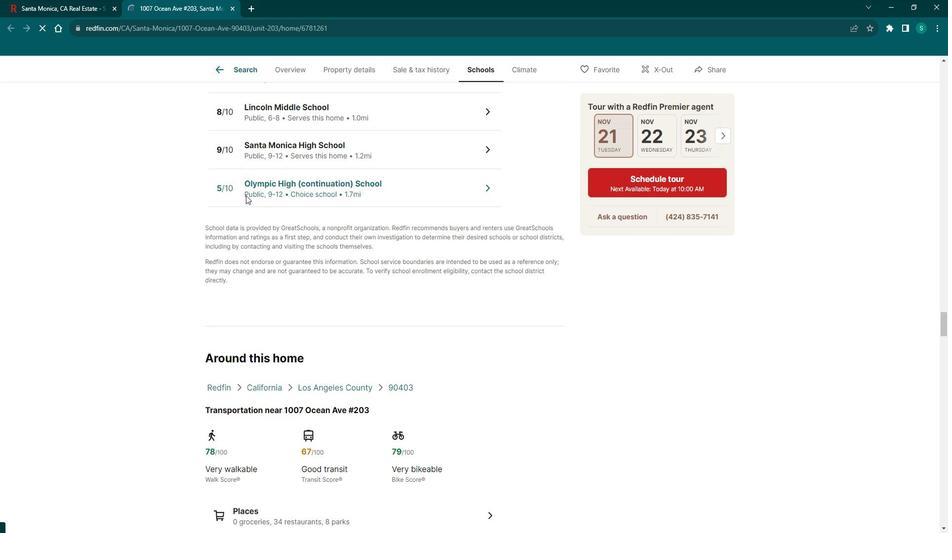 
Action: Mouse scrolled (253, 195) with delta (0, 0)
Screenshot: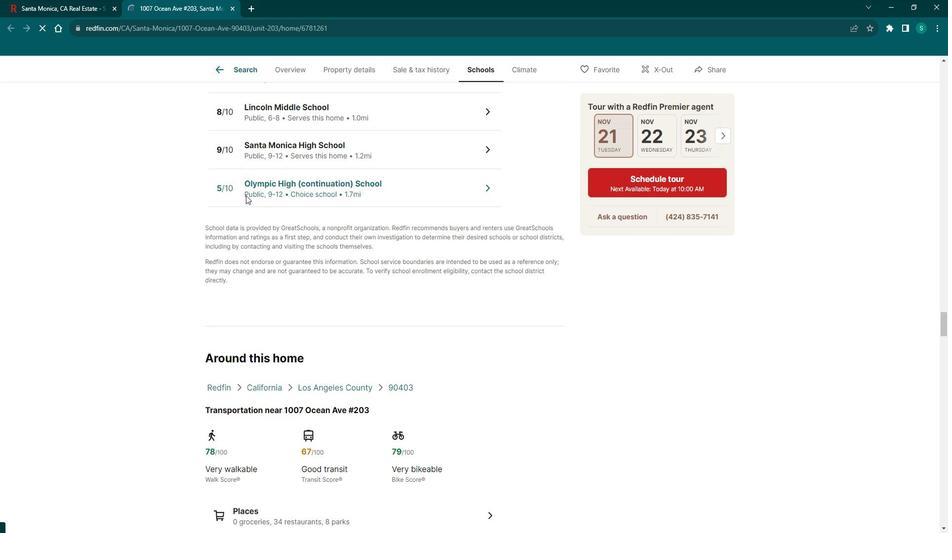 
Action: Mouse scrolled (253, 195) with delta (0, 0)
Screenshot: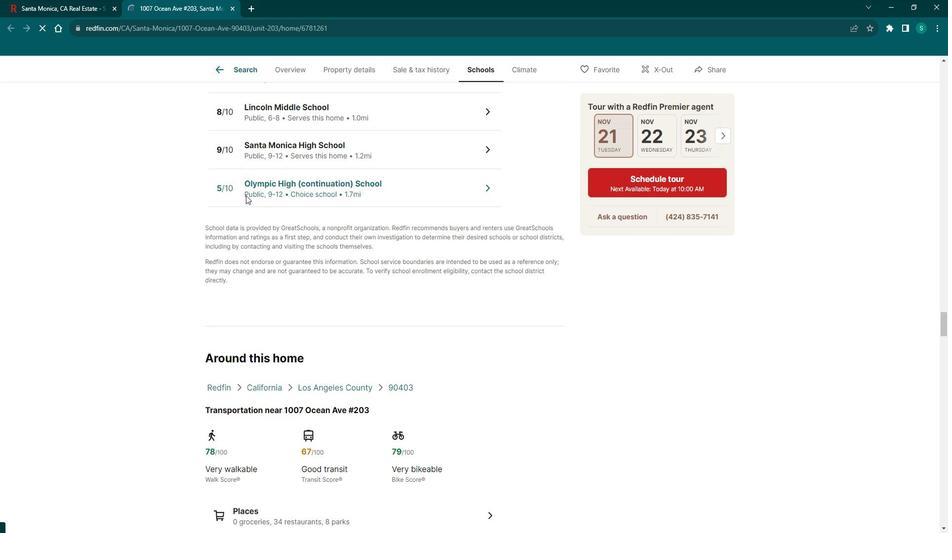 
Action: Mouse scrolled (253, 195) with delta (0, 0)
Screenshot: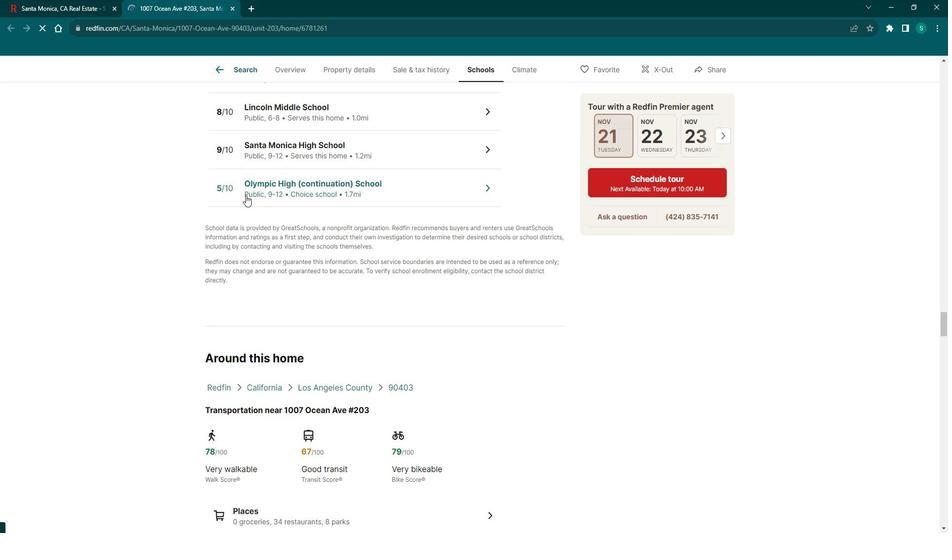 
Action: Mouse scrolled (253, 195) with delta (0, 0)
Screenshot: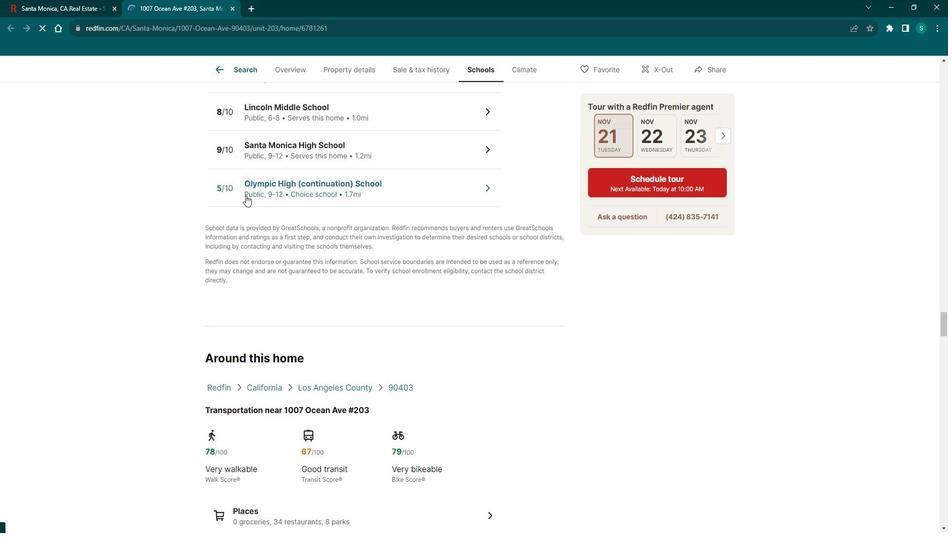 
Action: Mouse scrolled (253, 195) with delta (0, 0)
Screenshot: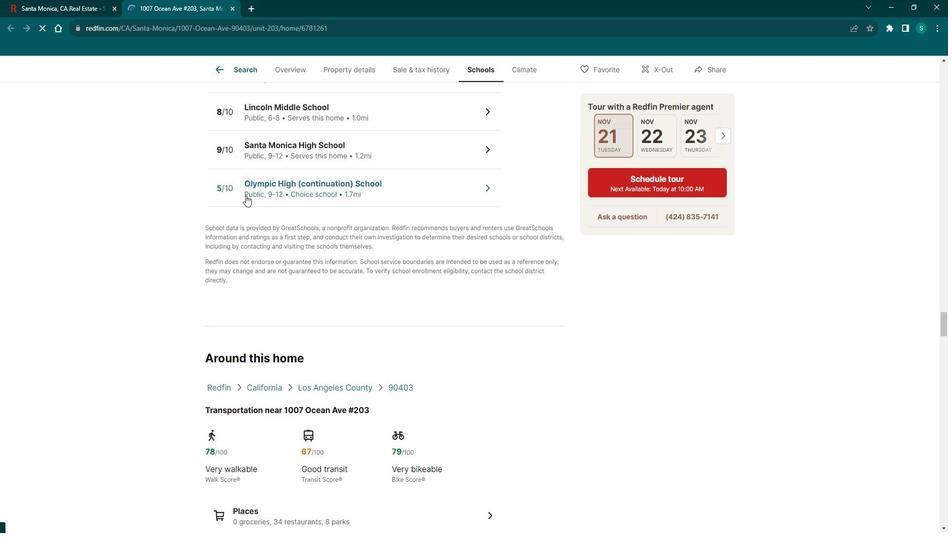 
Action: Mouse scrolled (253, 195) with delta (0, 0)
Screenshot: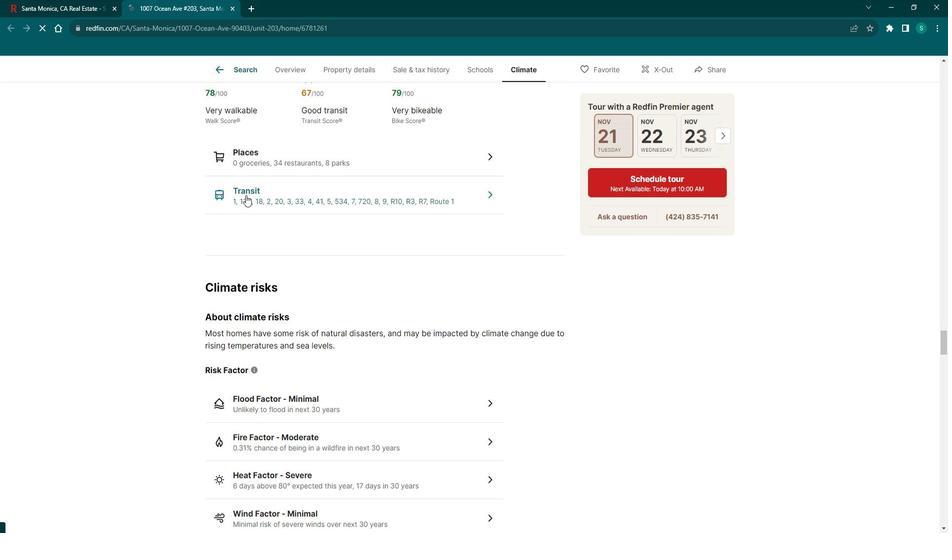 
Action: Mouse scrolled (253, 195) with delta (0, 0)
Screenshot: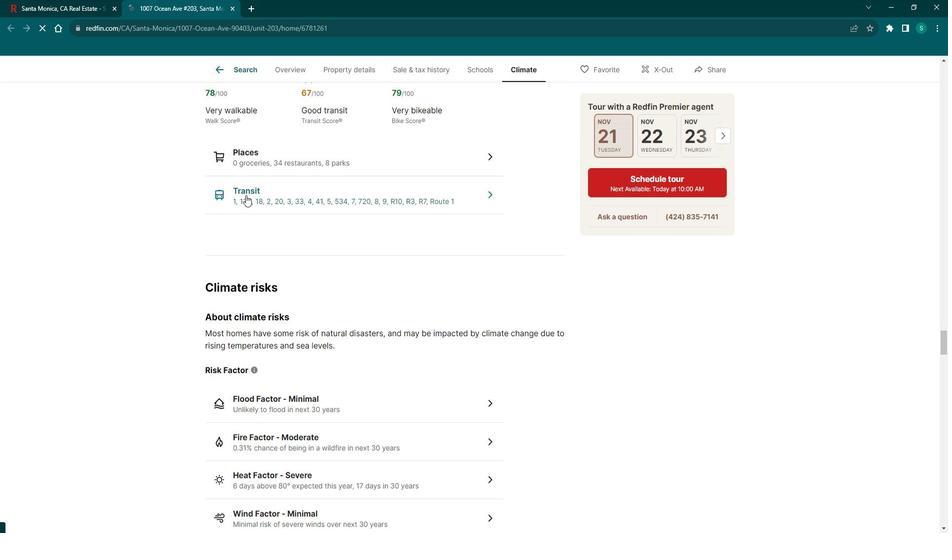 
Action: Mouse scrolled (253, 195) with delta (0, 0)
Screenshot: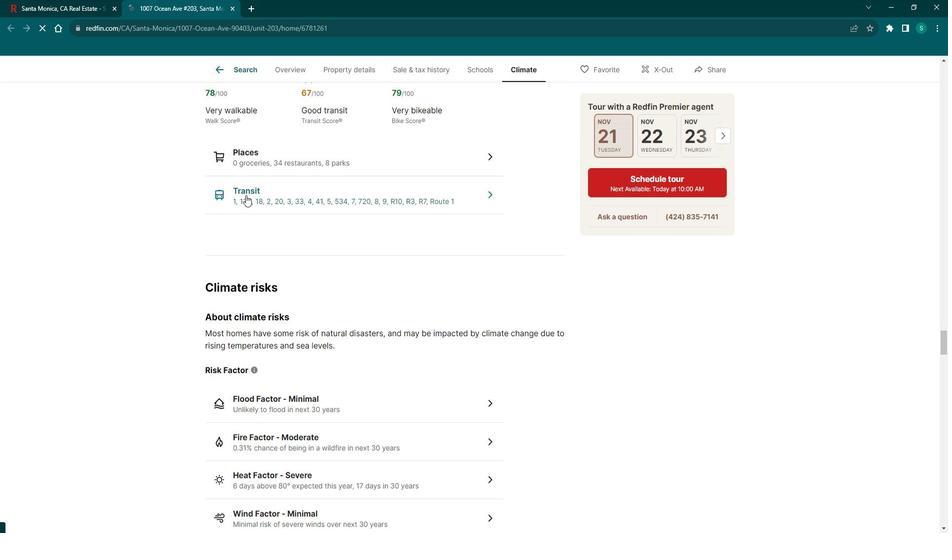 
Action: Mouse scrolled (253, 195) with delta (0, 0)
Screenshot: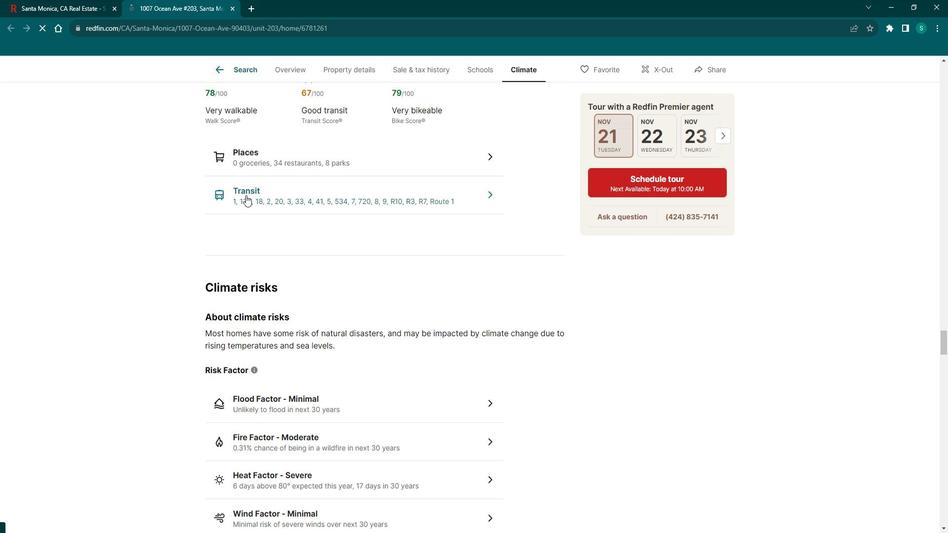 
Action: Mouse scrolled (253, 195) with delta (0, 0)
Screenshot: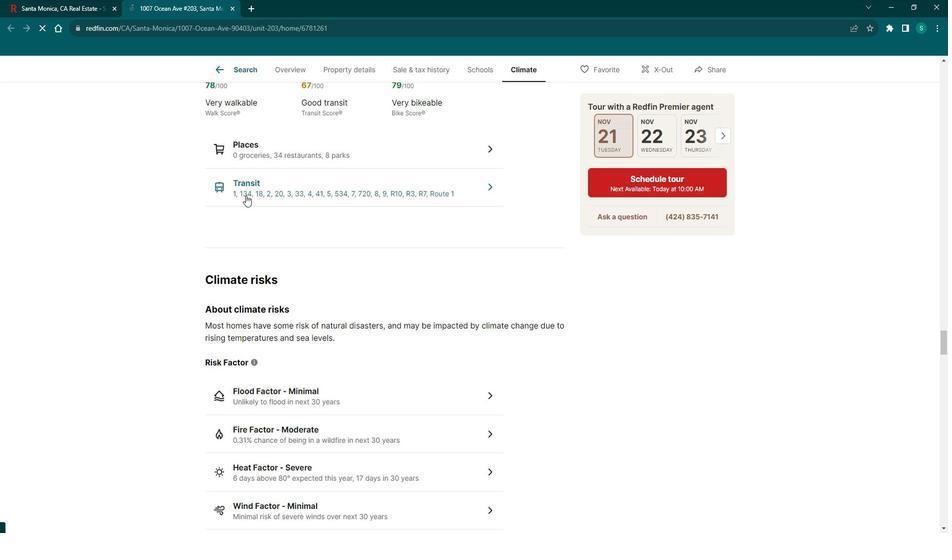 
Action: Mouse scrolled (253, 195) with delta (0, 0)
Screenshot: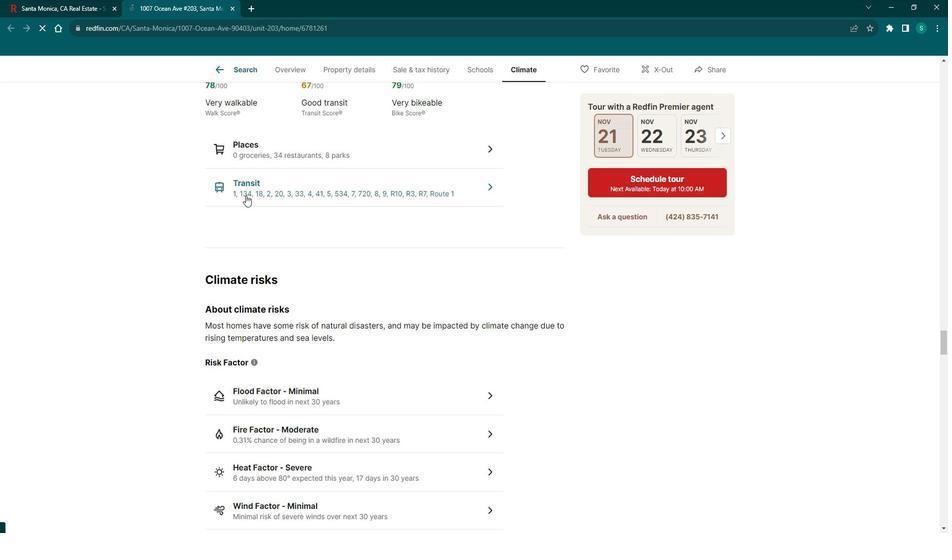 
Action: Mouse scrolled (253, 195) with delta (0, 0)
Screenshot: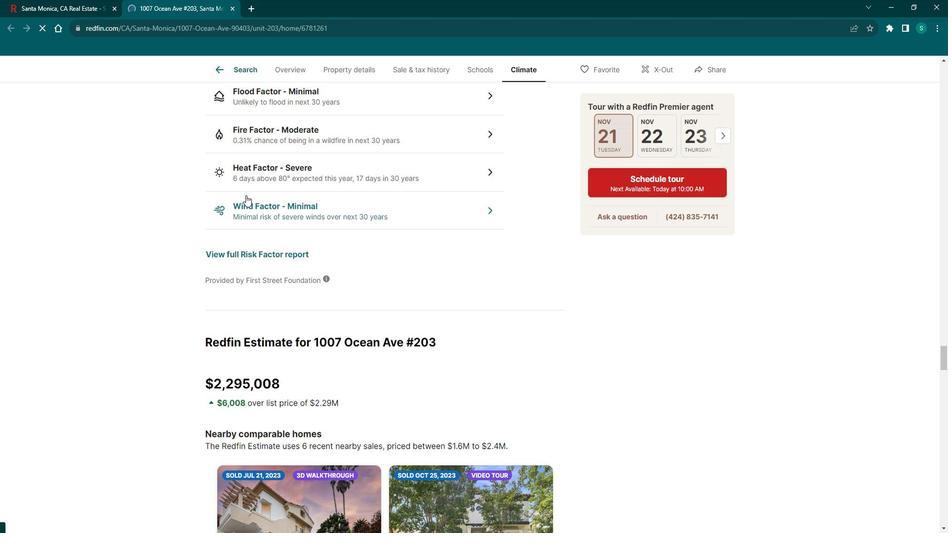 
Action: Mouse scrolled (253, 195) with delta (0, 0)
Screenshot: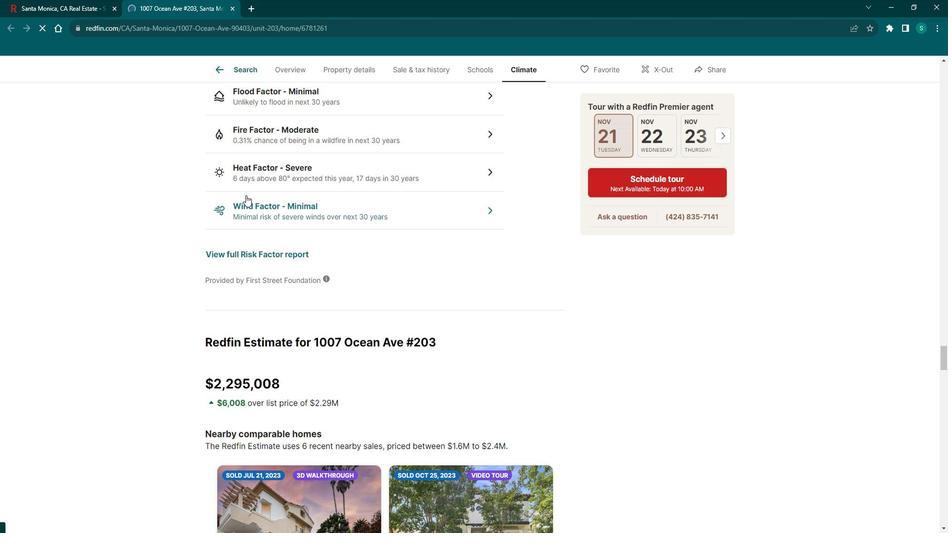 
Action: Mouse scrolled (253, 195) with delta (0, 0)
Screenshot: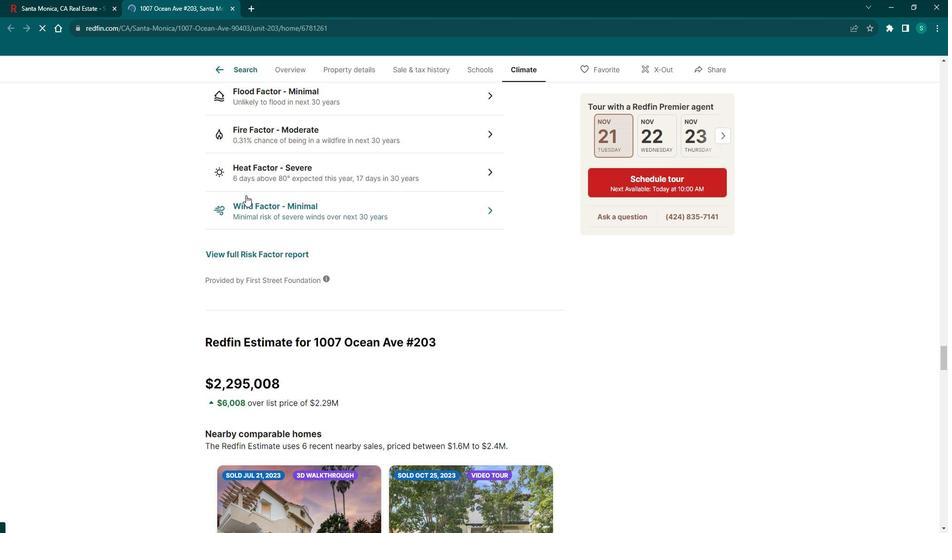 
Action: Mouse scrolled (253, 195) with delta (0, 0)
Screenshot: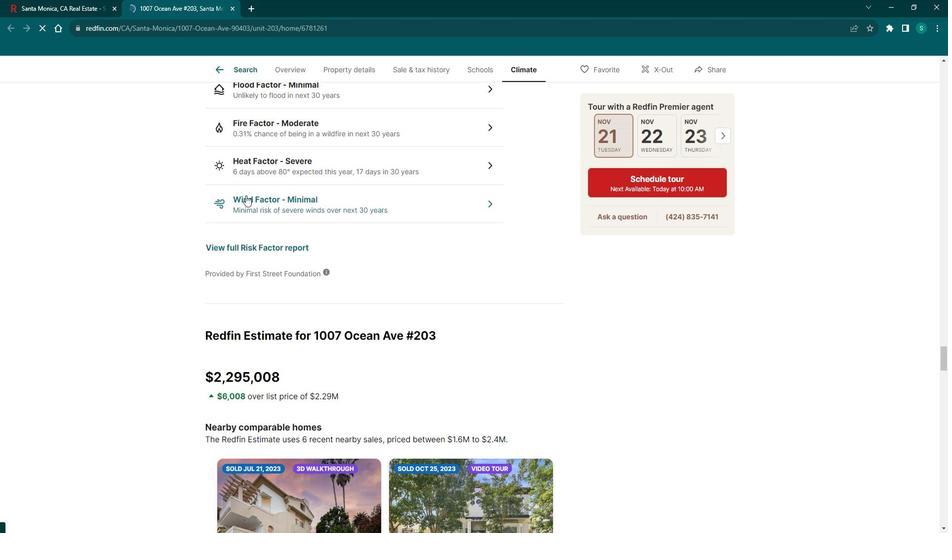 
Action: Mouse moved to (251, 74)
Screenshot: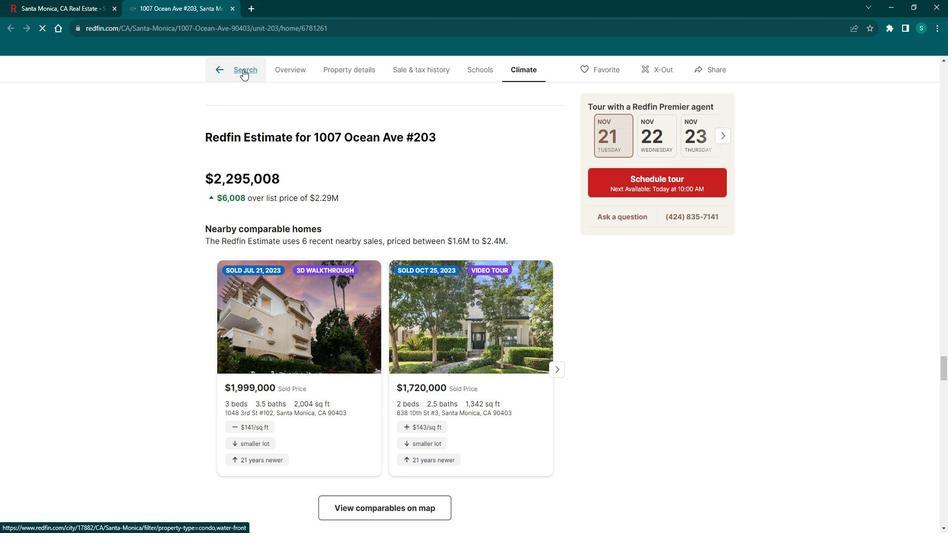 
Action: Mouse pressed left at (251, 74)
Screenshot: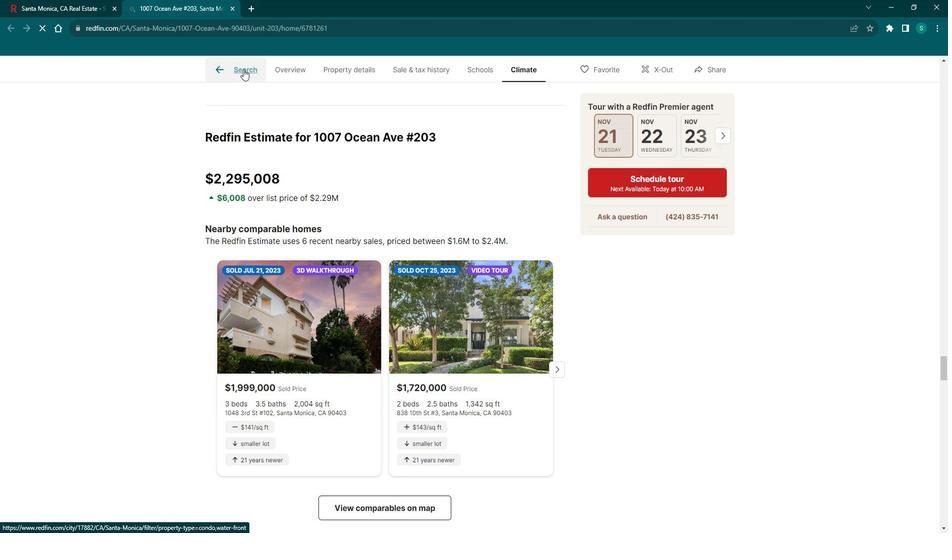 
Action: Mouse moved to (606, 241)
Screenshot: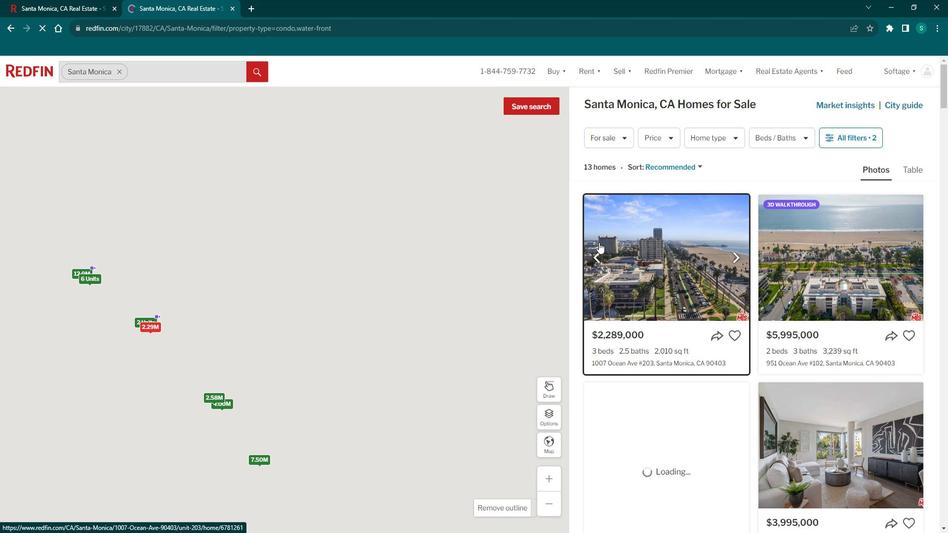 
Action: Mouse scrolled (606, 241) with delta (0, 0)
Screenshot: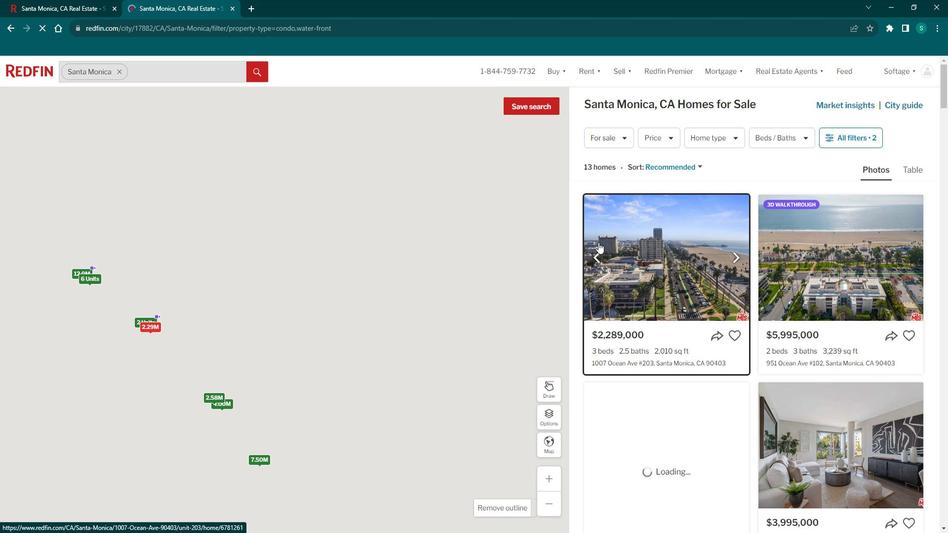 
Action: Mouse scrolled (606, 241) with delta (0, 0)
Screenshot: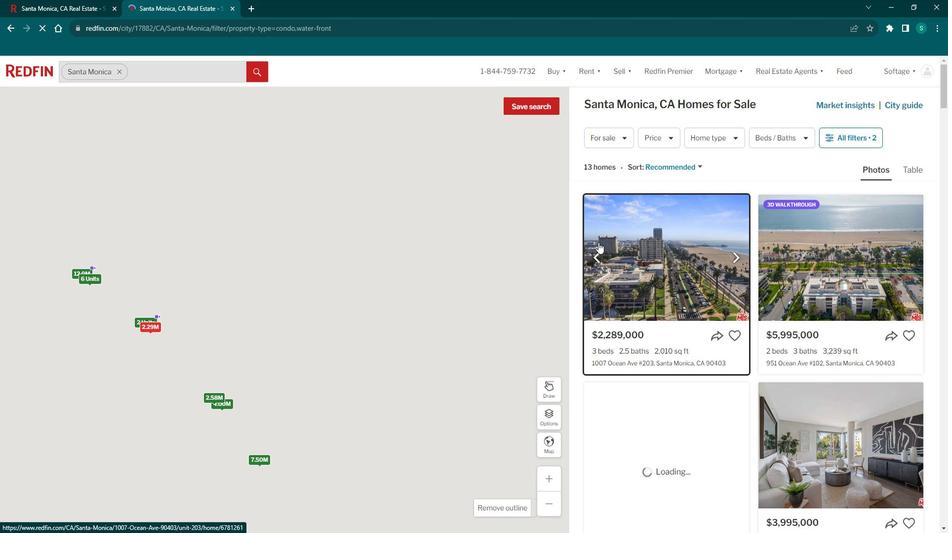 
Action: Mouse scrolled (606, 241) with delta (0, 0)
Screenshot: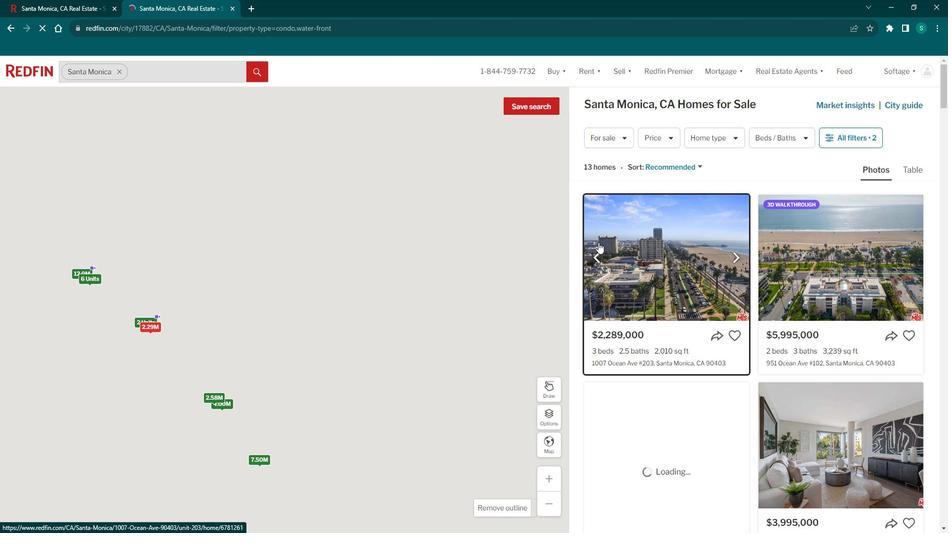 
Action: Mouse scrolled (606, 241) with delta (0, 0)
Screenshot: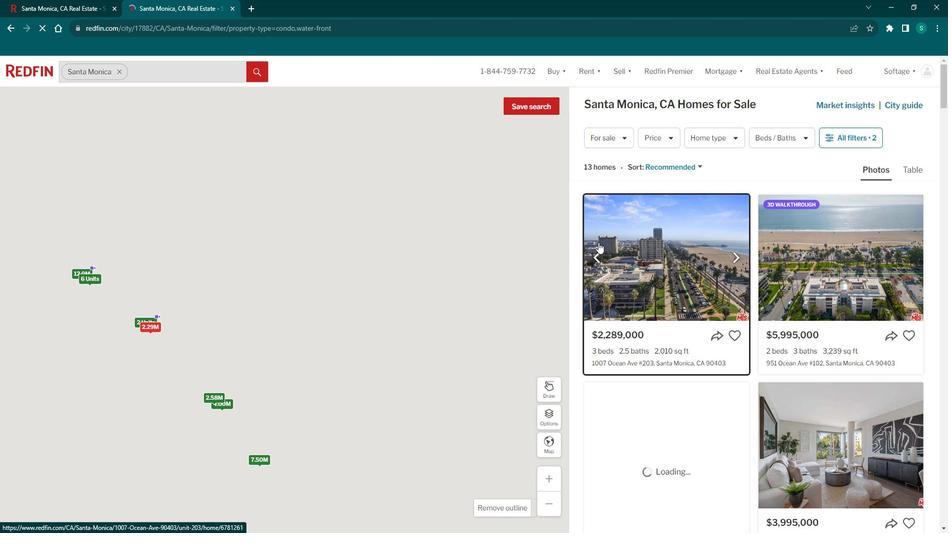
Action: Mouse moved to (653, 342)
Screenshot: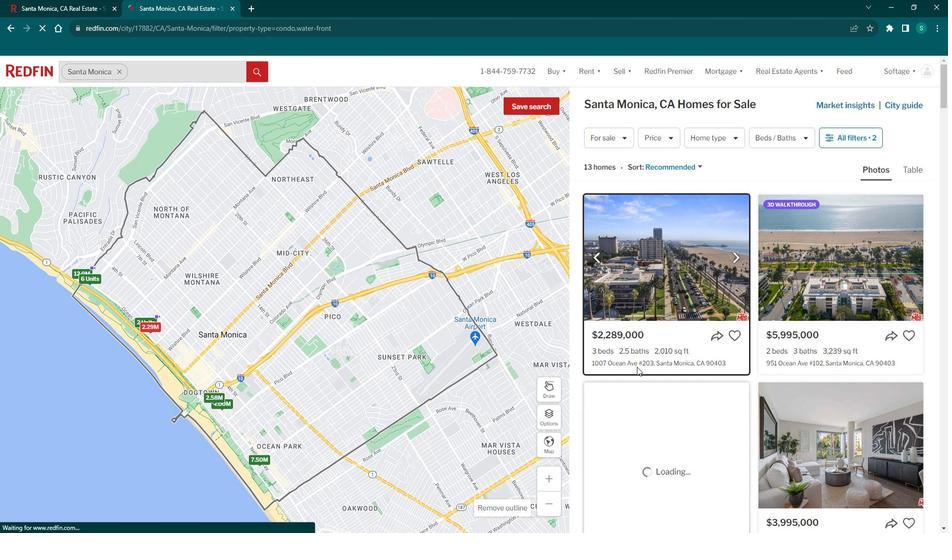 
Action: Mouse scrolled (653, 341) with delta (0, 0)
Screenshot: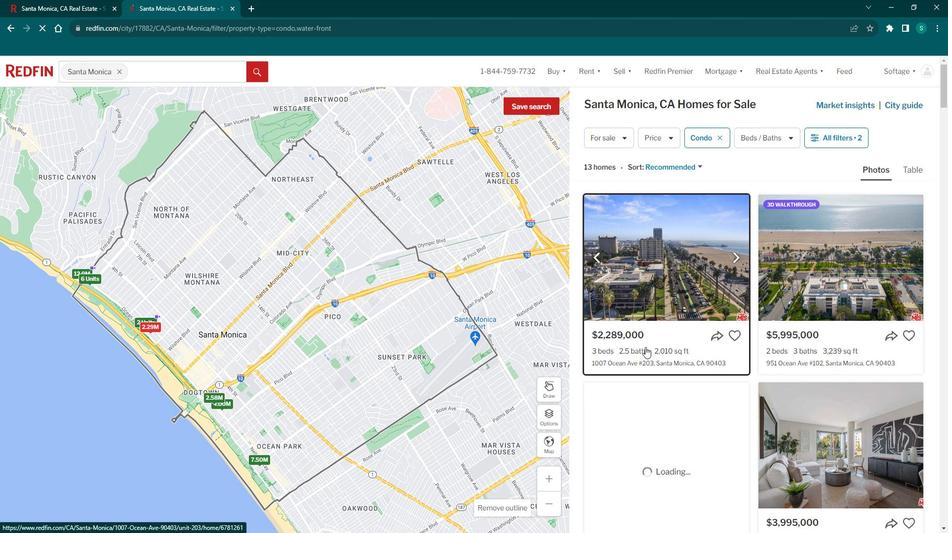 
Action: Mouse scrolled (653, 341) with delta (0, 0)
Screenshot: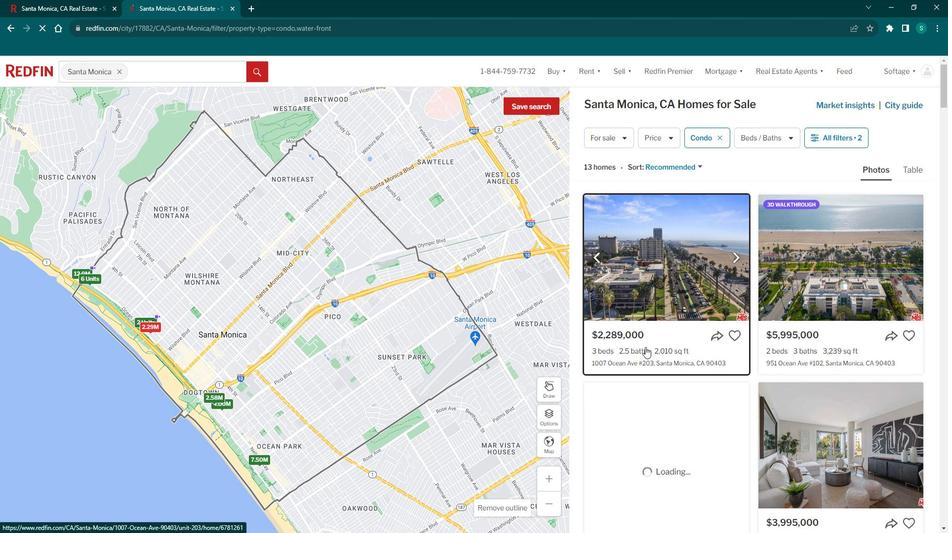
Action: Mouse scrolled (653, 341) with delta (0, 0)
Screenshot: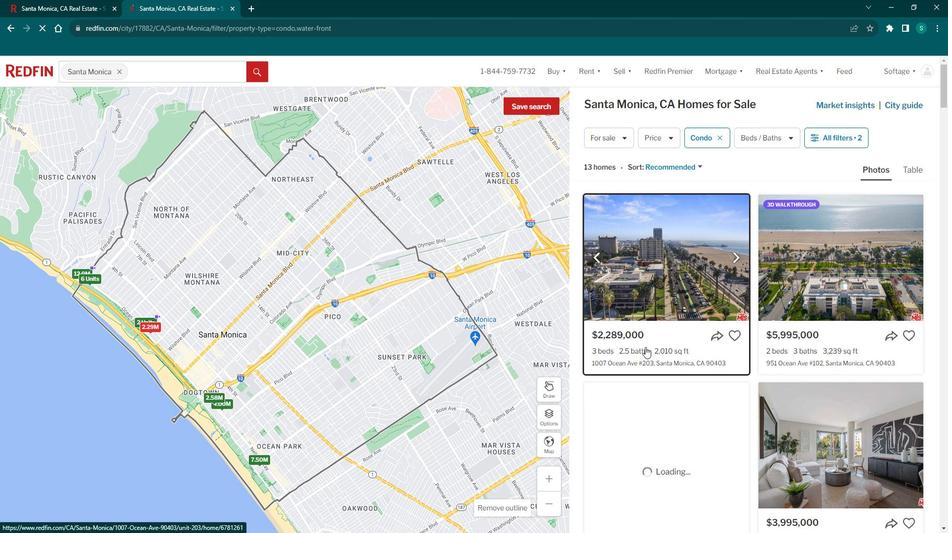 
Action: Mouse scrolled (653, 341) with delta (0, 0)
Screenshot: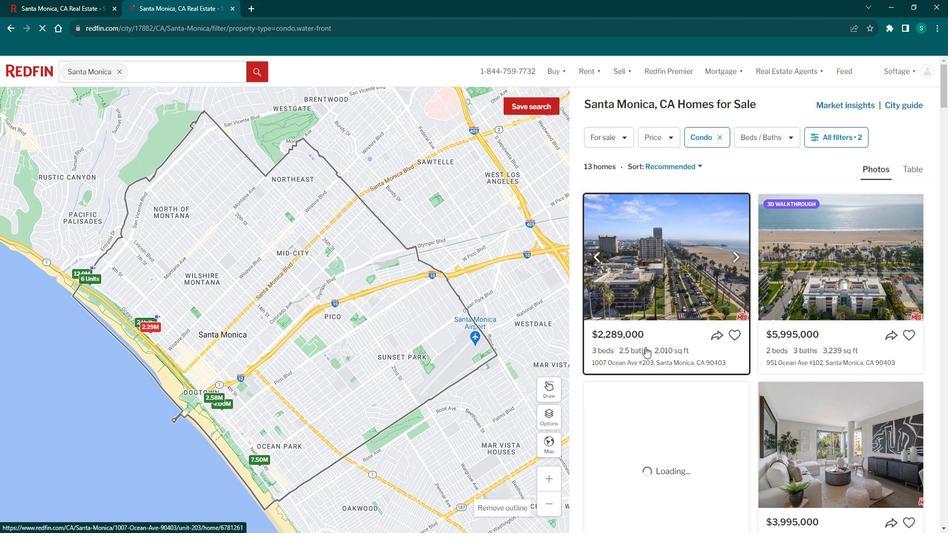 
Action: Mouse moved to (632, 403)
Screenshot: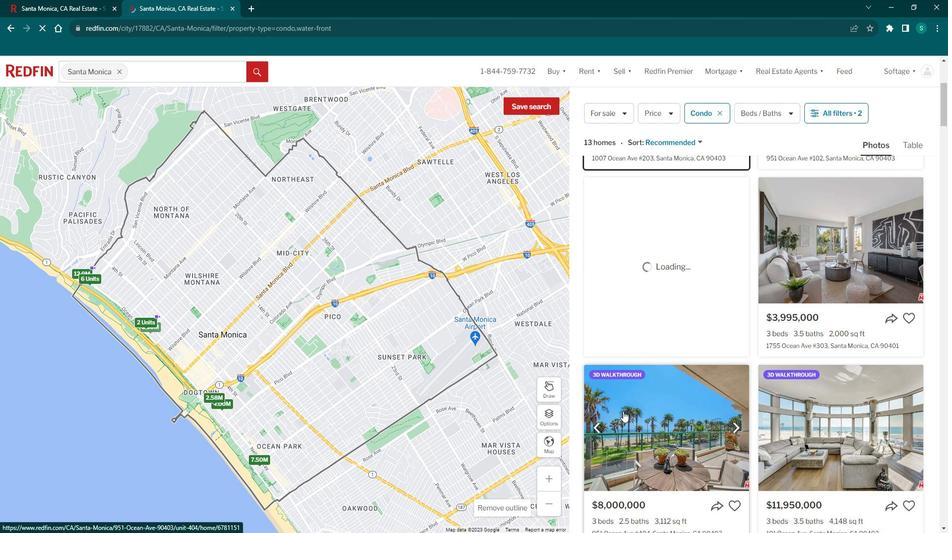 
Action: Mouse pressed left at (632, 403)
Screenshot: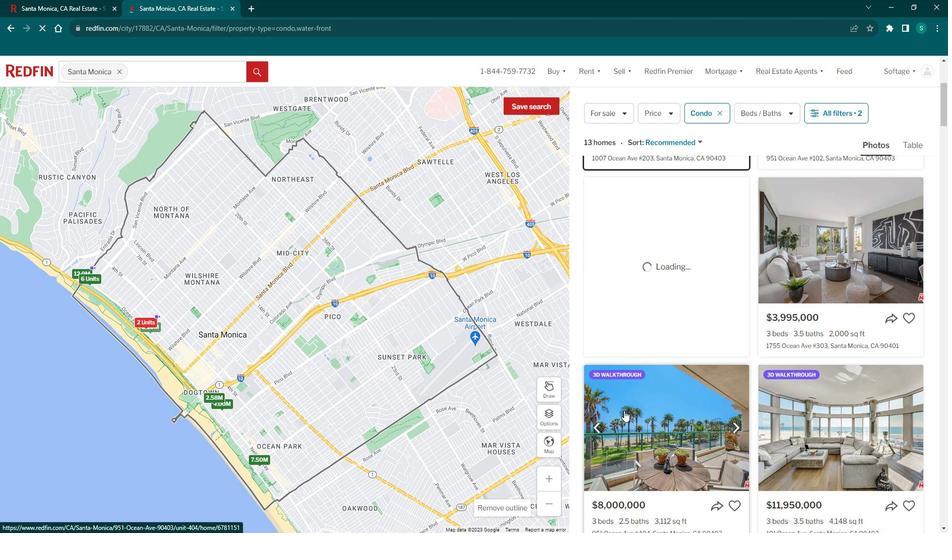 
Action: Mouse moved to (385, 292)
Screenshot: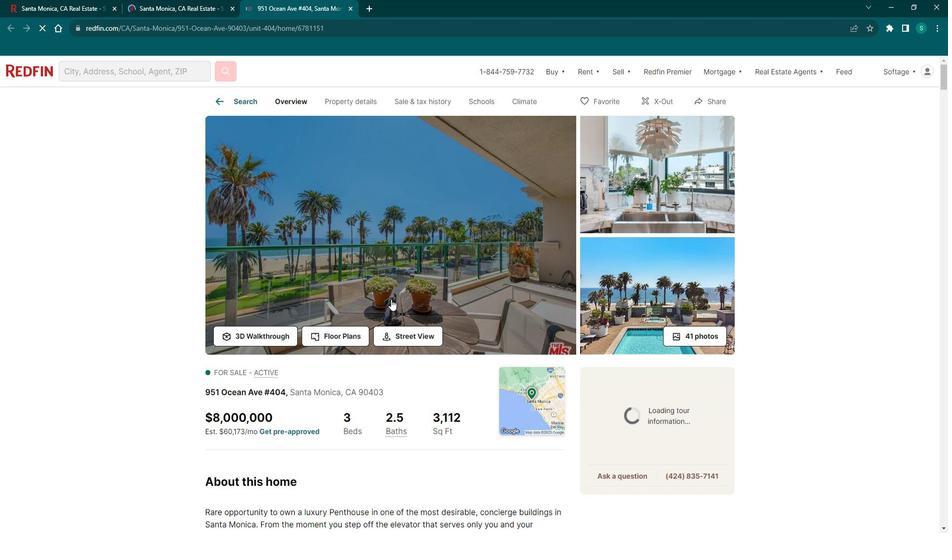 
Action: Mouse scrolled (385, 292) with delta (0, 0)
Screenshot: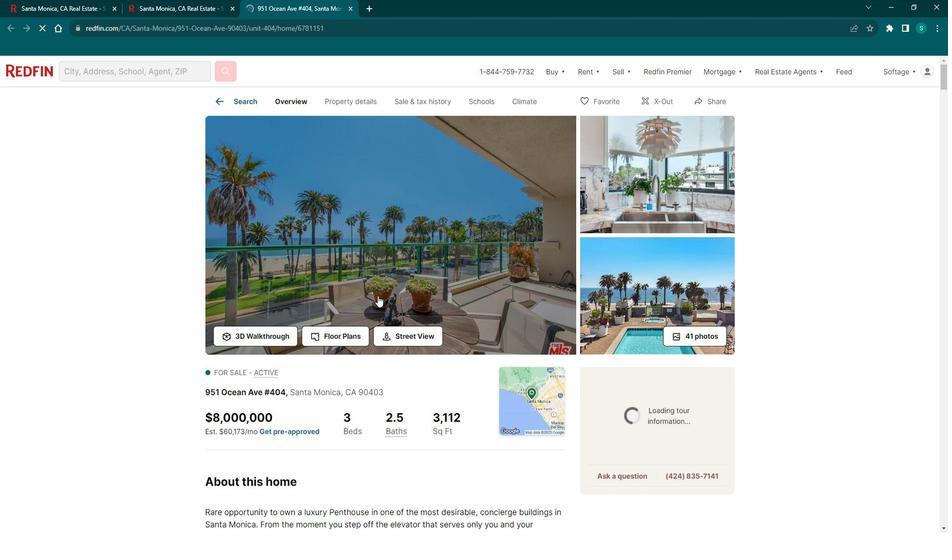 
Action: Mouse scrolled (385, 292) with delta (0, 0)
Screenshot: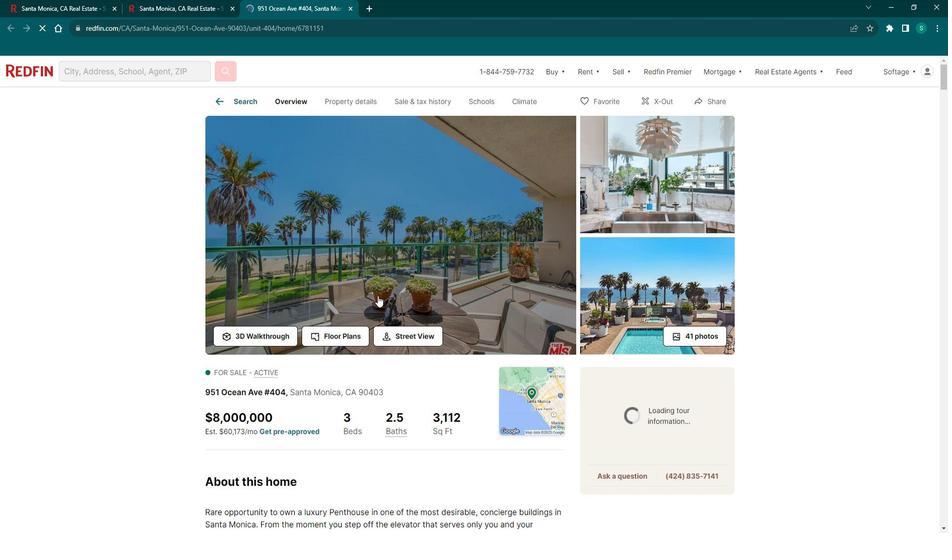 
Action: Mouse scrolled (385, 292) with delta (0, 0)
Screenshot: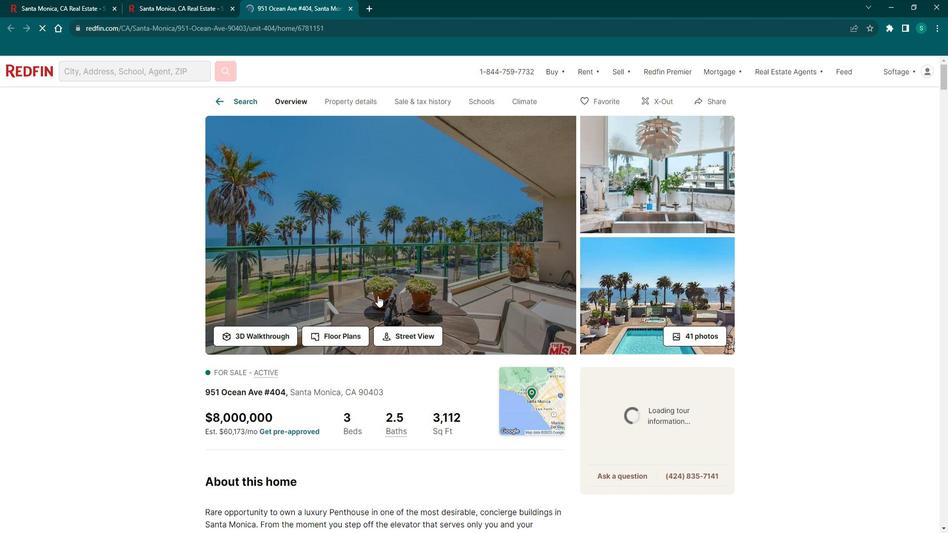 
Action: Mouse scrolled (385, 292) with delta (0, 0)
Screenshot: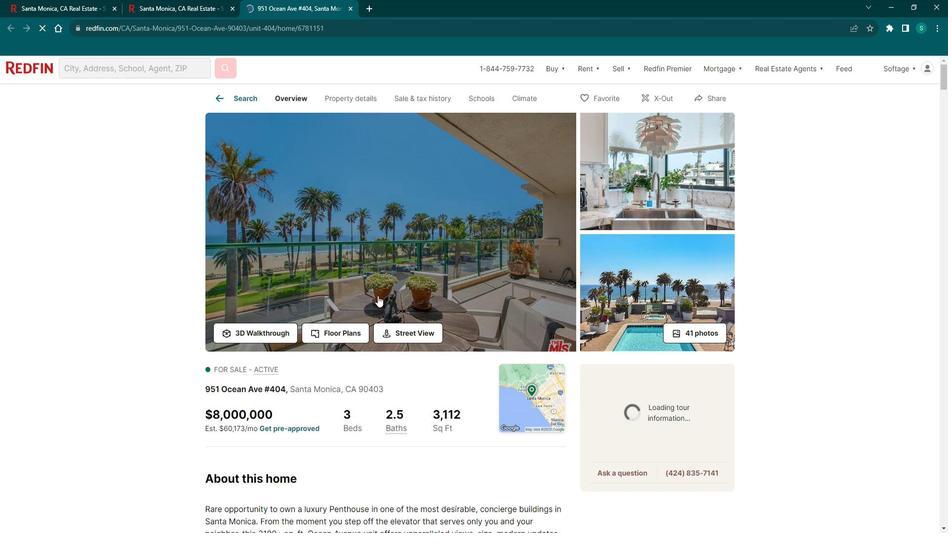 
Action: Mouse moved to (250, 346)
Screenshot: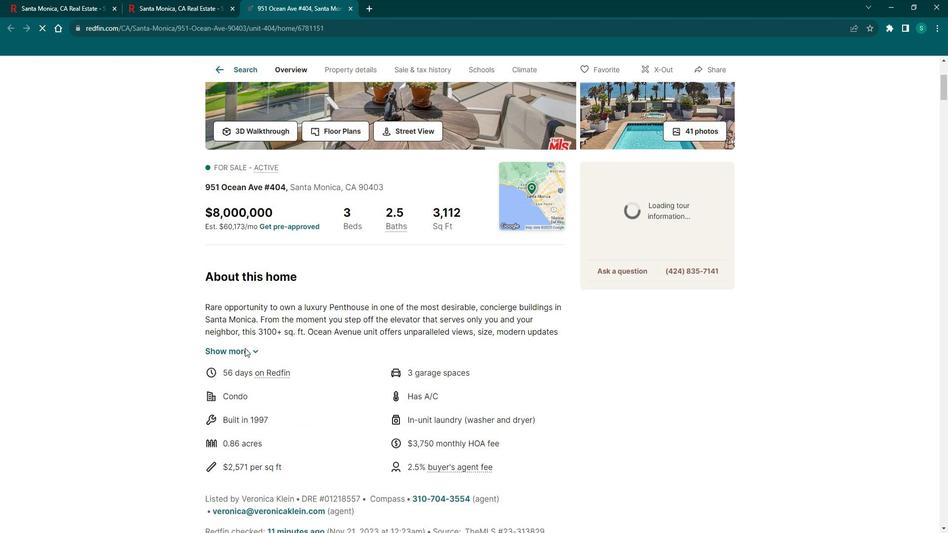 
Action: Mouse pressed left at (250, 346)
Screenshot: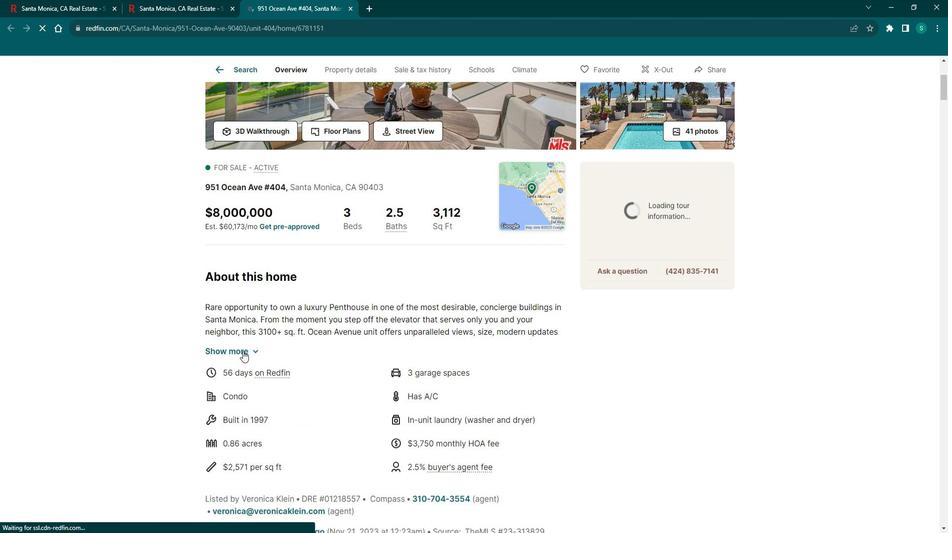 
Action: Mouse moved to (271, 334)
Screenshot: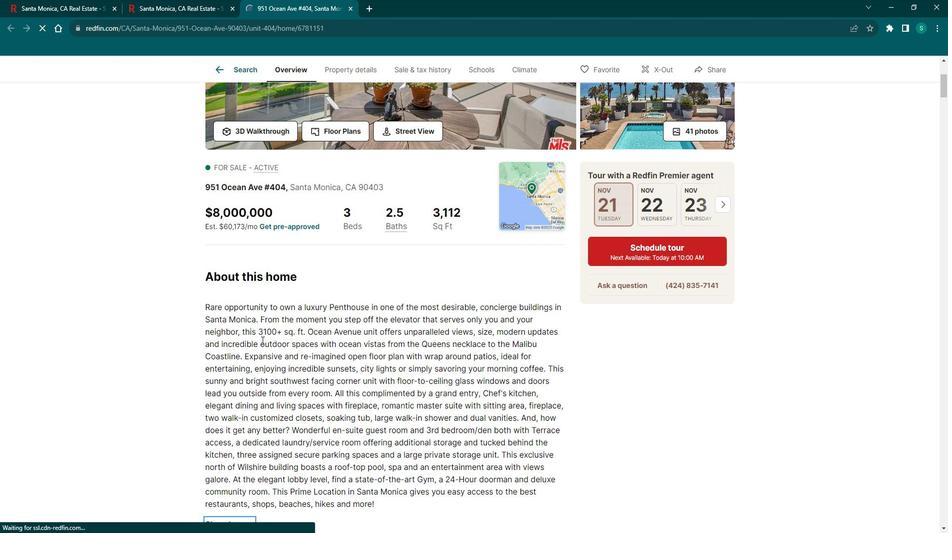 
Action: Mouse scrolled (271, 334) with delta (0, 0)
Screenshot: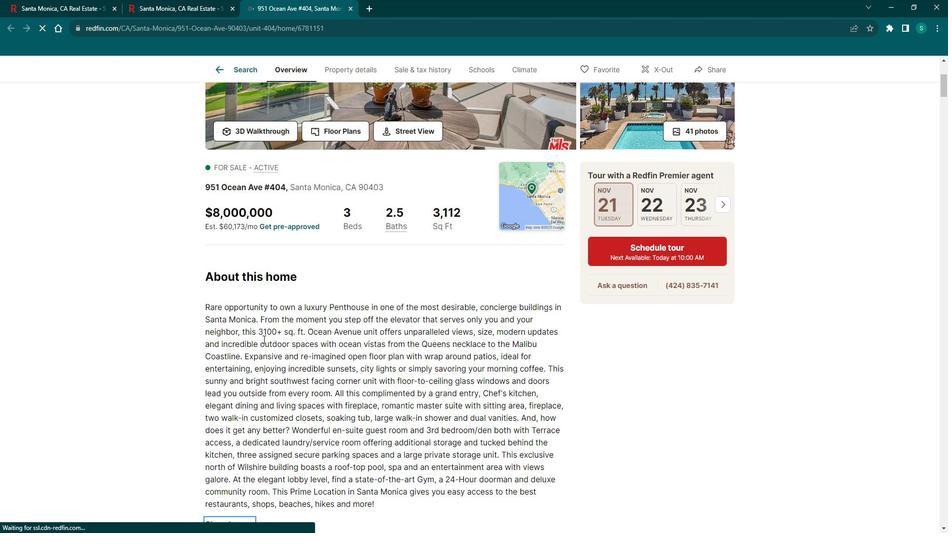 
Action: Mouse scrolled (271, 334) with delta (0, 0)
Screenshot: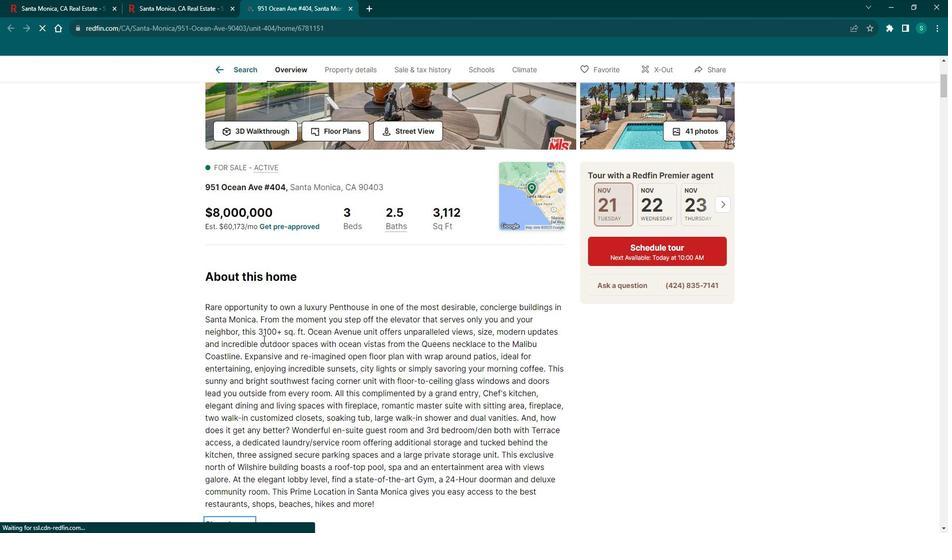 
Action: Mouse scrolled (271, 334) with delta (0, 0)
Screenshot: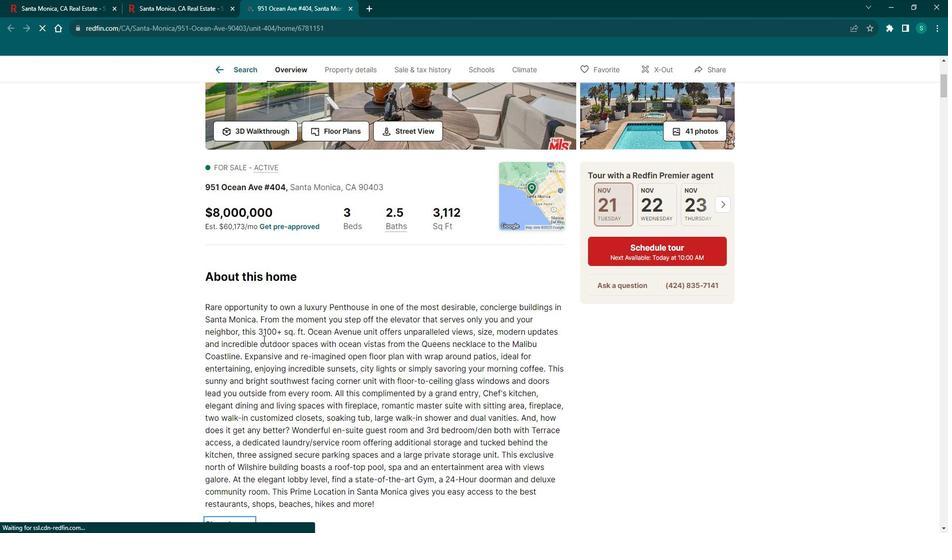 
Action: Mouse scrolled (271, 334) with delta (0, 0)
Screenshot: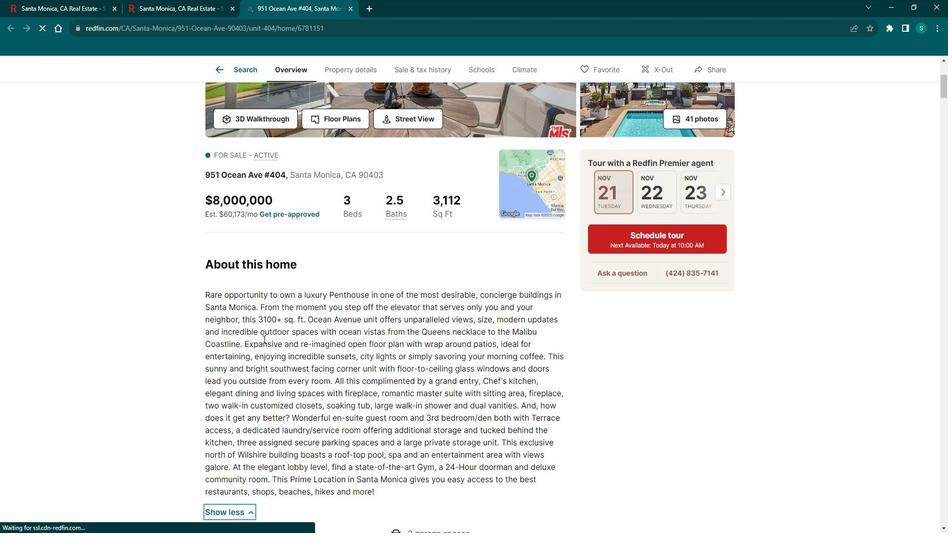 
Action: Mouse scrolled (271, 335) with delta (0, 0)
Screenshot: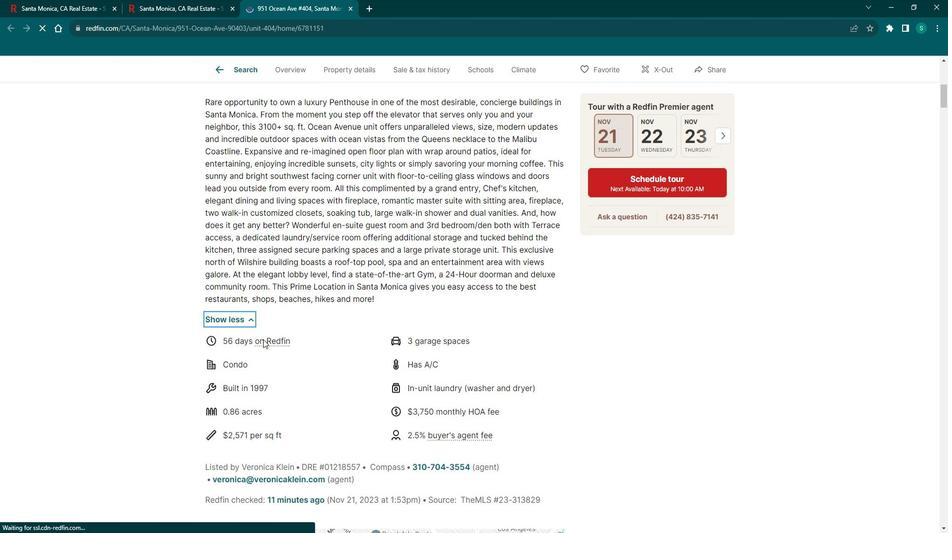 
Action: Mouse scrolled (271, 334) with delta (0, 0)
Screenshot: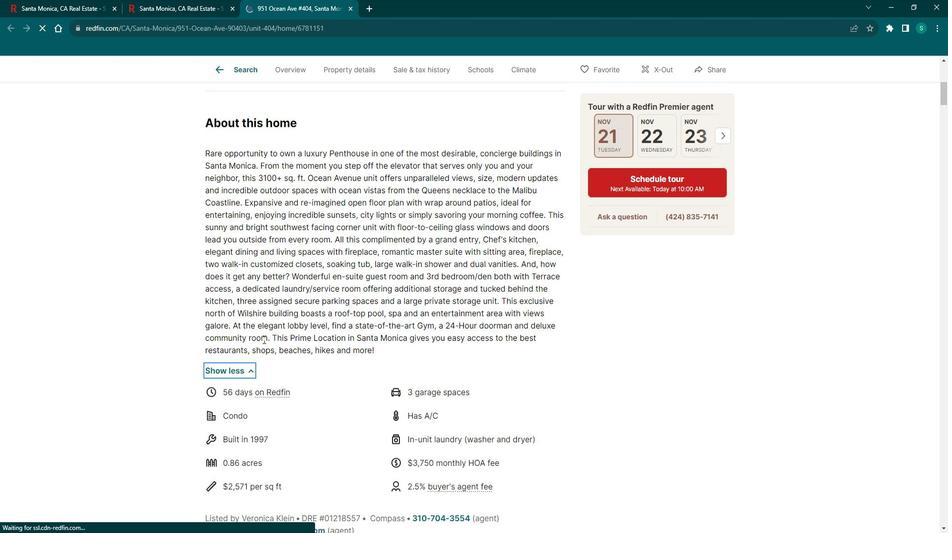 
Action: Mouse scrolled (271, 334) with delta (0, 0)
Screenshot: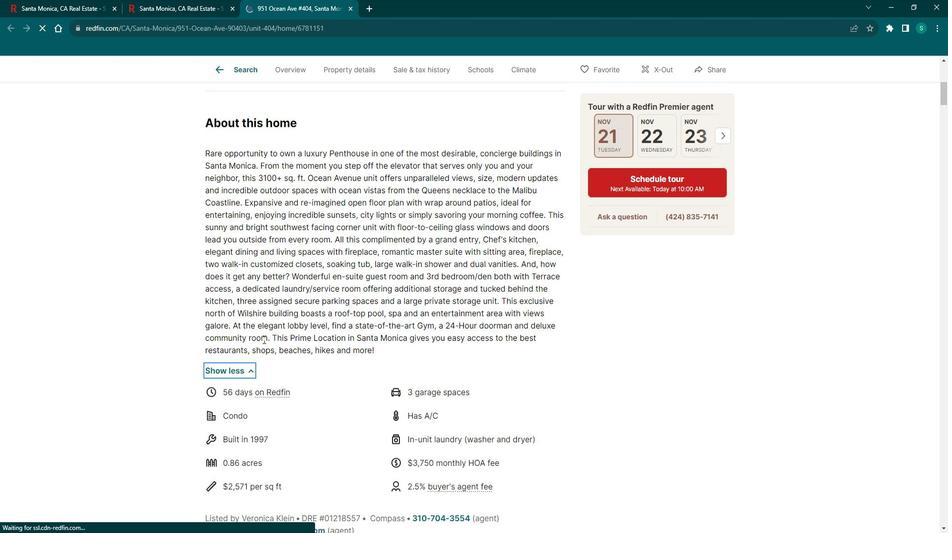 
Action: Mouse scrolled (271, 334) with delta (0, 0)
Screenshot: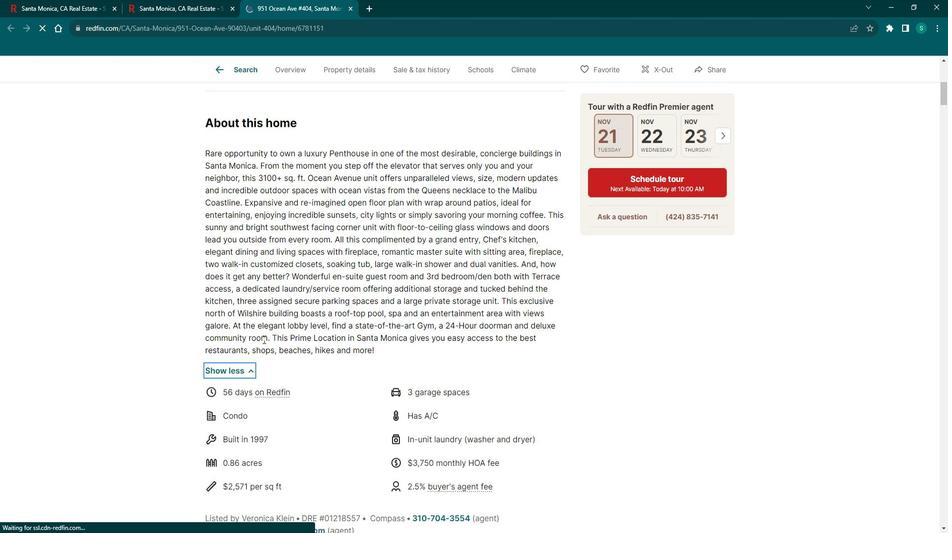 
Action: Mouse scrolled (271, 334) with delta (0, 0)
Screenshot: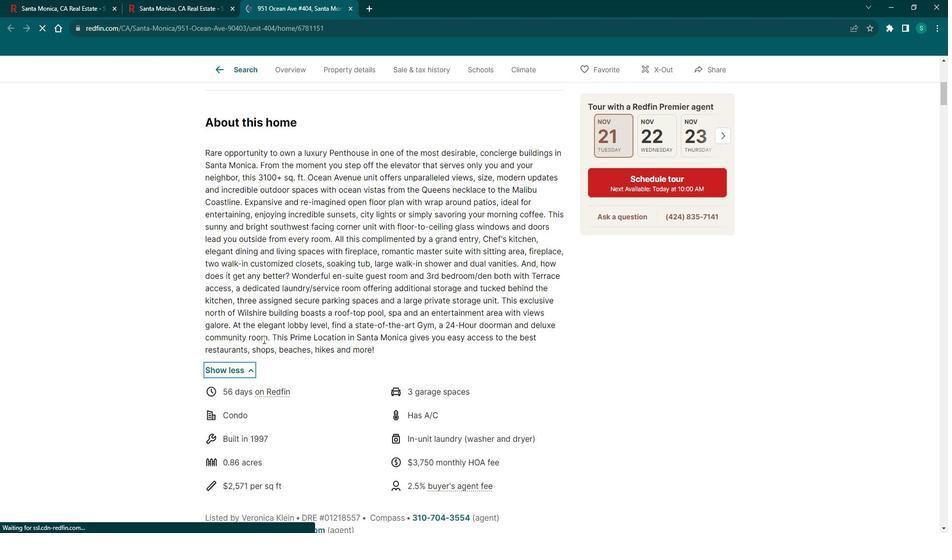 
Action: Mouse scrolled (271, 334) with delta (0, 0)
Screenshot: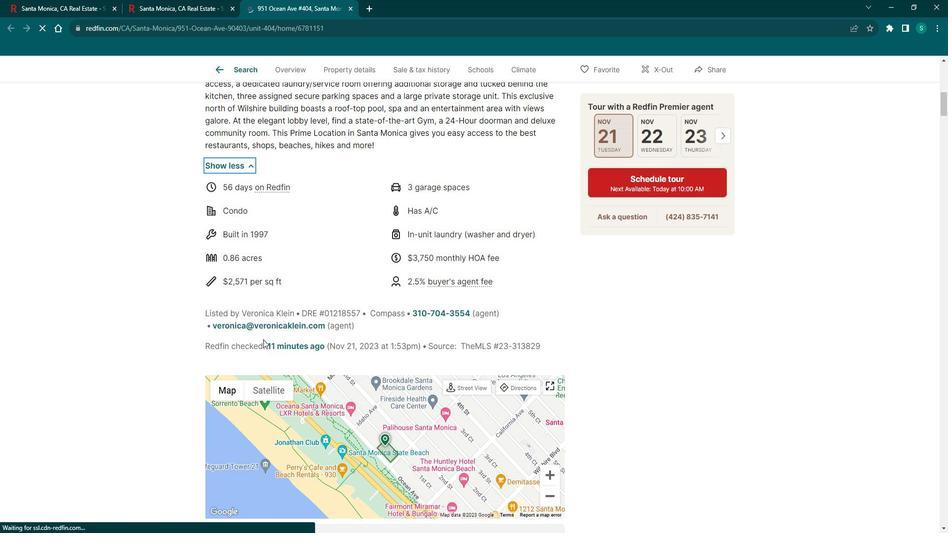 
Action: Mouse scrolled (271, 334) with delta (0, 0)
Screenshot: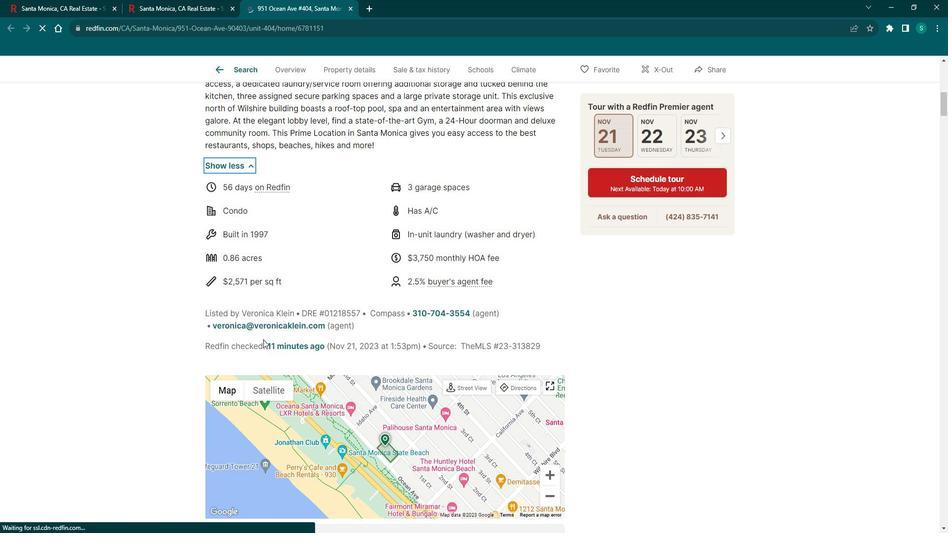 
Action: Mouse scrolled (271, 334) with delta (0, 0)
Screenshot: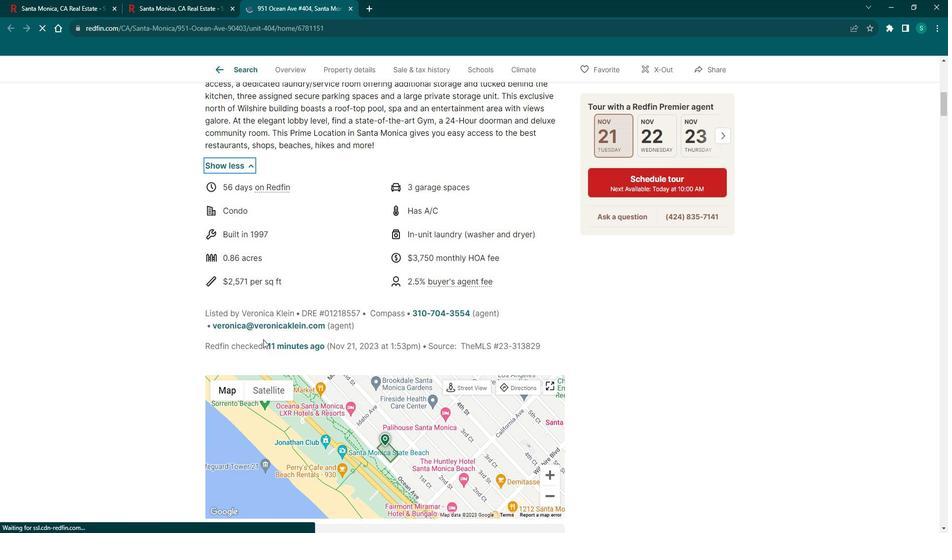 
Action: Mouse scrolled (271, 334) with delta (0, 0)
Screenshot: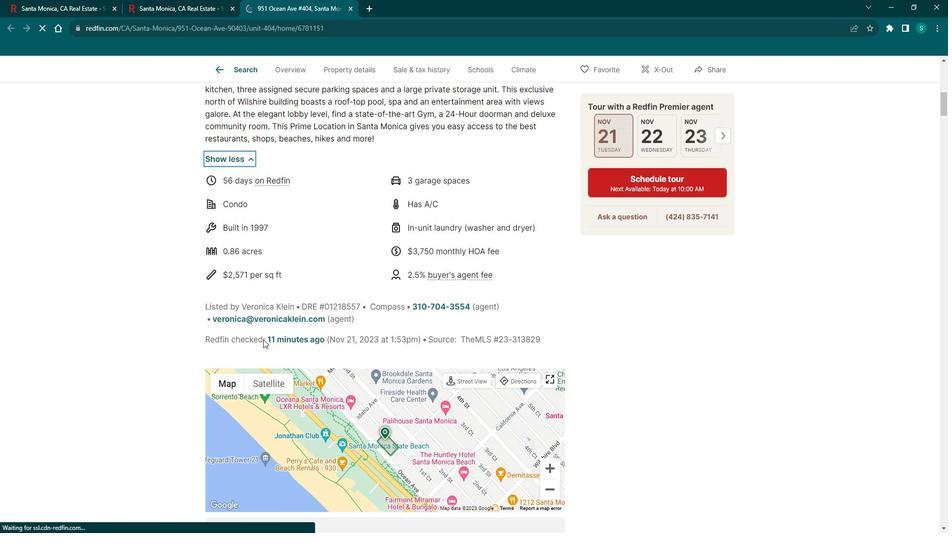 
Action: Mouse scrolled (271, 334) with delta (0, 0)
Screenshot: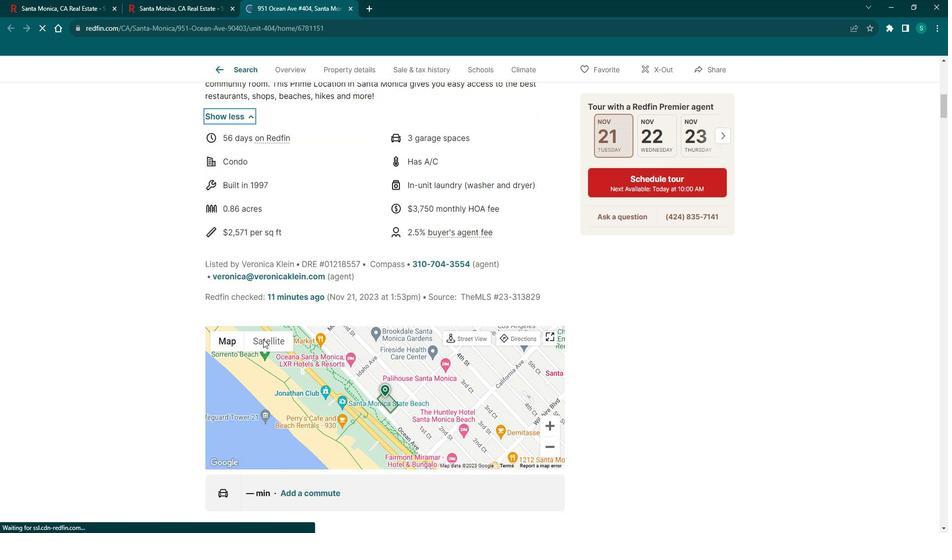 
Action: Mouse moved to (271, 334)
Screenshot: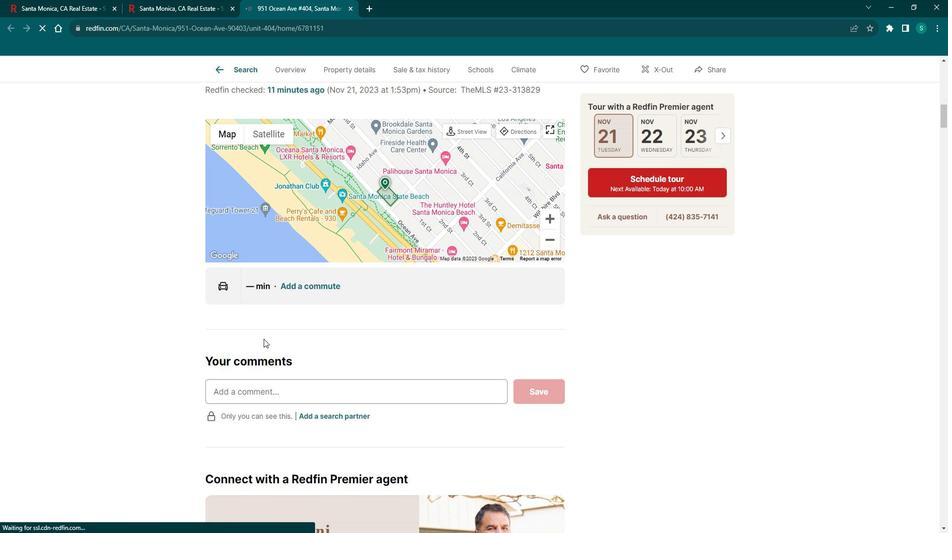 
Action: Mouse scrolled (271, 333) with delta (0, 0)
Screenshot: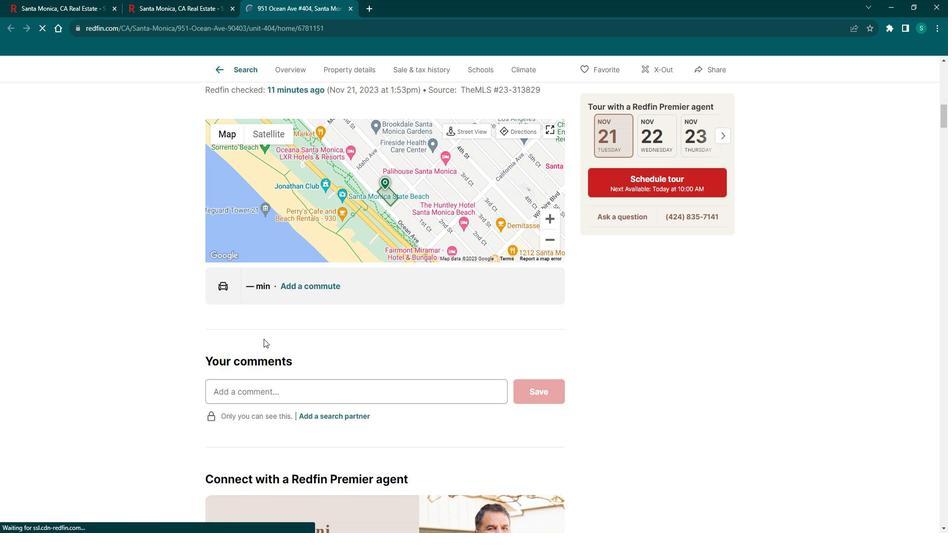 
Action: Mouse scrolled (271, 333) with delta (0, 0)
Screenshot: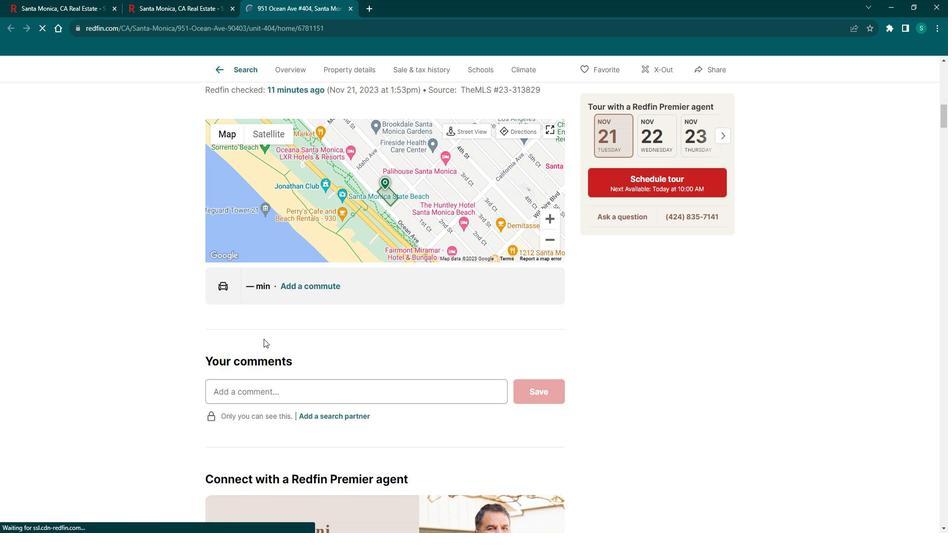 
Action: Mouse scrolled (271, 333) with delta (0, 0)
Screenshot: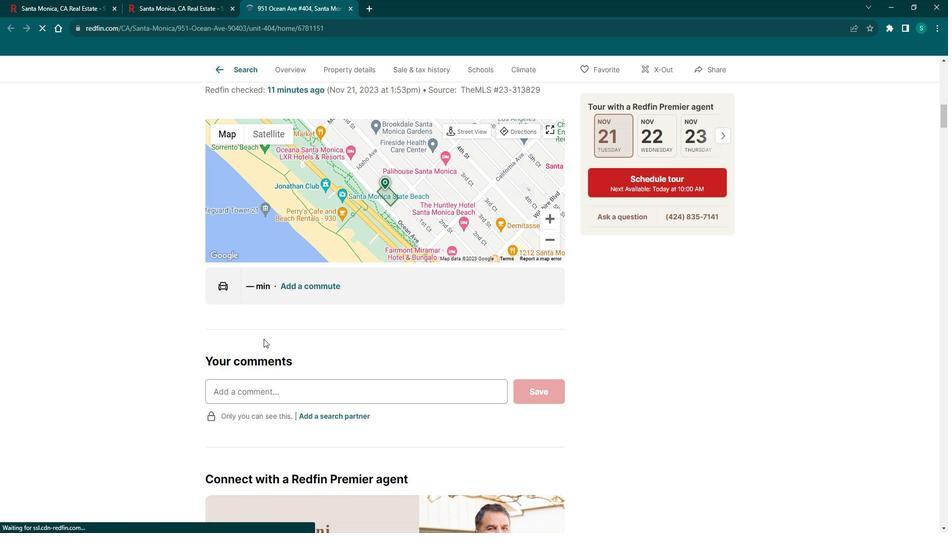 
Action: Mouse scrolled (271, 333) with delta (0, 0)
Screenshot: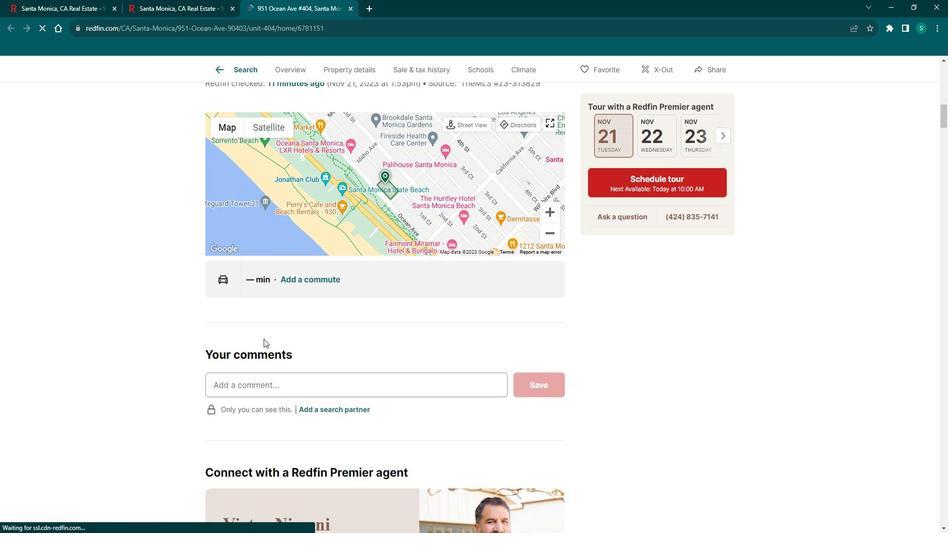 
Action: Mouse scrolled (271, 333) with delta (0, 0)
Screenshot: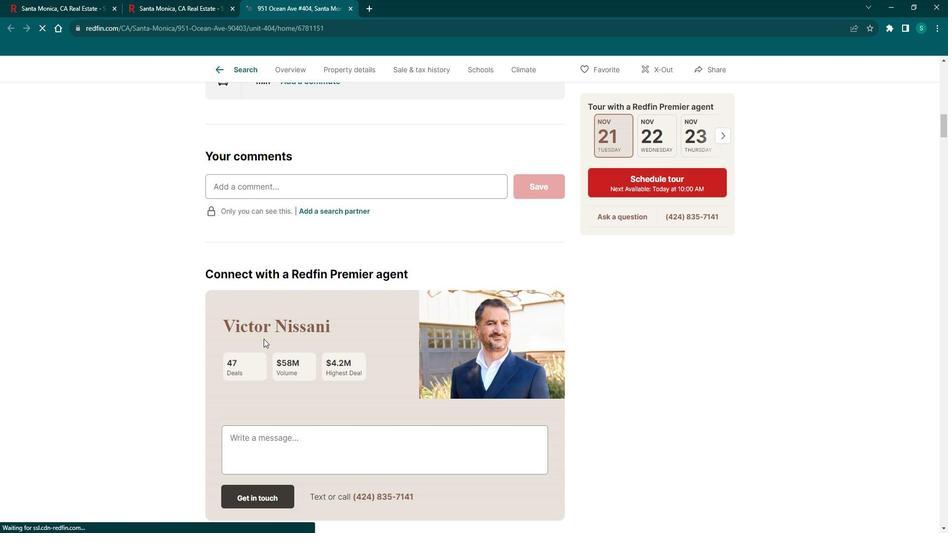 
Action: Mouse scrolled (271, 333) with delta (0, 0)
Screenshot: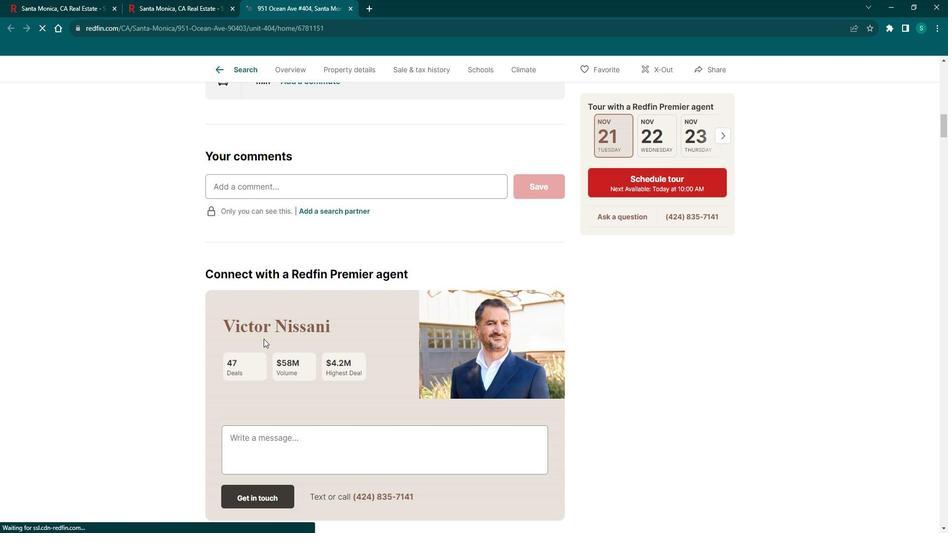 
Action: Mouse scrolled (271, 333) with delta (0, 0)
Screenshot: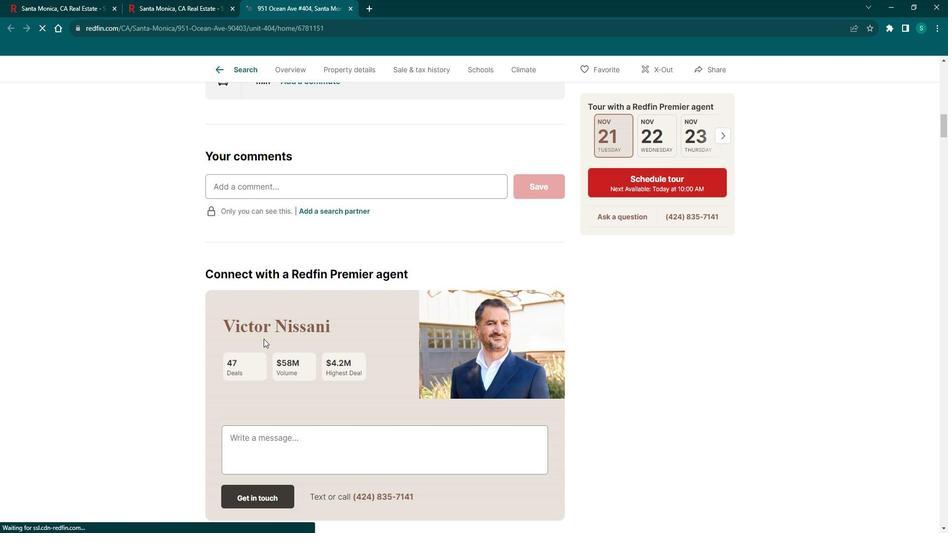 
Action: Mouse scrolled (271, 333) with delta (0, 0)
Screenshot: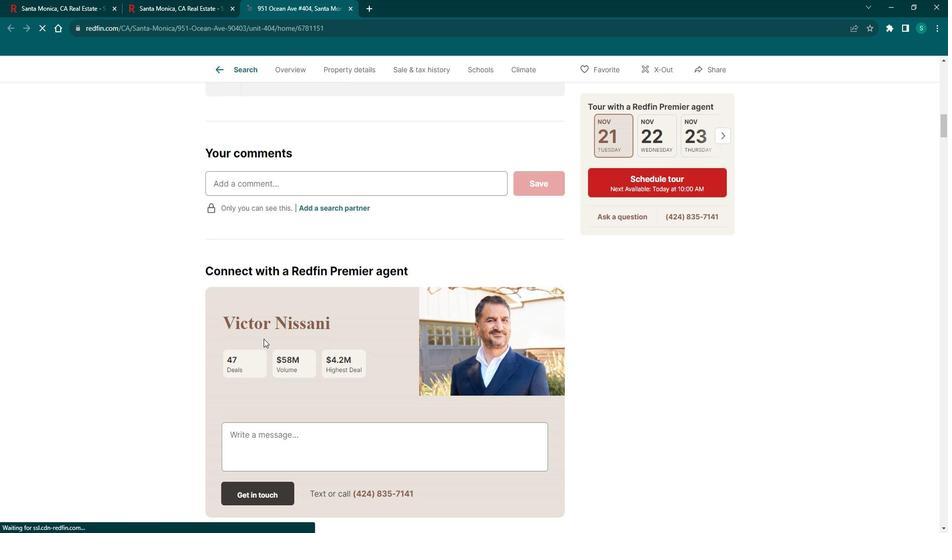 
Action: Mouse scrolled (271, 333) with delta (0, 0)
Screenshot: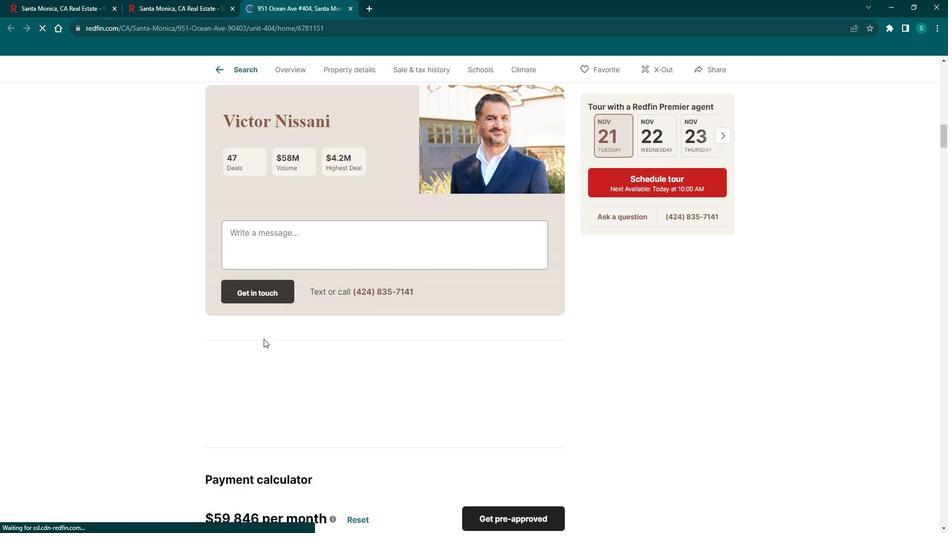 
Action: Mouse scrolled (271, 333) with delta (0, 0)
Screenshot: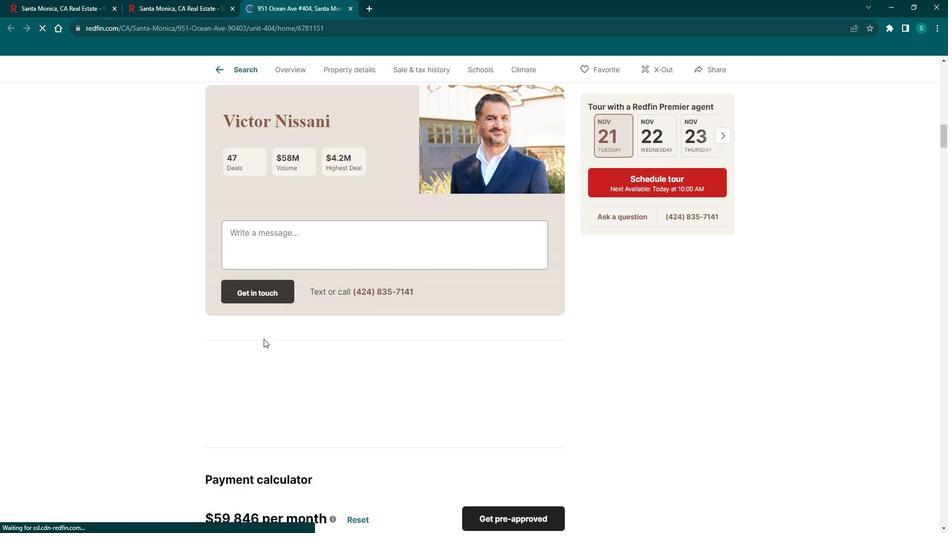 
Action: Mouse scrolled (271, 333) with delta (0, 0)
Screenshot: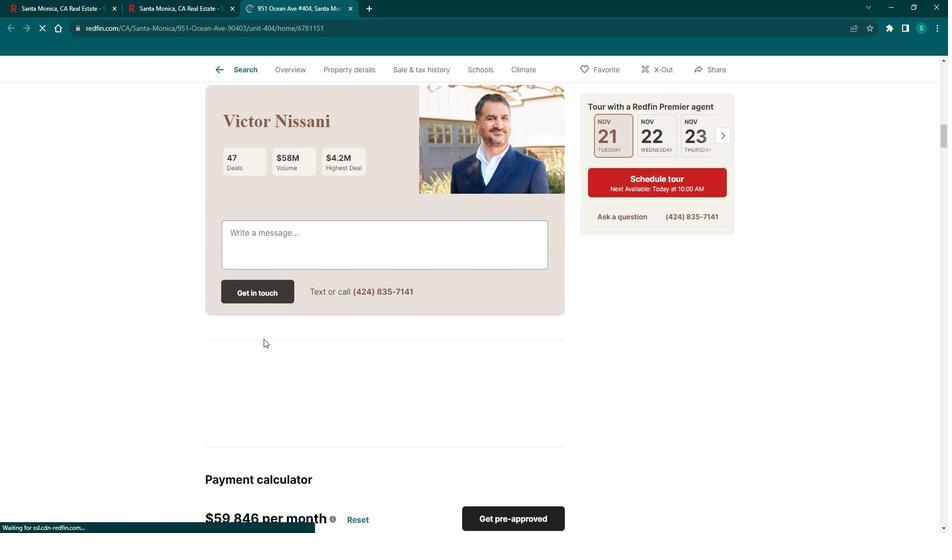 
Action: Mouse scrolled (271, 333) with delta (0, 0)
Screenshot: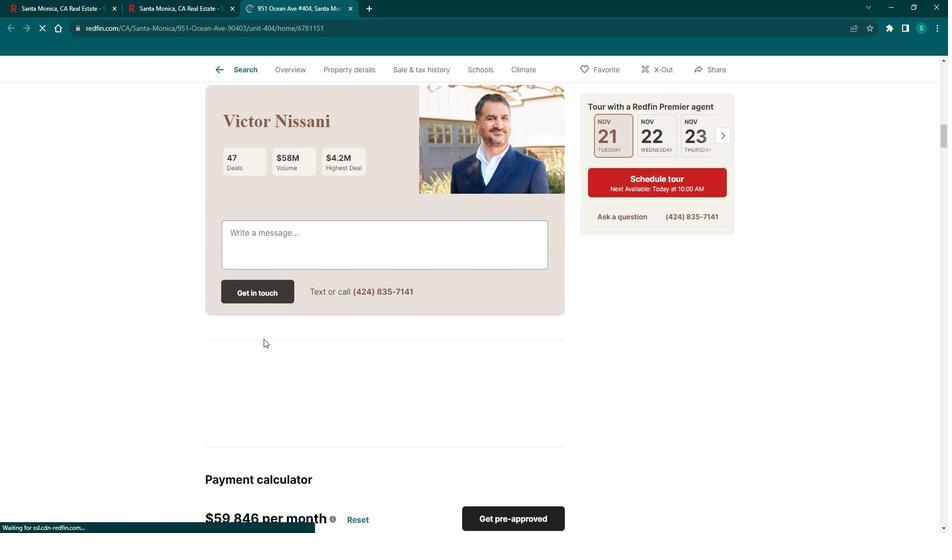 
Action: Mouse scrolled (271, 333) with delta (0, 0)
Screenshot: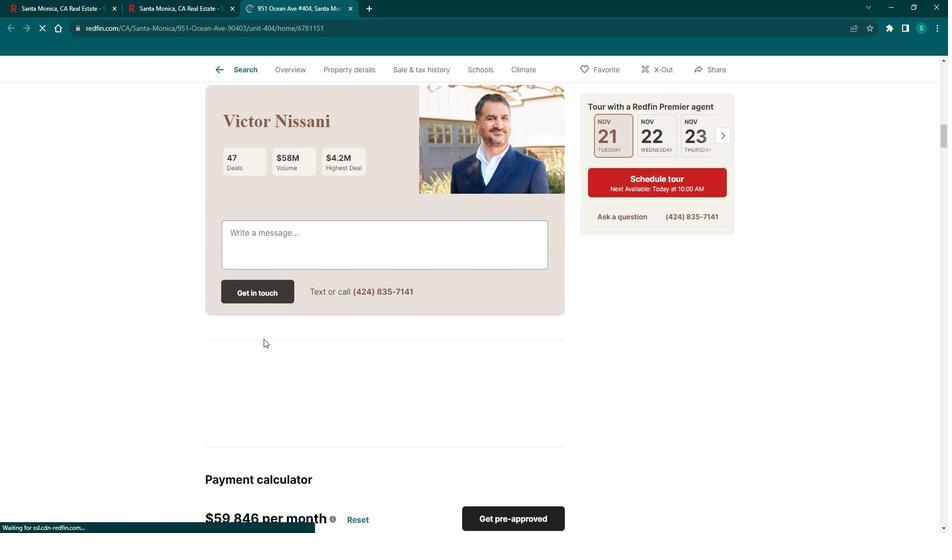 
Action: Mouse scrolled (271, 333) with delta (0, 0)
Screenshot: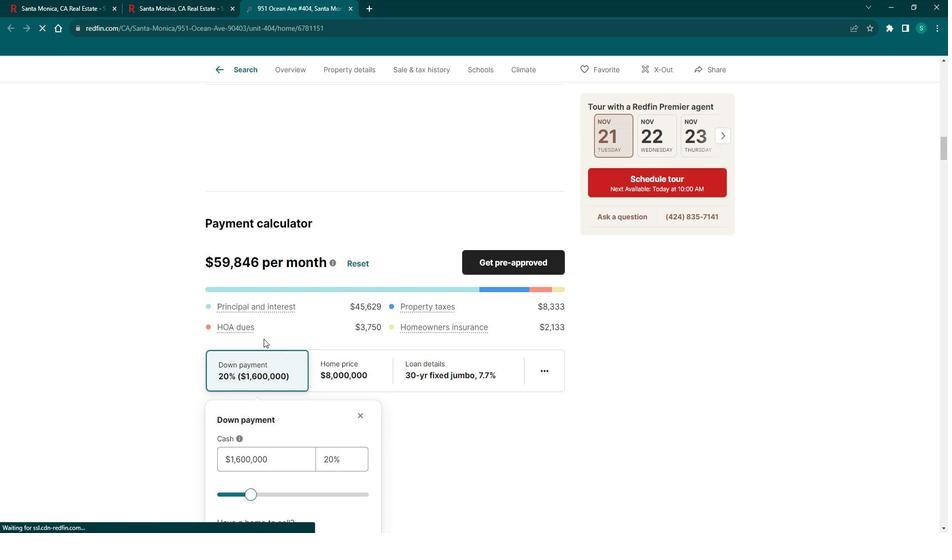 
Action: Mouse scrolled (271, 333) with delta (0, 0)
Screenshot: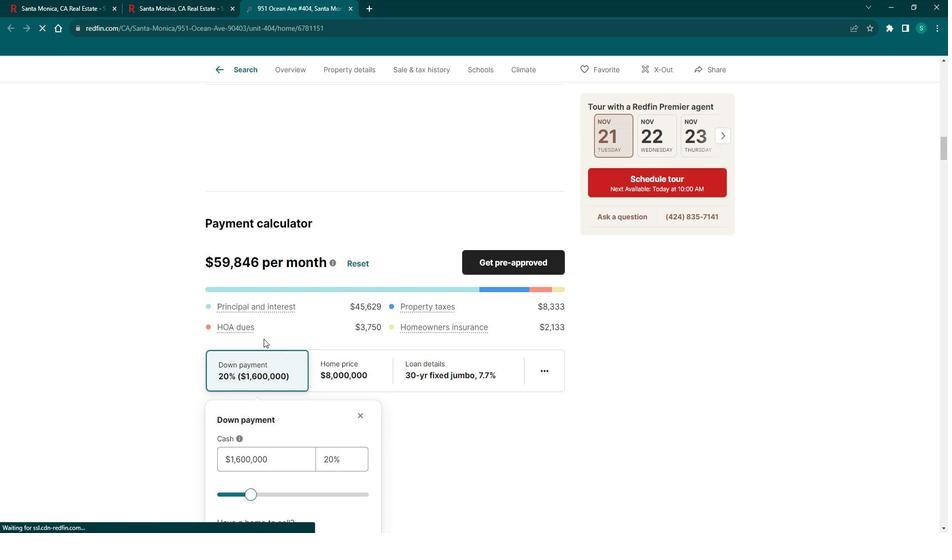 
Action: Mouse scrolled (271, 333) with delta (0, 0)
Screenshot: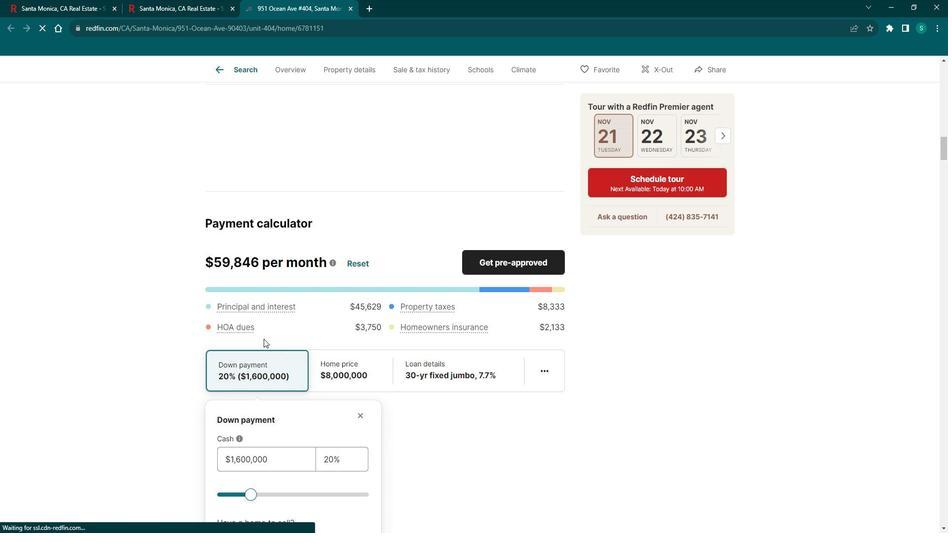 
Action: Mouse scrolled (271, 333) with delta (0, 0)
Screenshot: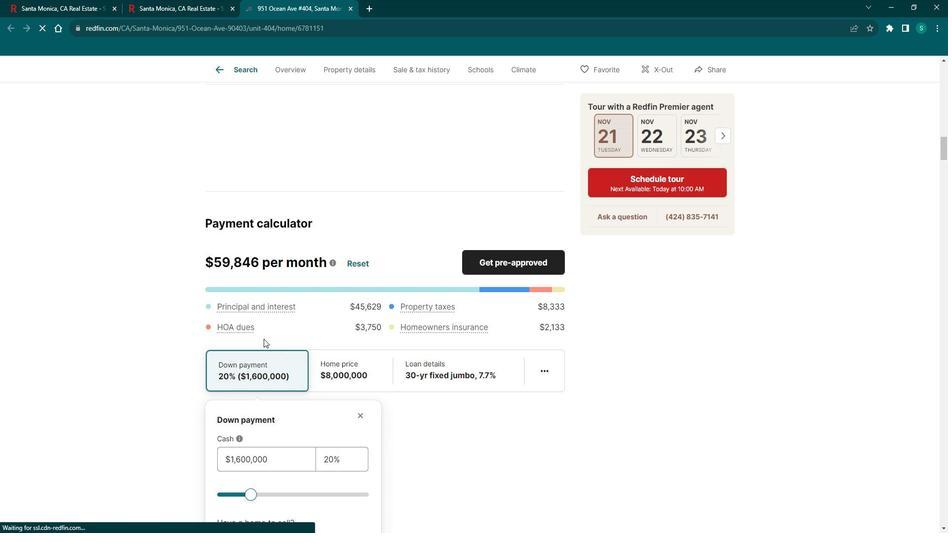 
Action: Mouse scrolled (271, 333) with delta (0, 0)
Screenshot: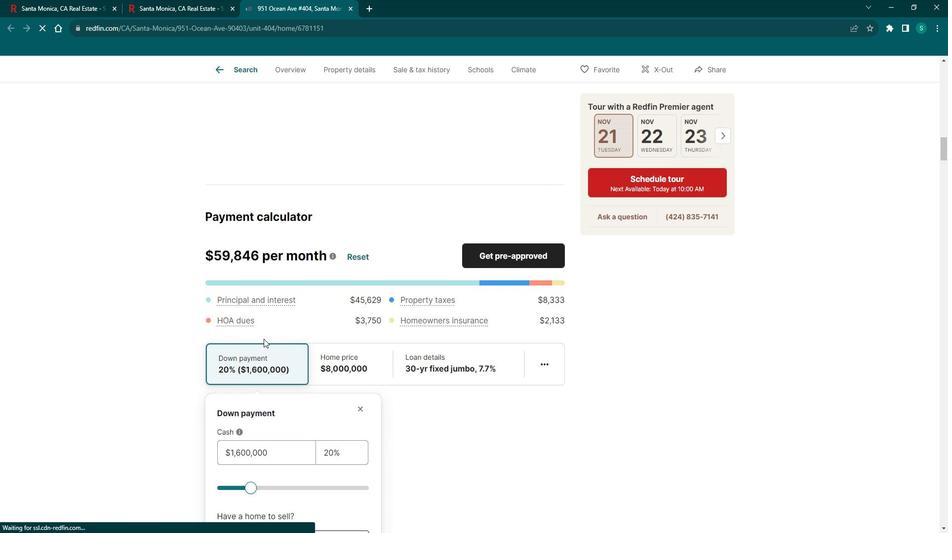 
Action: Mouse scrolled (271, 333) with delta (0, 0)
Screenshot: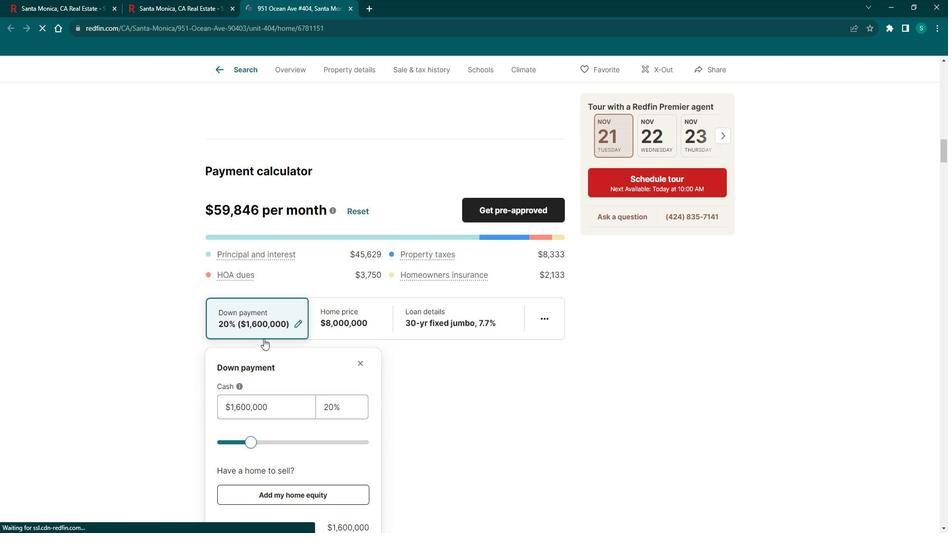 
Action: Mouse scrolled (271, 333) with delta (0, 0)
Screenshot: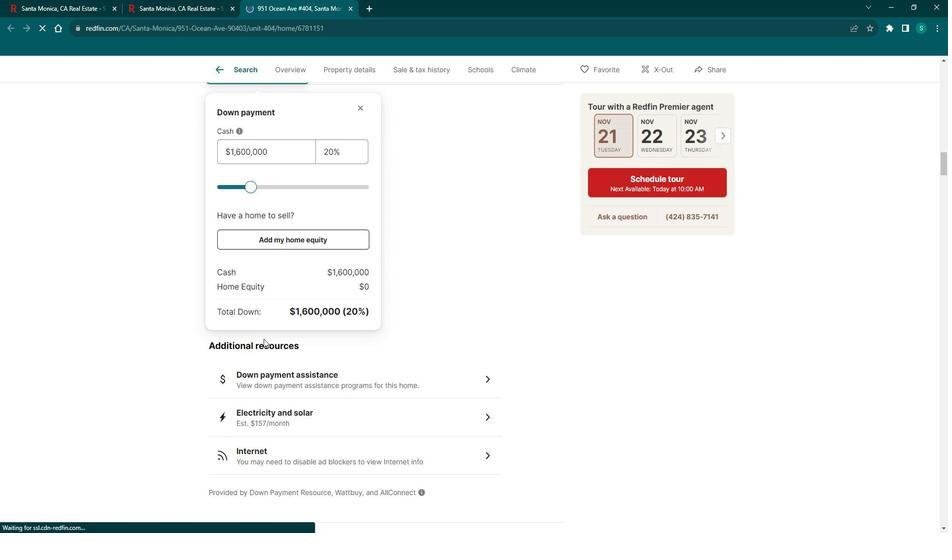 
Action: Mouse scrolled (271, 333) with delta (0, 0)
Screenshot: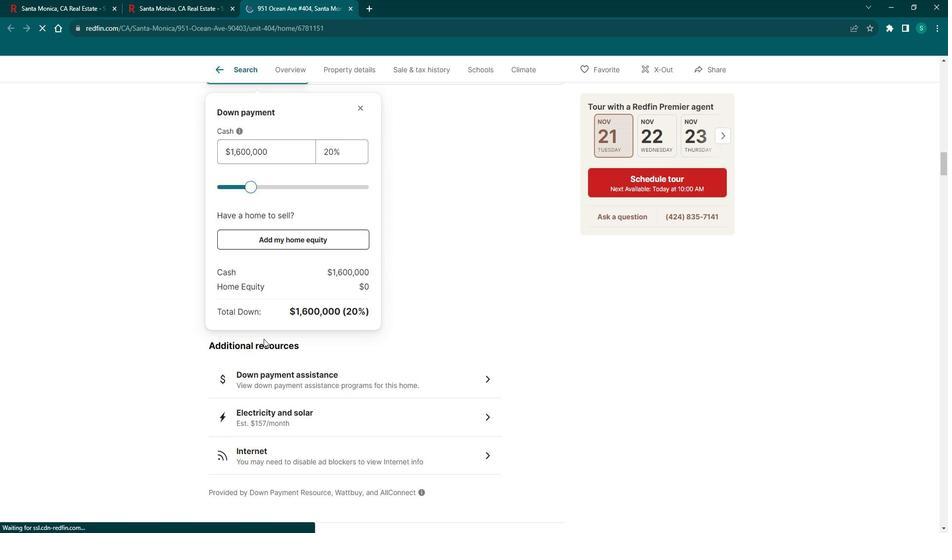 
Action: Mouse scrolled (271, 333) with delta (0, 0)
Screenshot: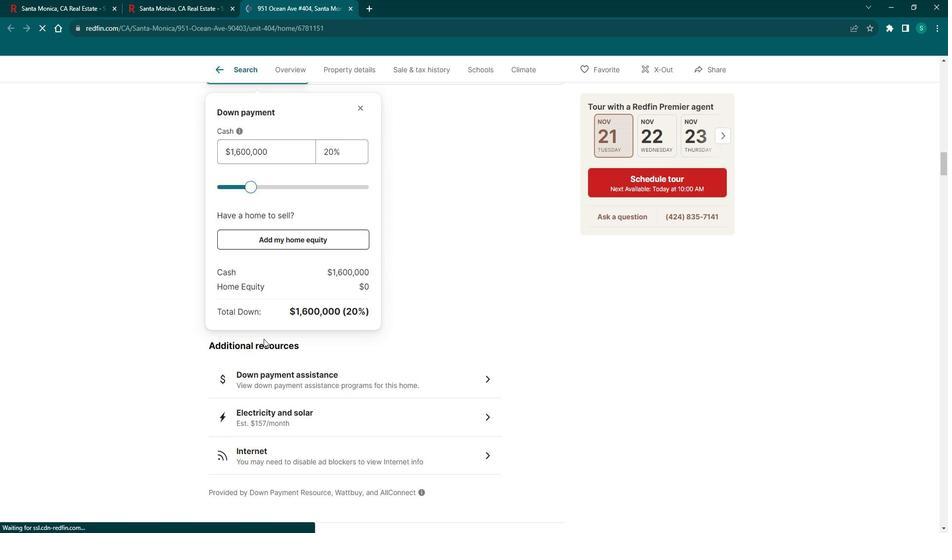 
Action: Mouse scrolled (271, 333) with delta (0, 0)
Screenshot: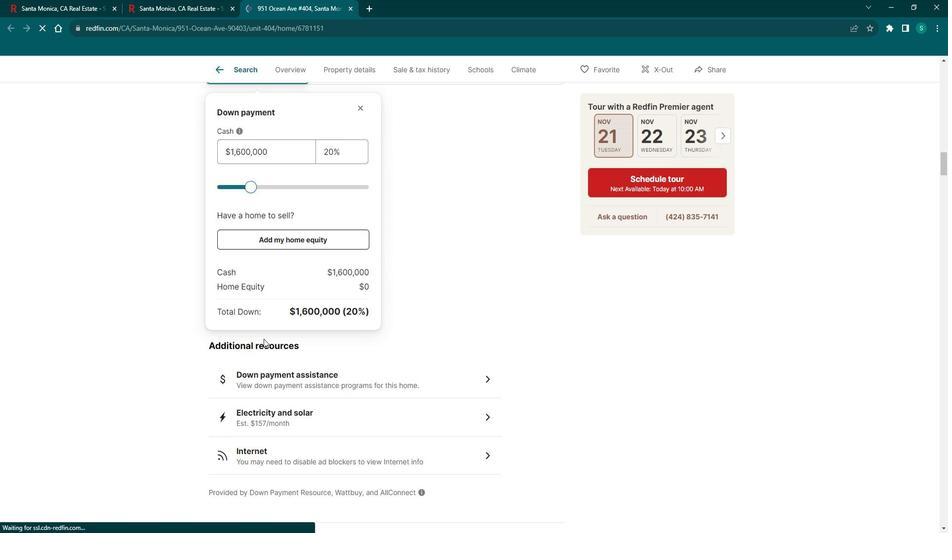 
Action: Mouse scrolled (271, 333) with delta (0, 0)
Screenshot: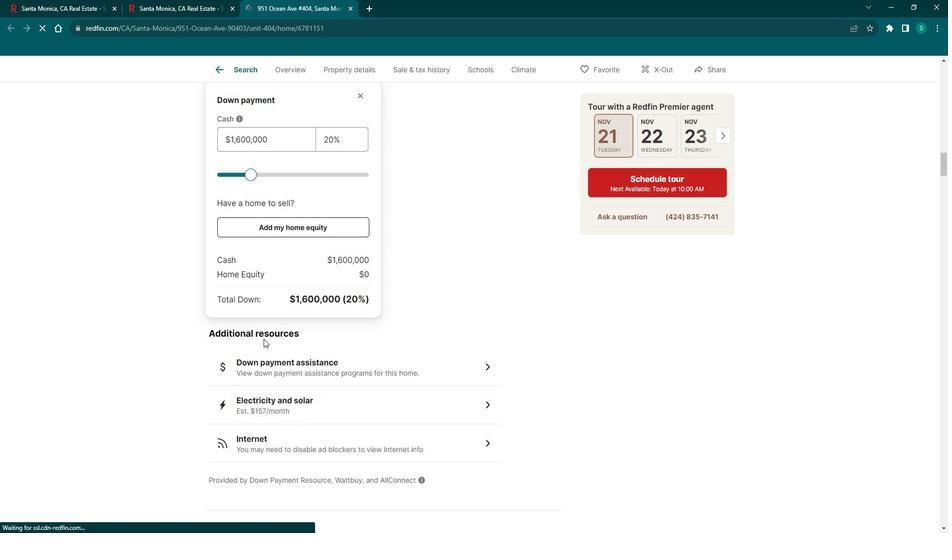 
Action: Mouse scrolled (271, 333) with delta (0, 0)
Screenshot: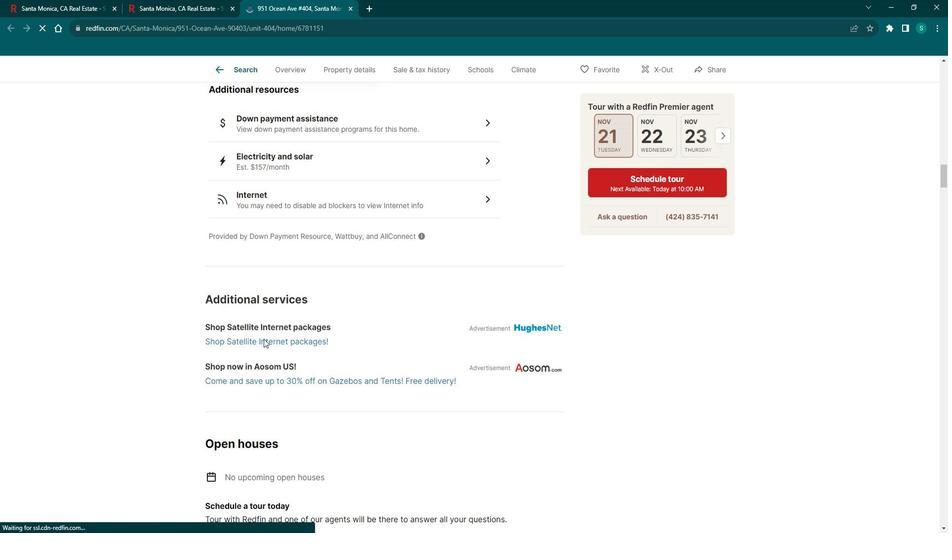 
Action: Mouse scrolled (271, 333) with delta (0, 0)
Screenshot: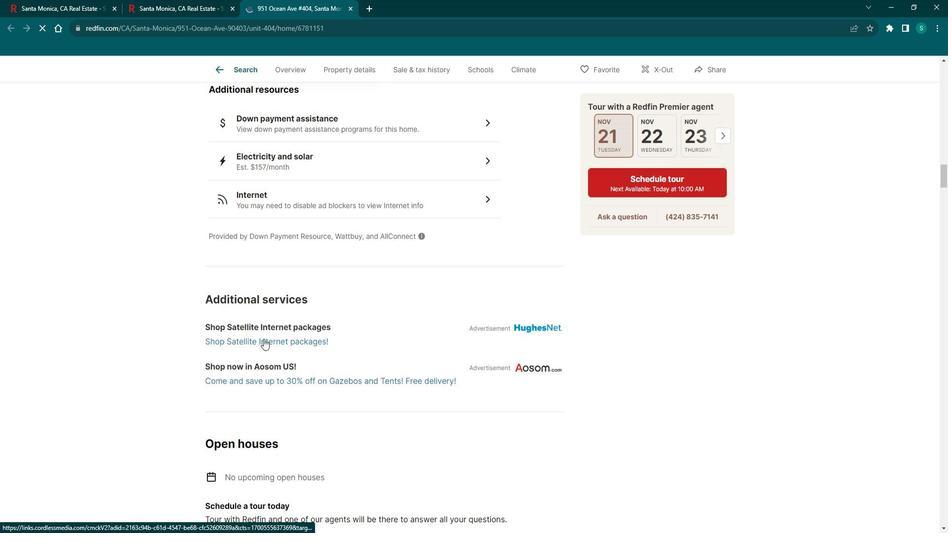 
Action: Mouse scrolled (271, 333) with delta (0, 0)
Screenshot: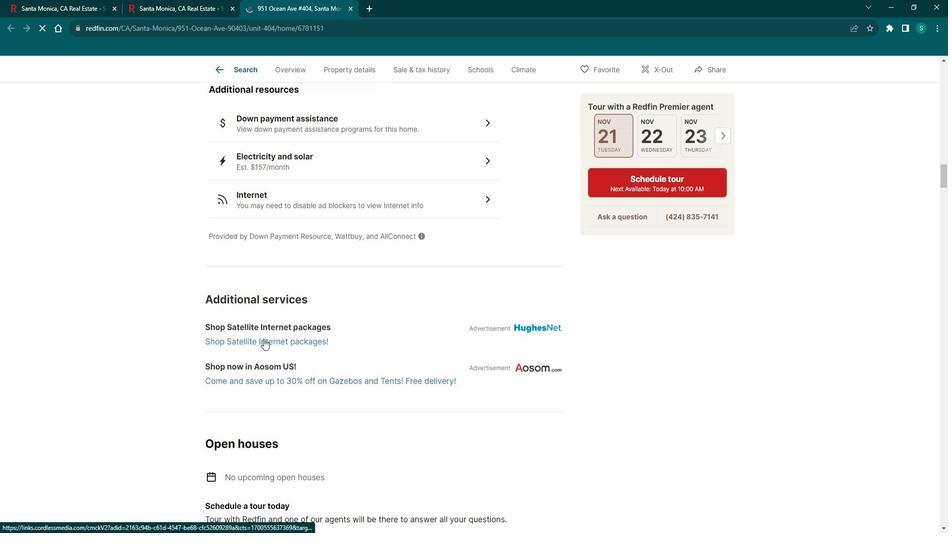 
Action: Mouse scrolled (271, 333) with delta (0, 0)
Screenshot: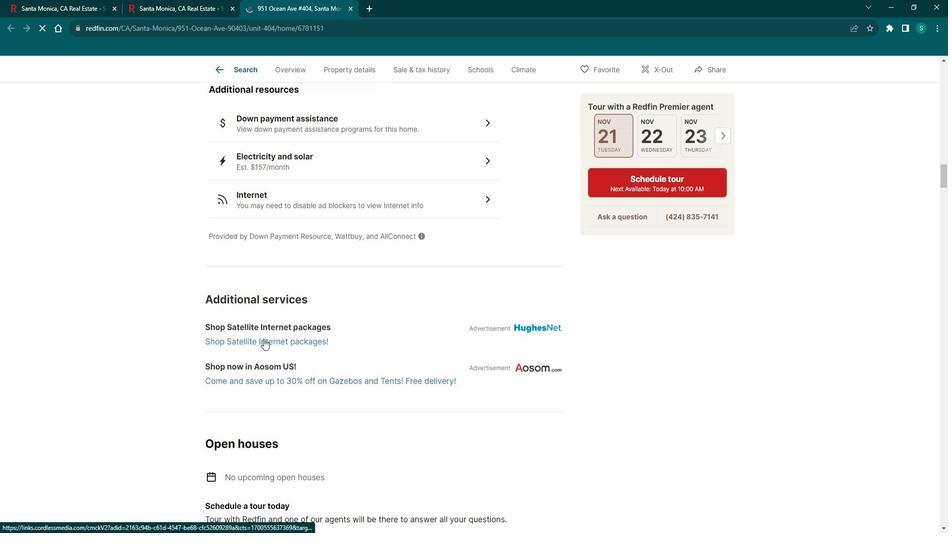 
Action: Mouse scrolled (271, 333) with delta (0, 0)
Screenshot: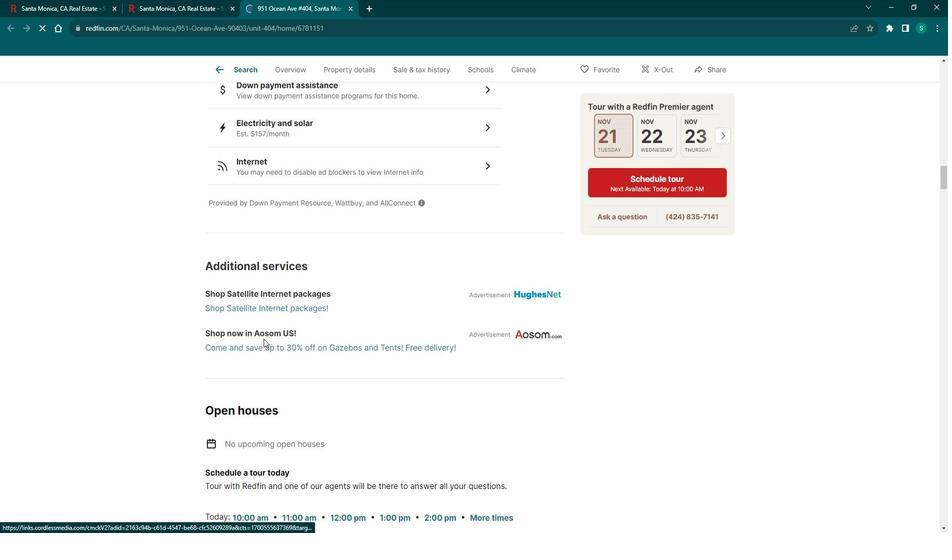 
Action: Mouse scrolled (271, 333) with delta (0, 0)
Screenshot: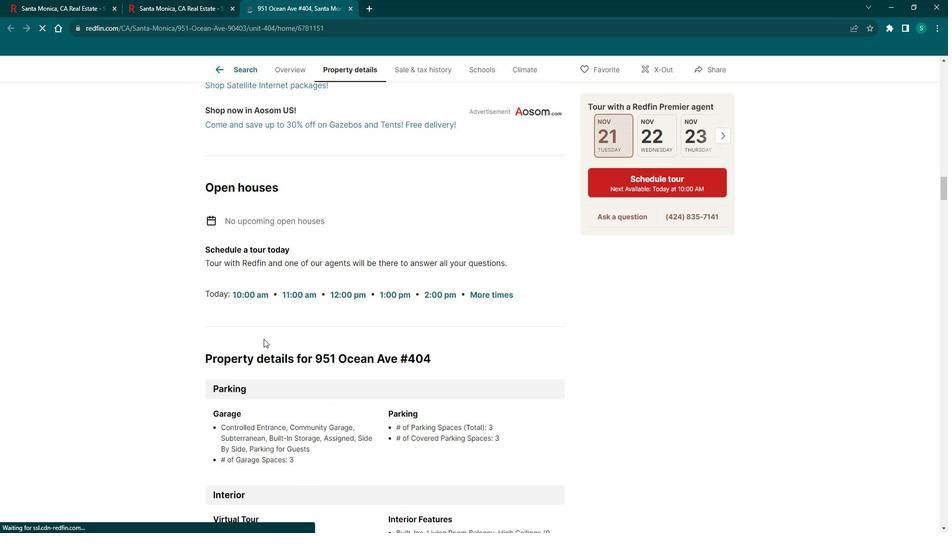 
Action: Mouse scrolled (271, 333) with delta (0, 0)
Screenshot: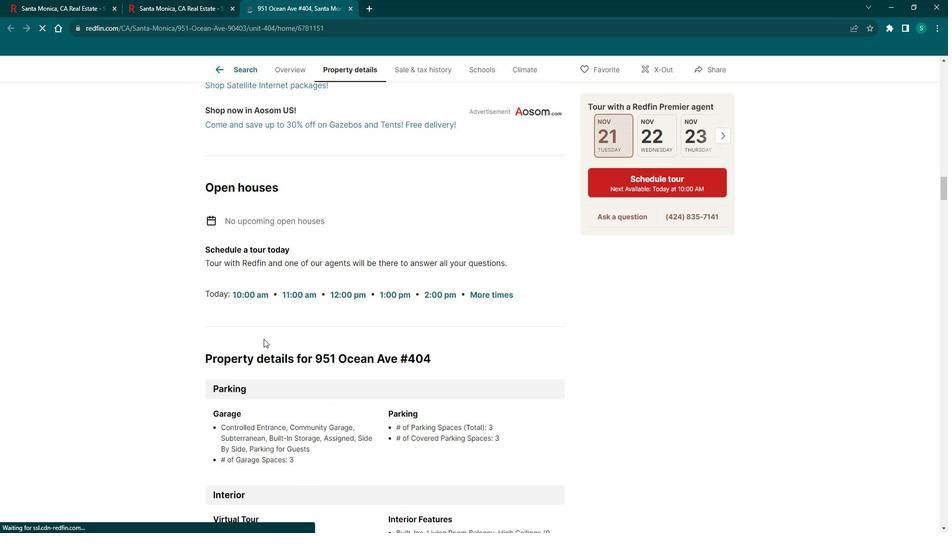 
Action: Mouse scrolled (271, 333) with delta (0, 0)
Screenshot: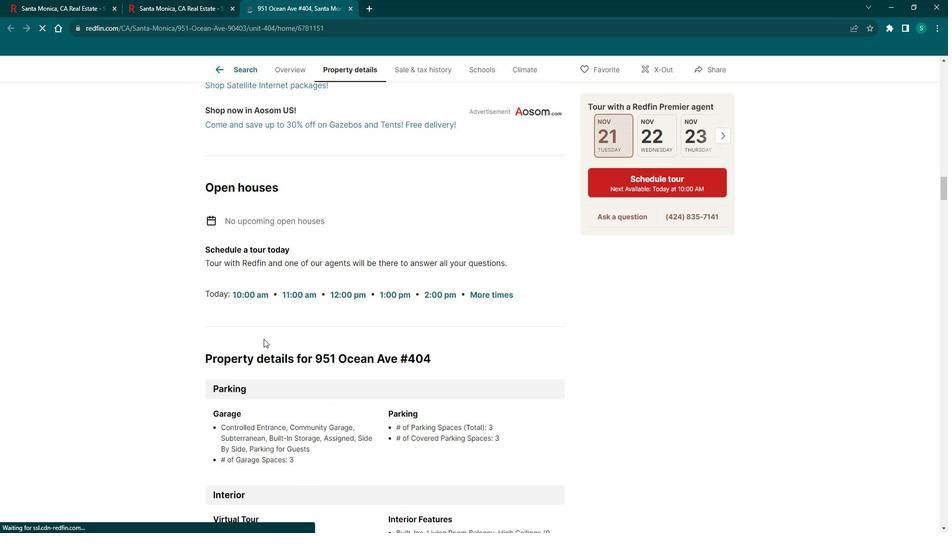 
Action: Mouse scrolled (271, 333) with delta (0, 0)
Screenshot: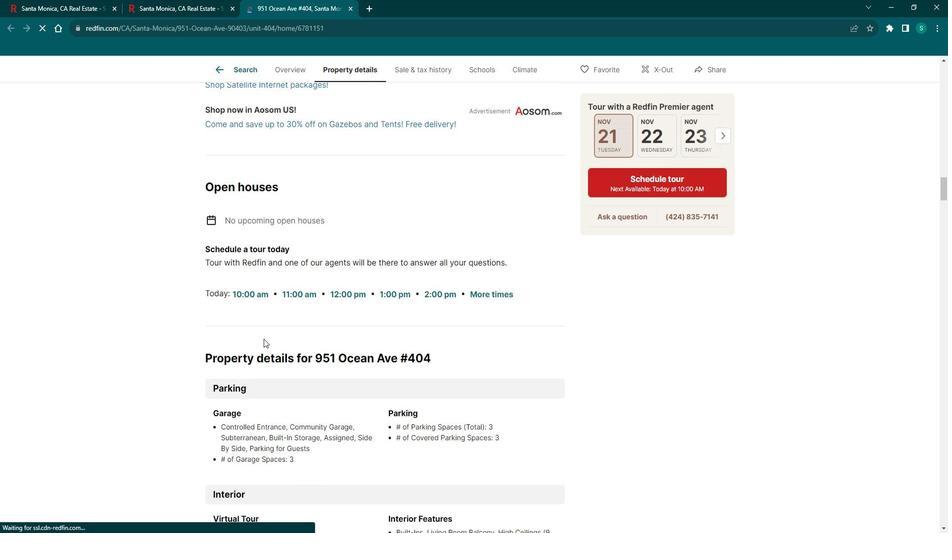 
Action: Mouse scrolled (271, 333) with delta (0, 0)
Screenshot: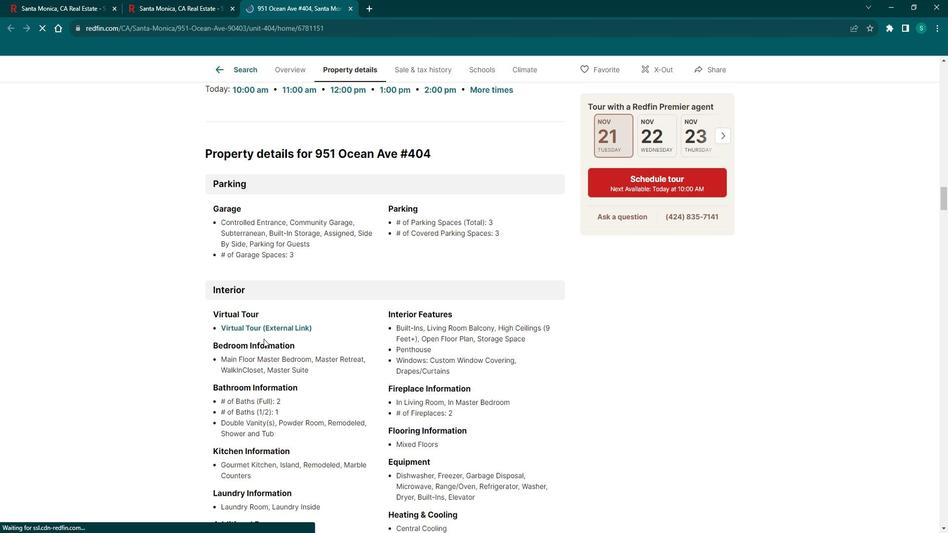 
Action: Mouse scrolled (271, 333) with delta (0, 0)
Screenshot: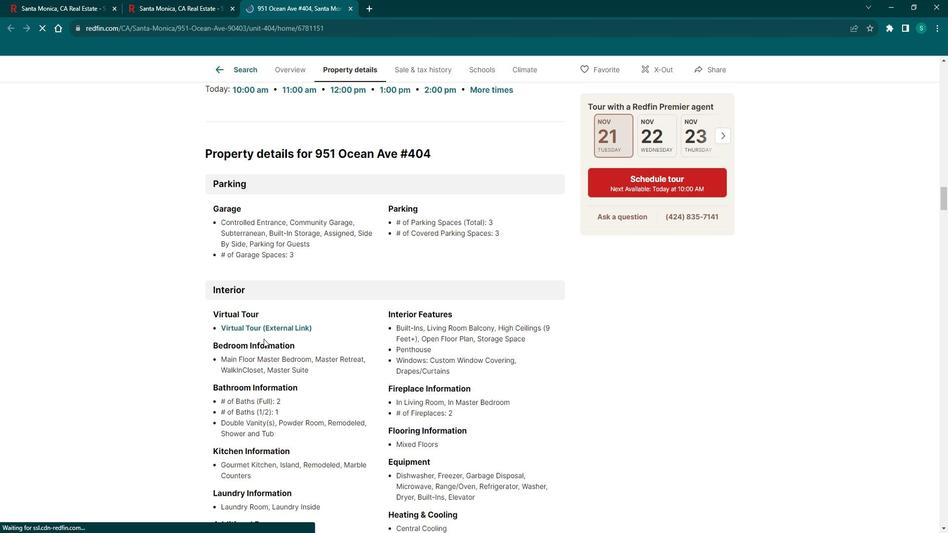 
Action: Mouse scrolled (271, 333) with delta (0, 0)
Screenshot: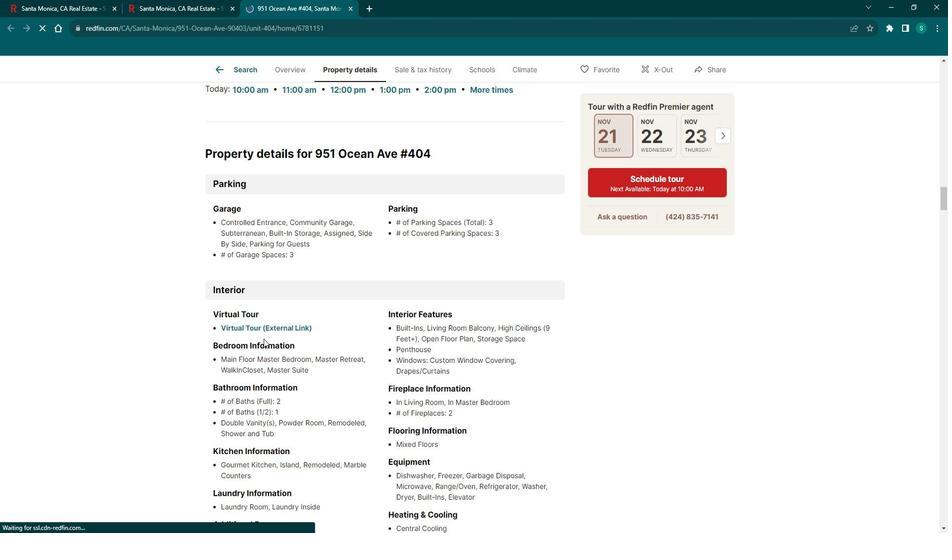 
Action: Mouse scrolled (271, 333) with delta (0, 0)
Screenshot: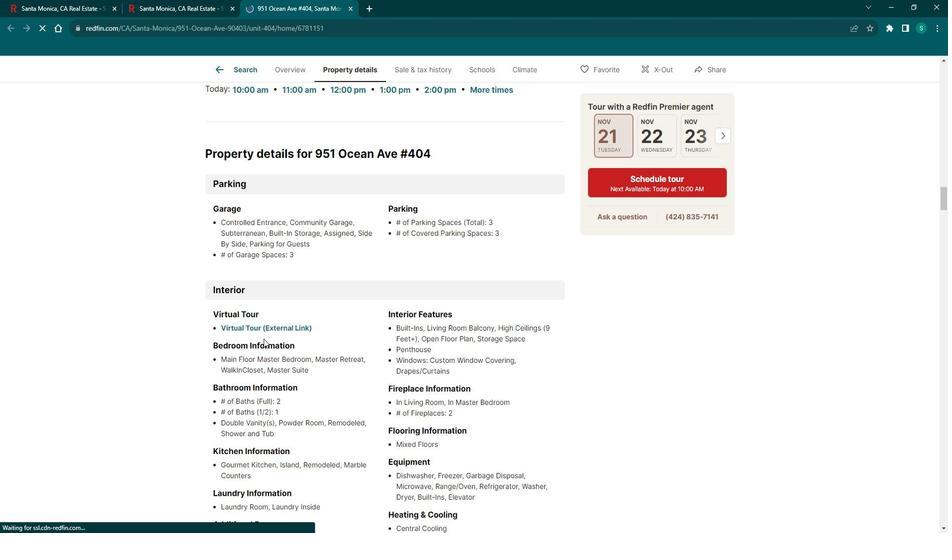 
Action: Mouse scrolled (271, 333) with delta (0, 0)
Screenshot: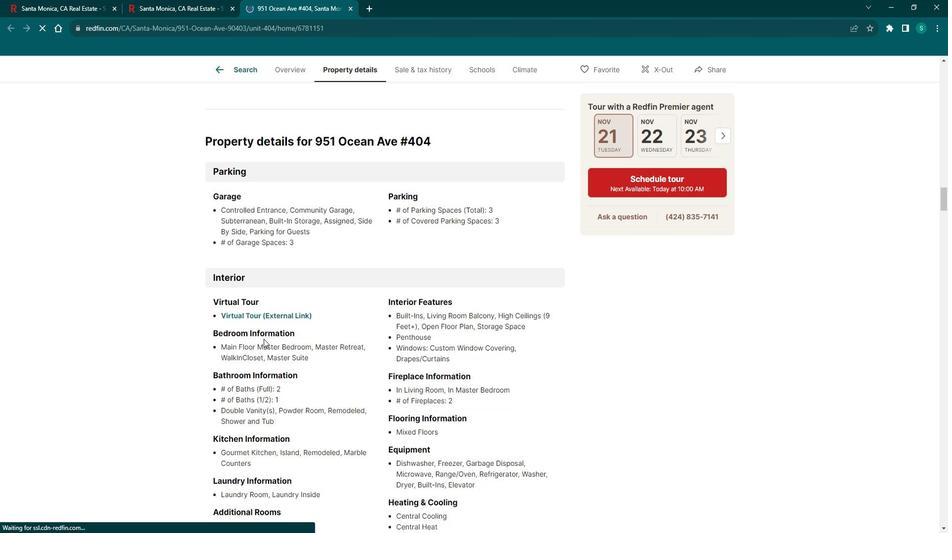 
Action: Mouse scrolled (271, 334) with delta (0, 0)
Screenshot: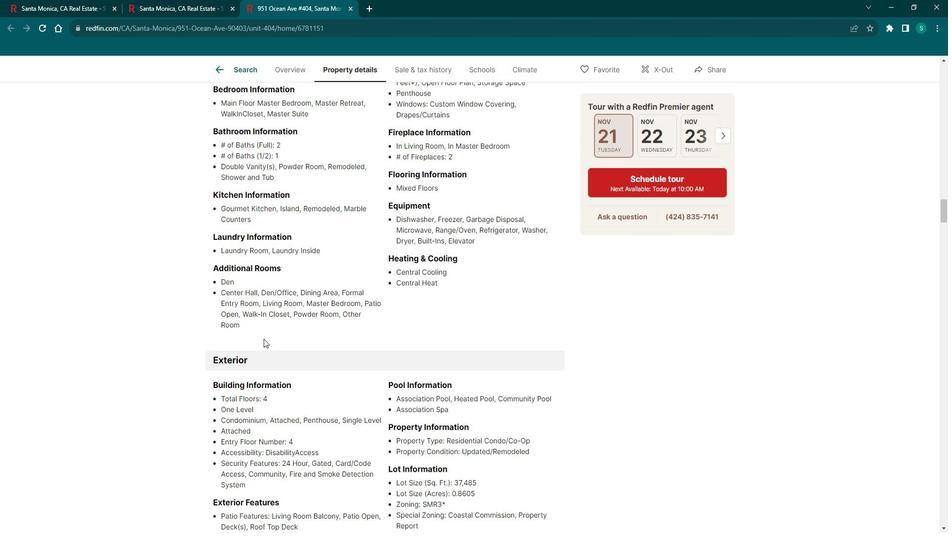 
Action: Mouse scrolled (271, 333) with delta (0, 0)
Screenshot: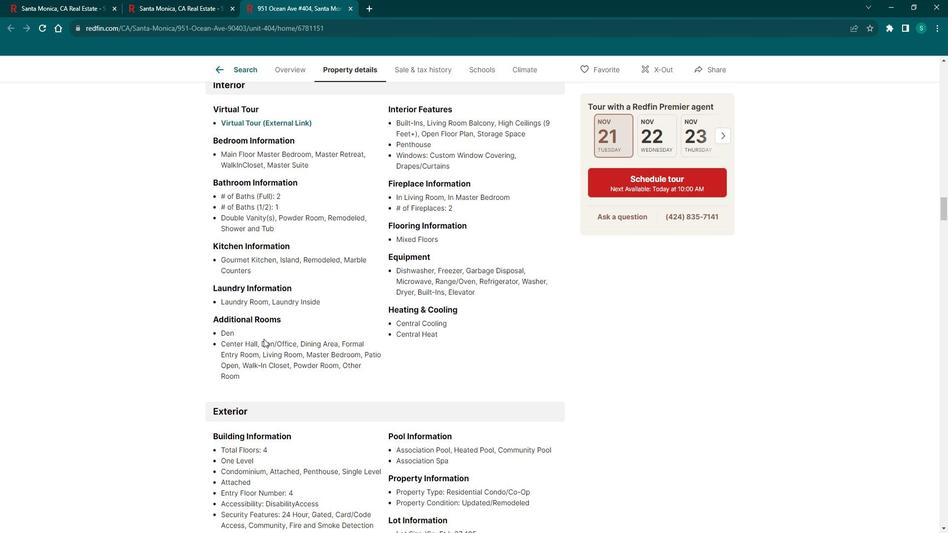 
Action: Mouse scrolled (271, 333) with delta (0, 0)
Screenshot: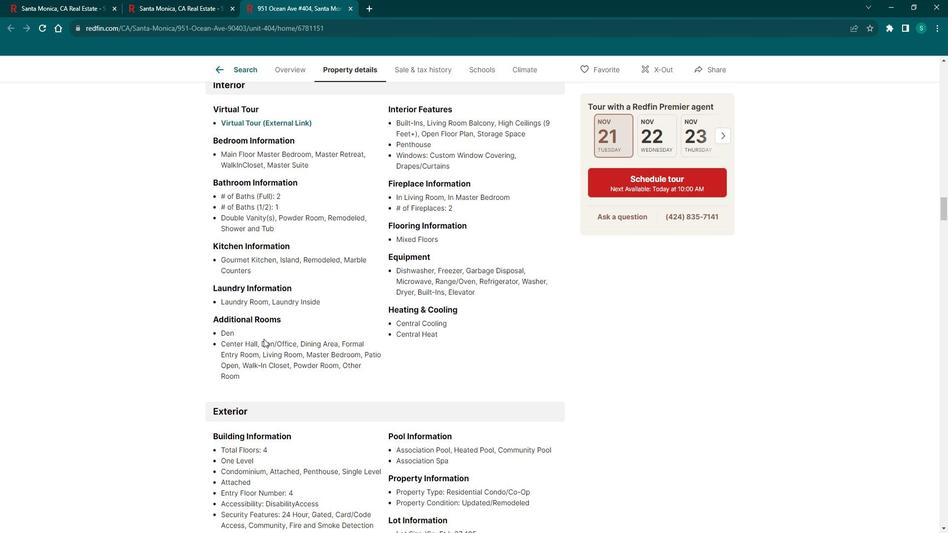
Action: Mouse scrolled (271, 333) with delta (0, 0)
Screenshot: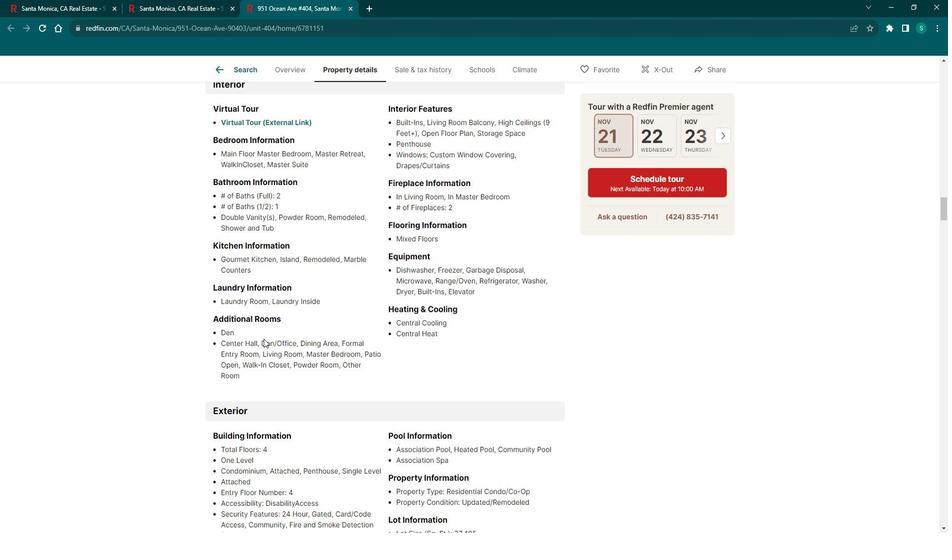 
Action: Mouse scrolled (271, 333) with delta (0, 0)
Screenshot: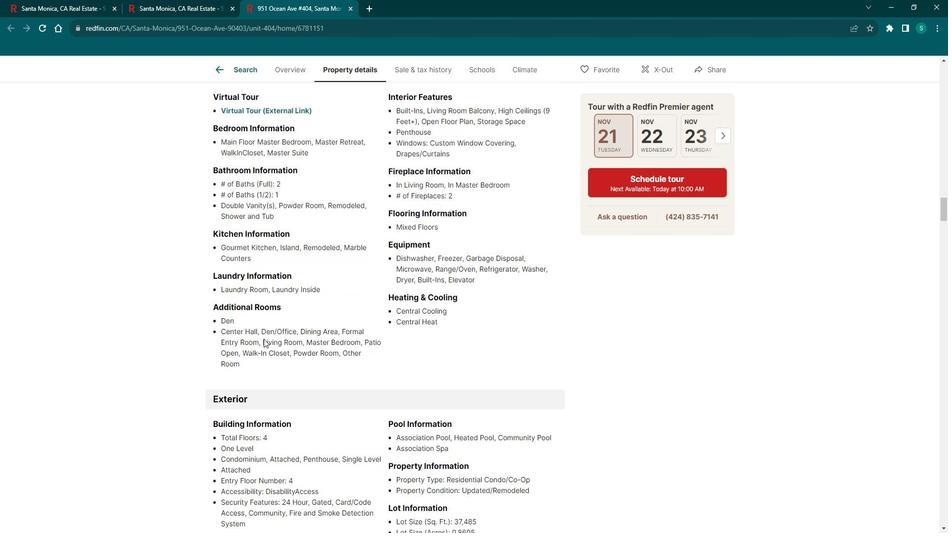 
Action: Mouse scrolled (271, 333) with delta (0, 0)
Screenshot: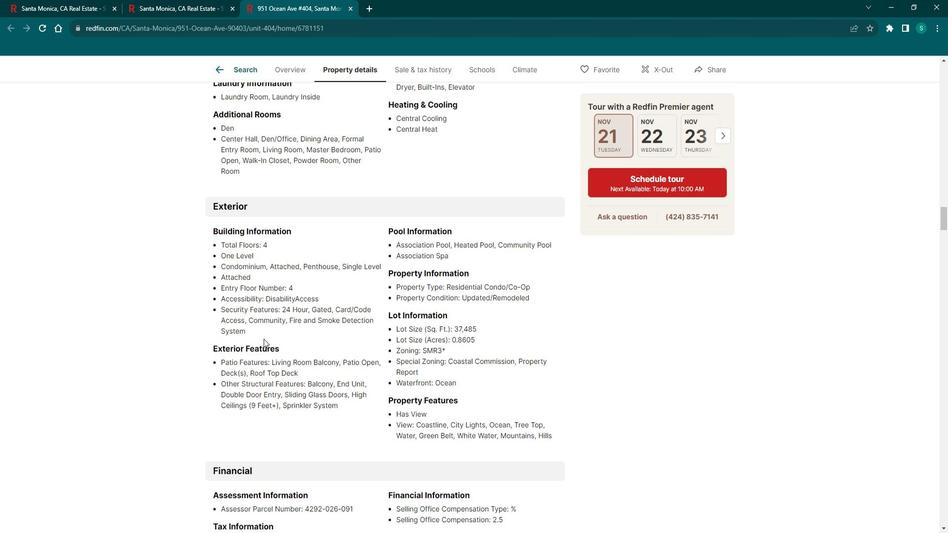 
Action: Mouse scrolled (271, 333) with delta (0, 0)
Screenshot: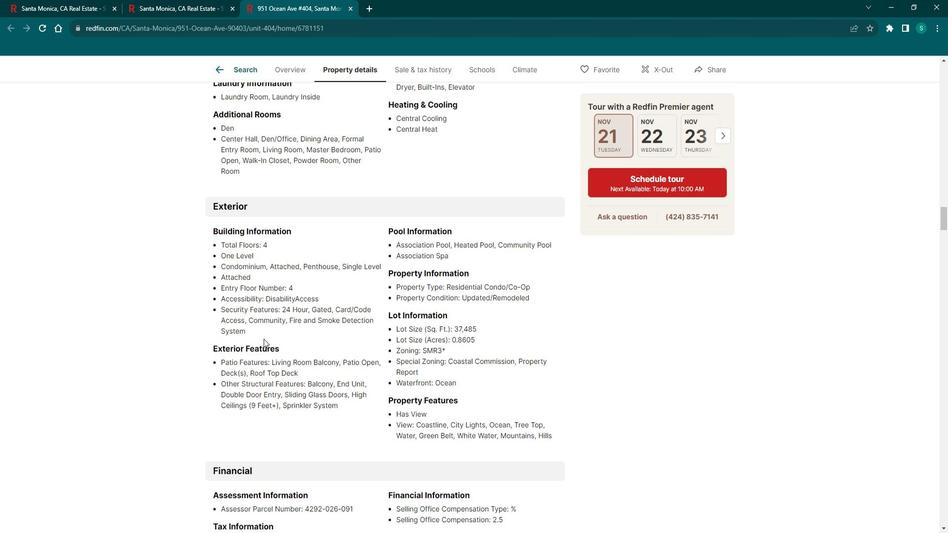 
Action: Mouse scrolled (271, 333) with delta (0, 0)
Screenshot: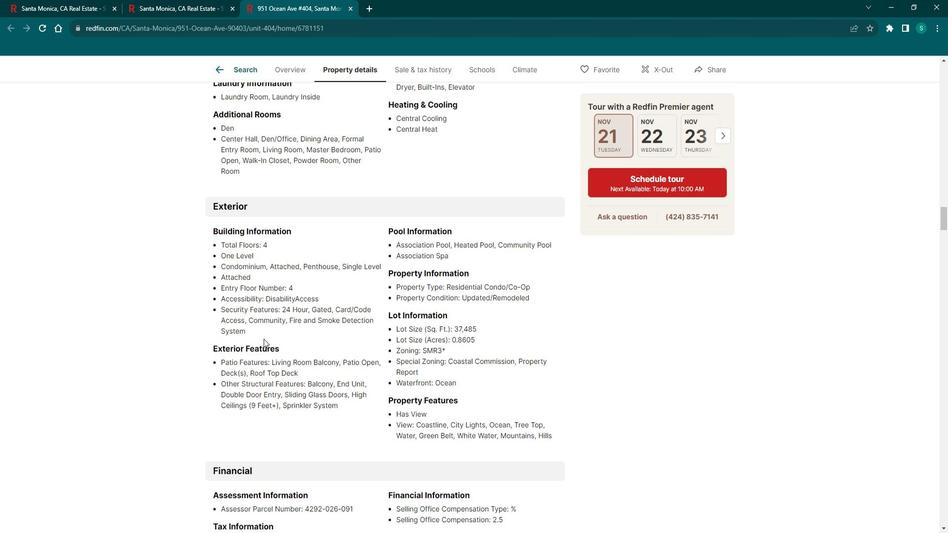 
Action: Mouse scrolled (271, 333) with delta (0, 0)
Screenshot: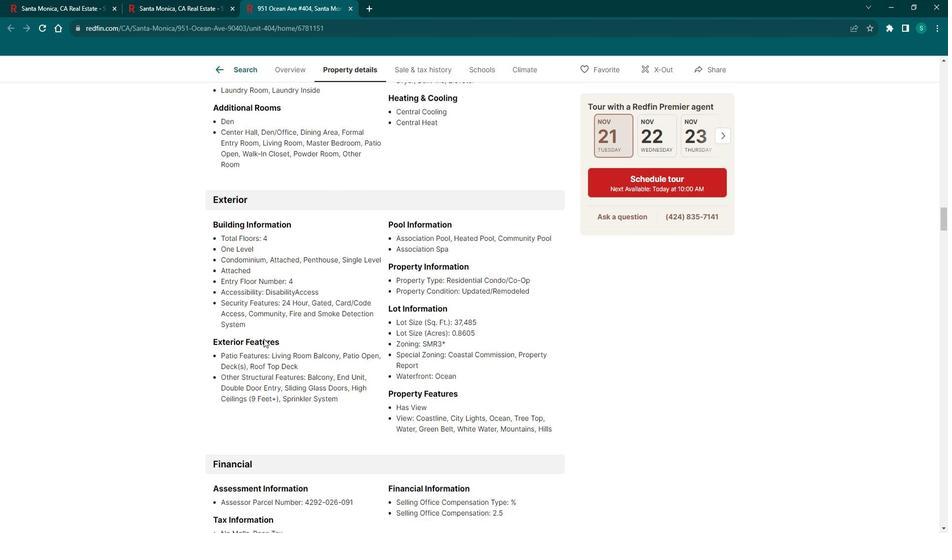 
Action: Mouse scrolled (271, 333) with delta (0, 0)
Screenshot: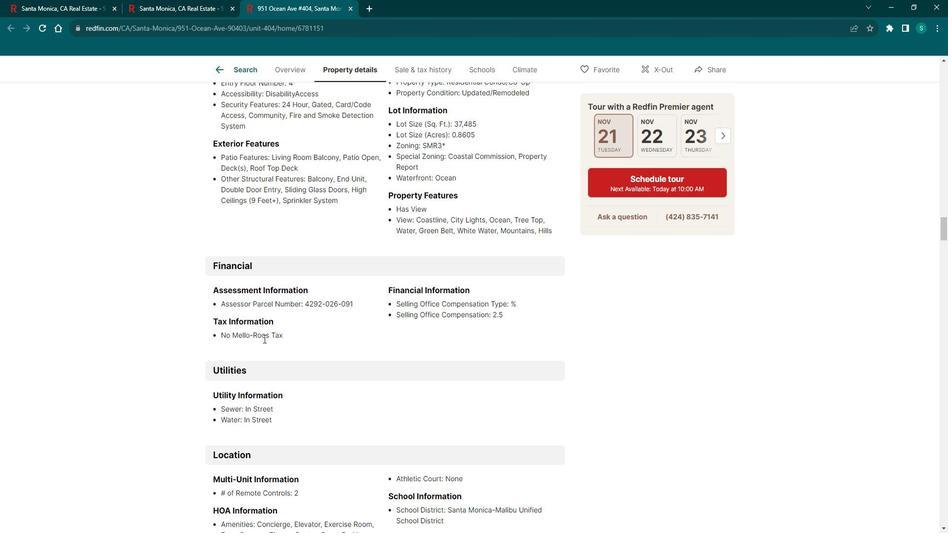 
Action: Mouse scrolled (271, 333) with delta (0, 0)
Screenshot: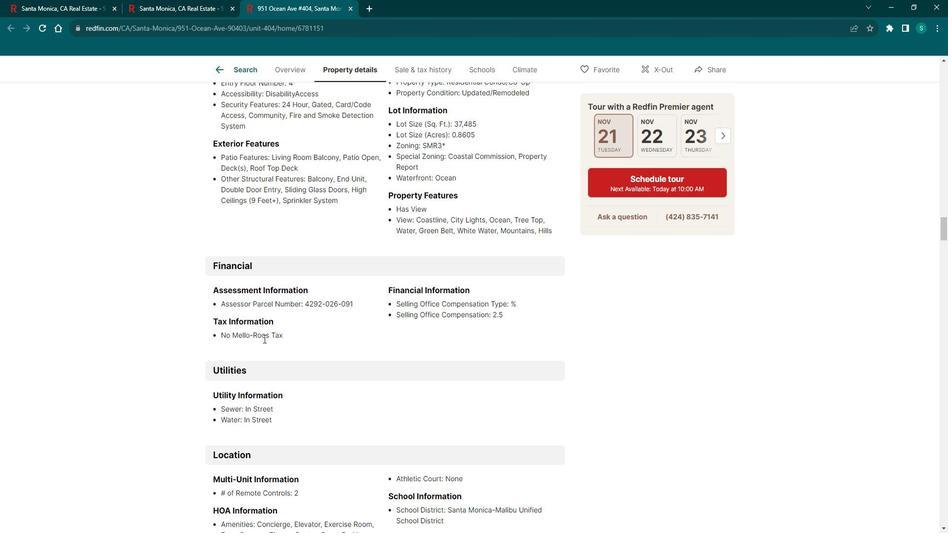 
Action: Mouse scrolled (271, 333) with delta (0, 0)
Screenshot: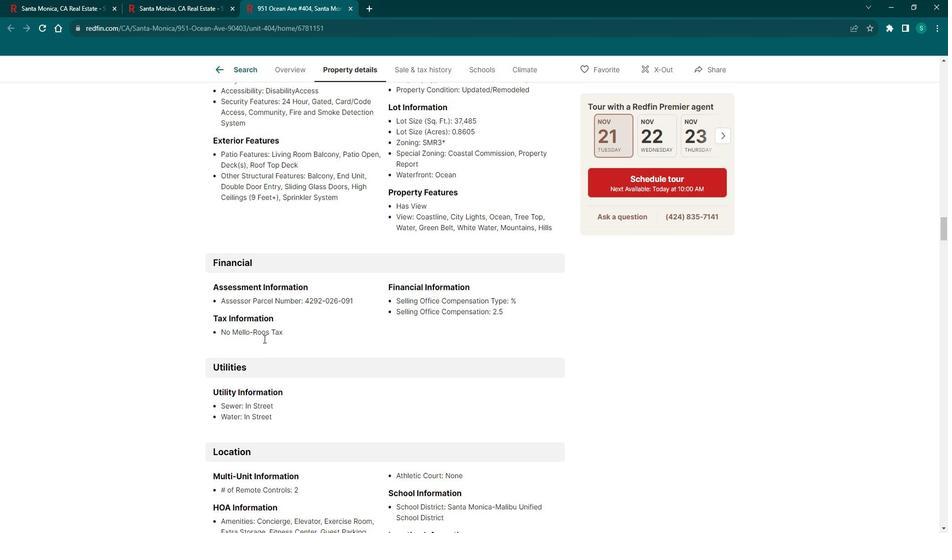 
Action: Mouse scrolled (271, 333) with delta (0, 0)
Screenshot: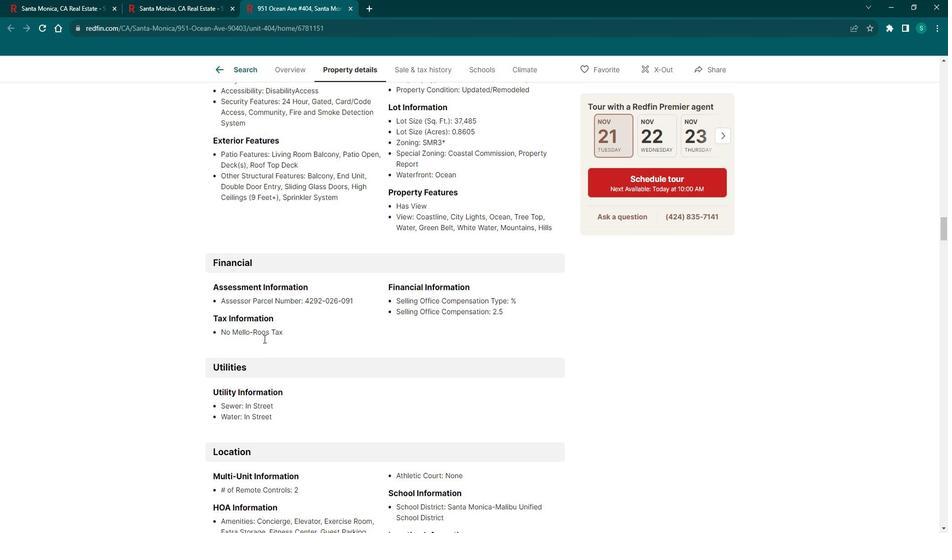 
Action: Mouse scrolled (271, 333) with delta (0, 0)
Screenshot: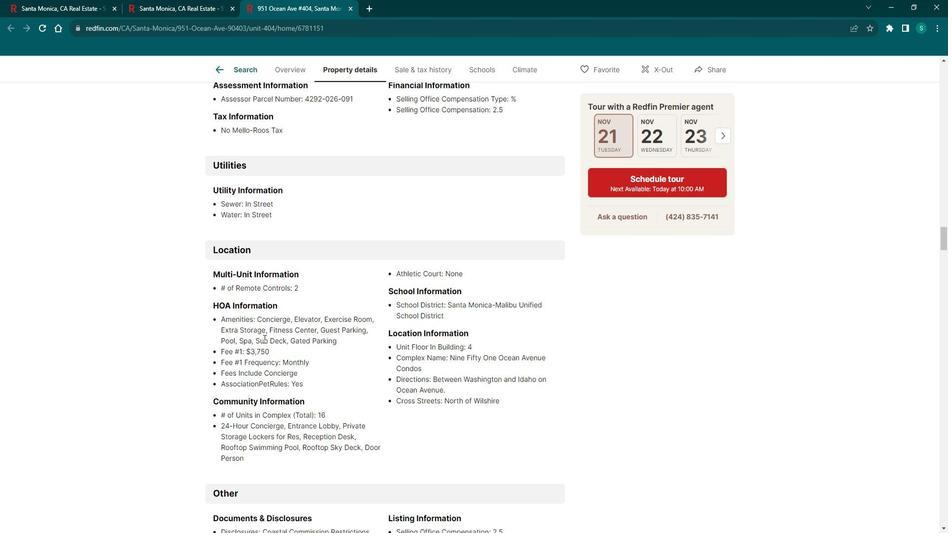
Action: Mouse scrolled (271, 333) with delta (0, 0)
Screenshot: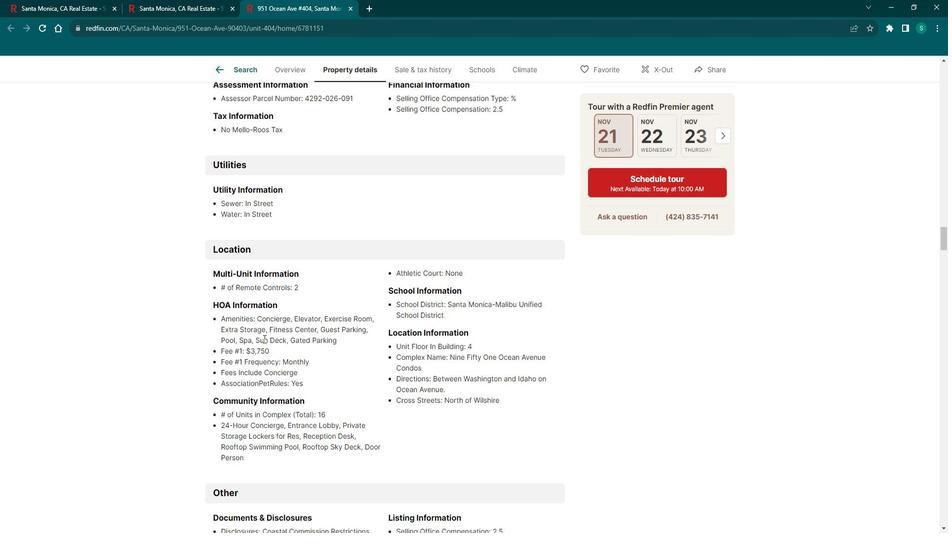 
Action: Mouse scrolled (271, 333) with delta (0, 0)
Screenshot: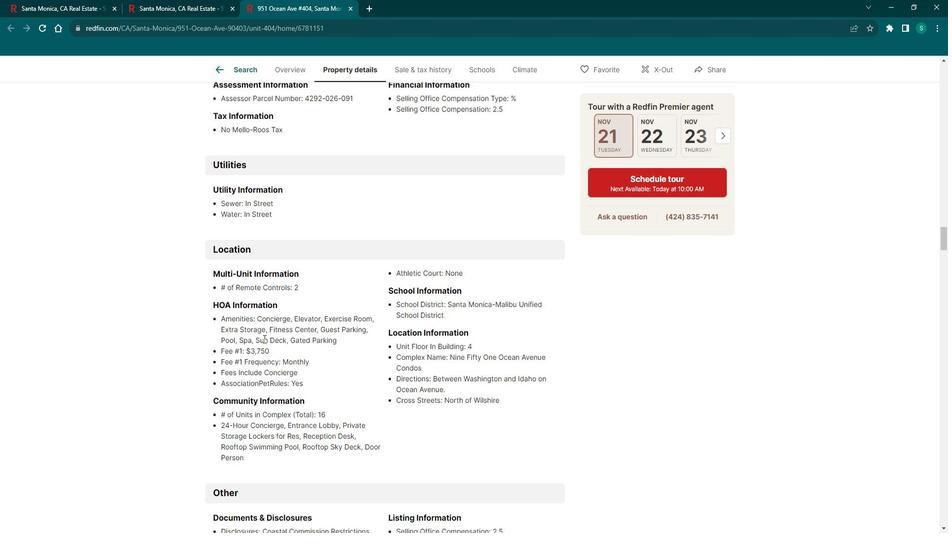 
Action: Mouse scrolled (271, 333) with delta (0, 0)
Screenshot: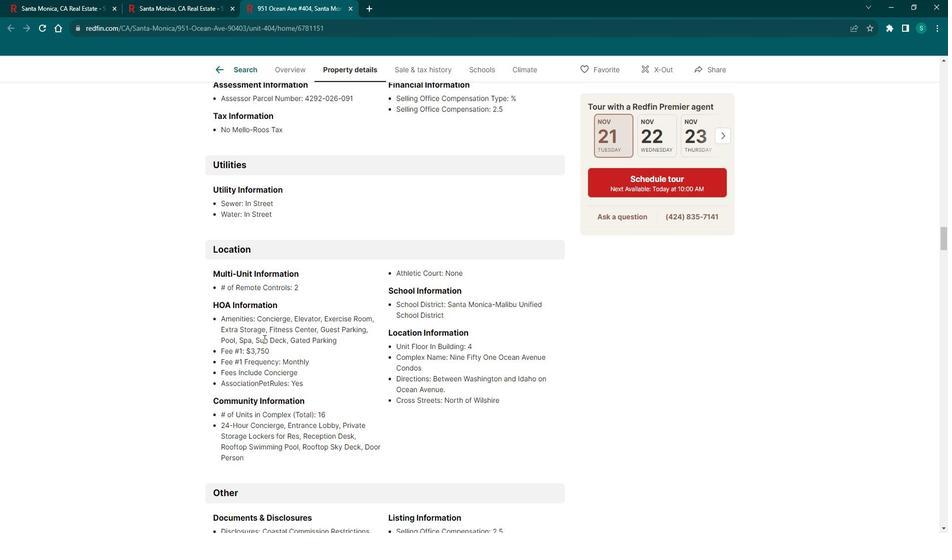 
Action: Mouse scrolled (271, 333) with delta (0, 0)
Screenshot: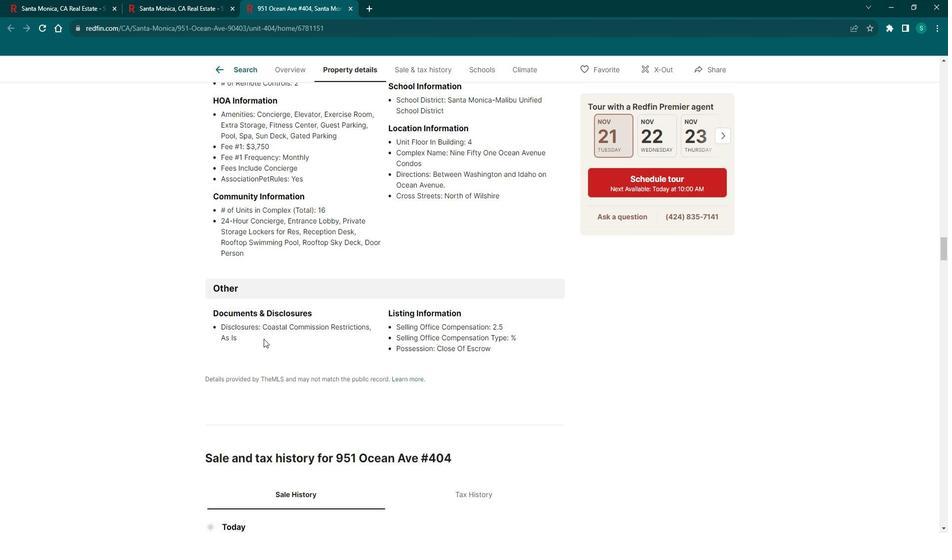 
Action: Mouse scrolled (271, 333) with delta (0, 0)
Screenshot: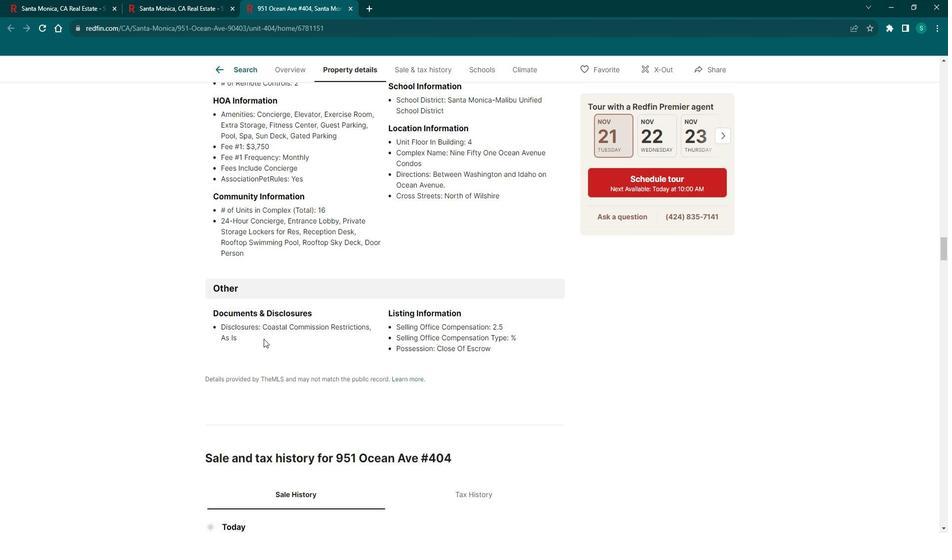 
Action: Mouse scrolled (271, 333) with delta (0, 0)
Screenshot: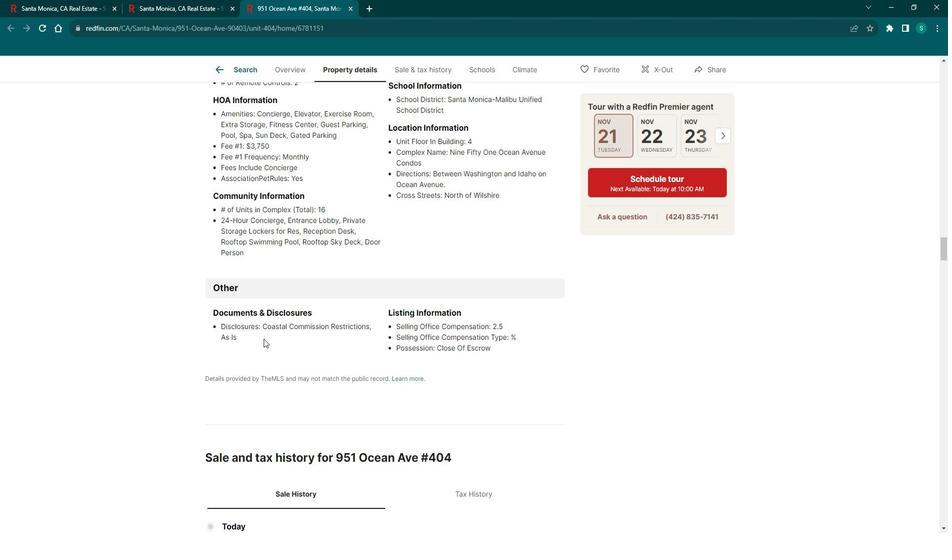 
Action: Mouse scrolled (271, 333) with delta (0, 0)
Screenshot: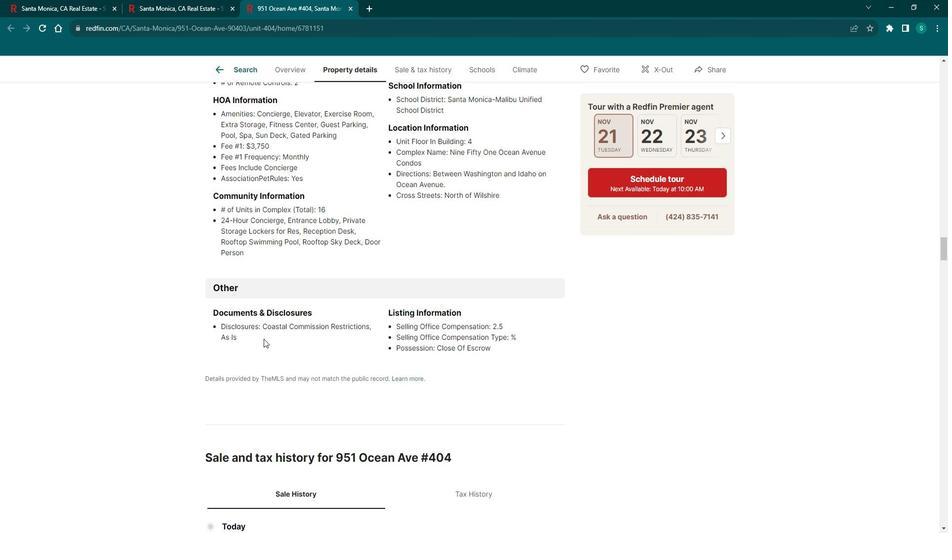 
Action: Mouse scrolled (271, 333) with delta (0, 0)
